 Task: Open a blank sheet, save the file as effectivedm.doc Add Heading 'Strategies for effective decision-making: 'Strategies for effective decision-making:  Add the following points with tick bulletsAdd the following points with tick bullets •	Gather information _x000D_
•	Consider pros and cons_x000D_
 Highlight heading with color  Grey Select the entire text and apply  Outside Borders ,change the font size of heading and points to 26
Action: Mouse moved to (315, 215)
Screenshot: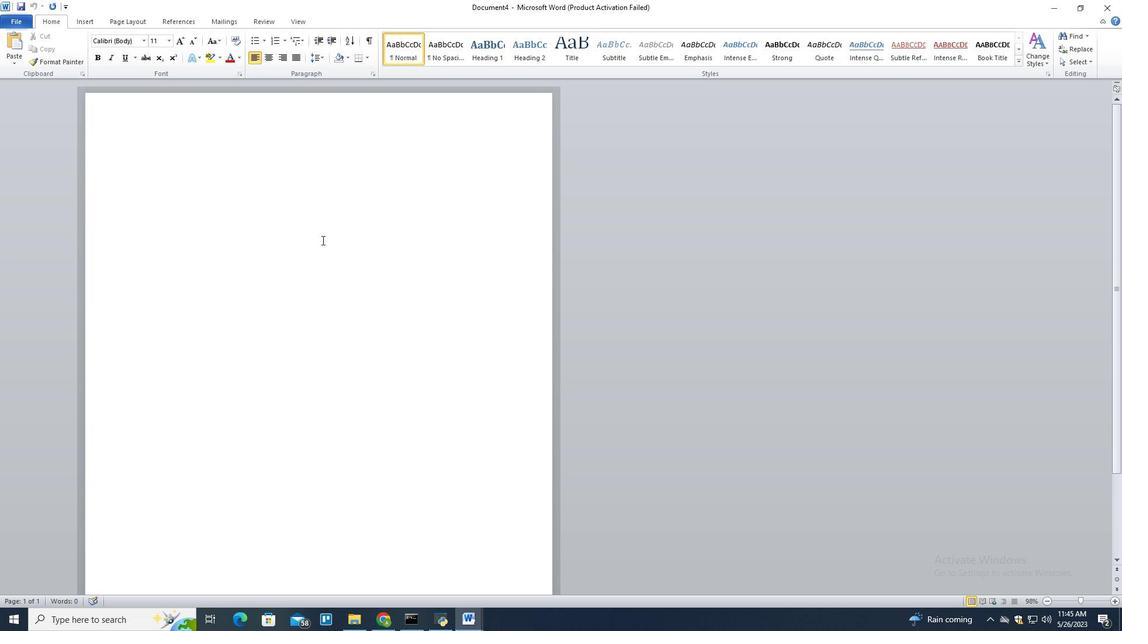
Action: Mouse pressed left at (315, 215)
Screenshot: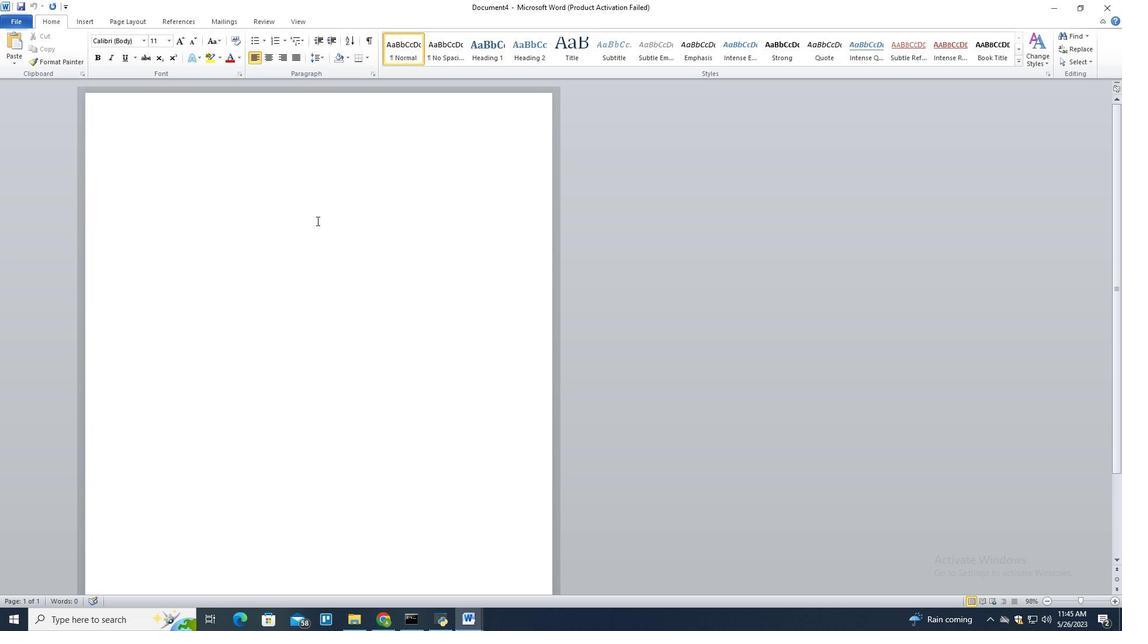 
Action: Mouse moved to (285, 169)
Screenshot: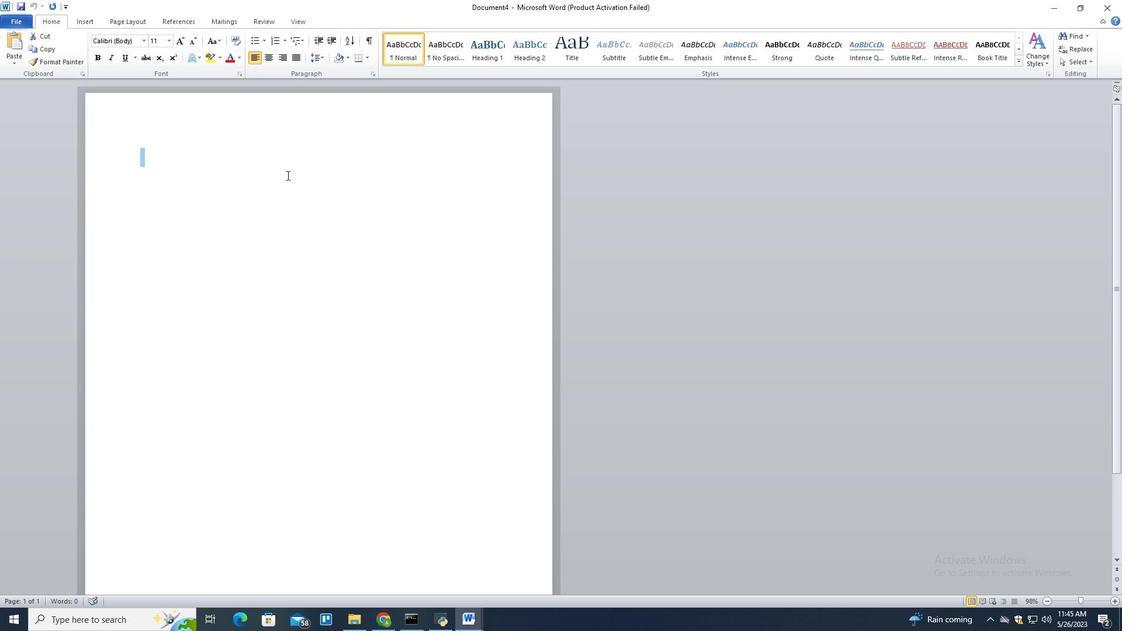 
Action: Mouse pressed left at (285, 169)
Screenshot: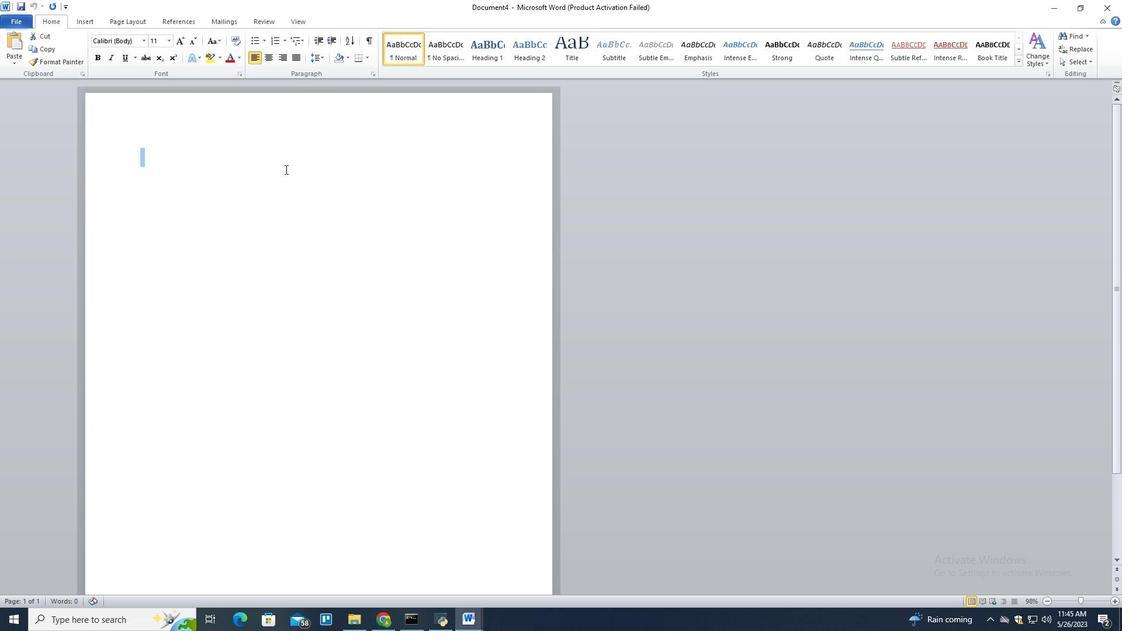 
Action: Key pressed ctrl+S<Key.backspace><Key.shift>effectivedm.doc<Key.enter>
Screenshot: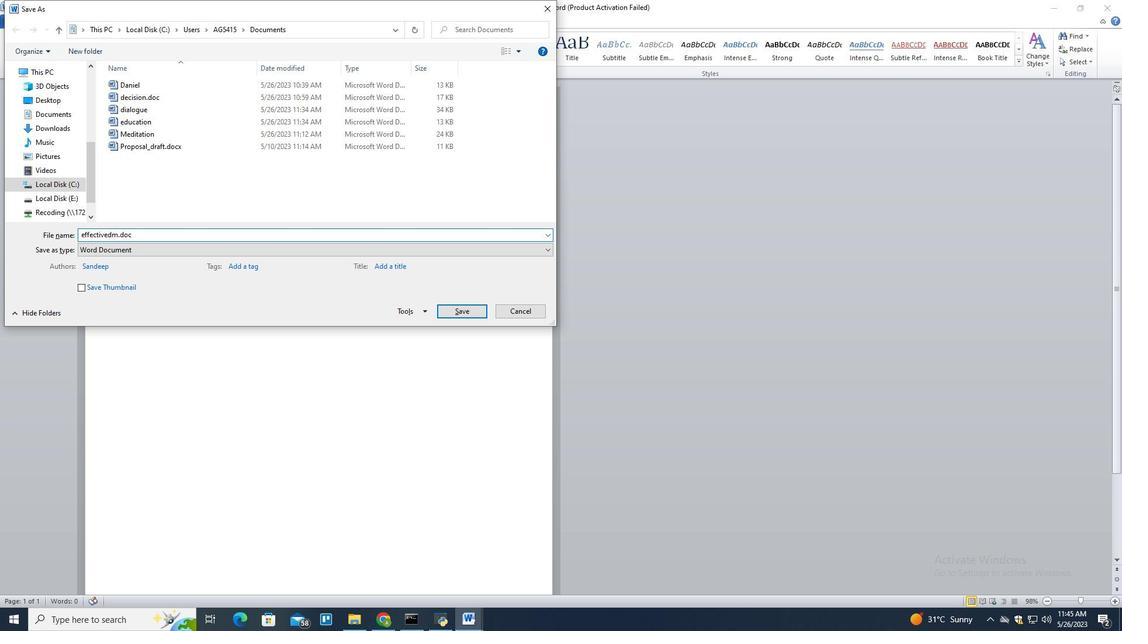 
Action: Mouse moved to (236, 120)
Screenshot: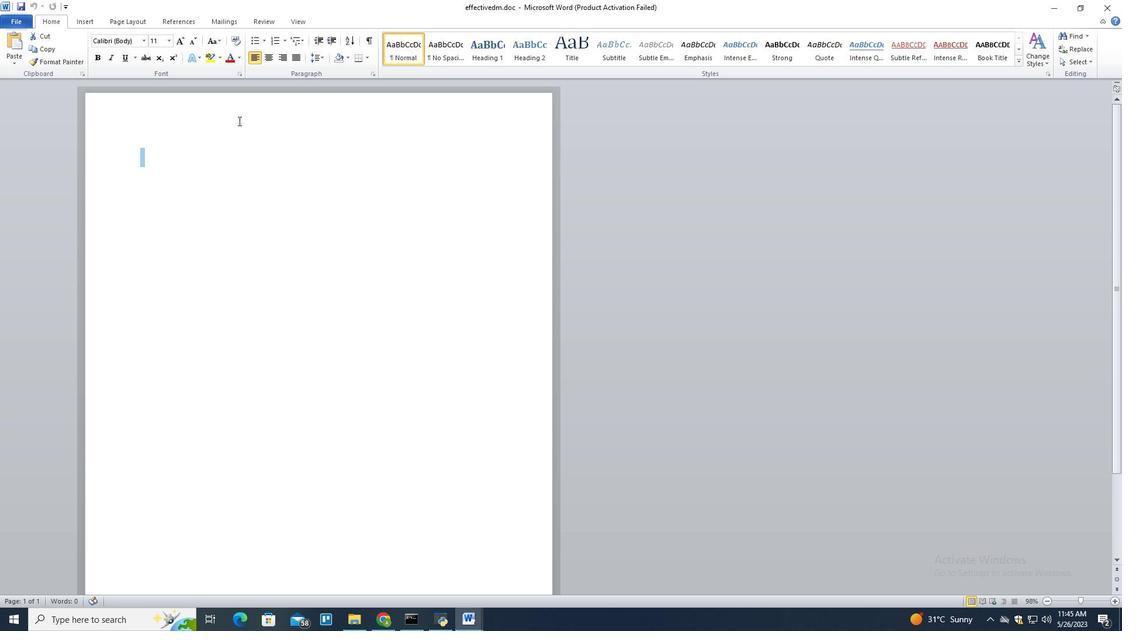 
Action: Mouse pressed left at (236, 120)
Screenshot: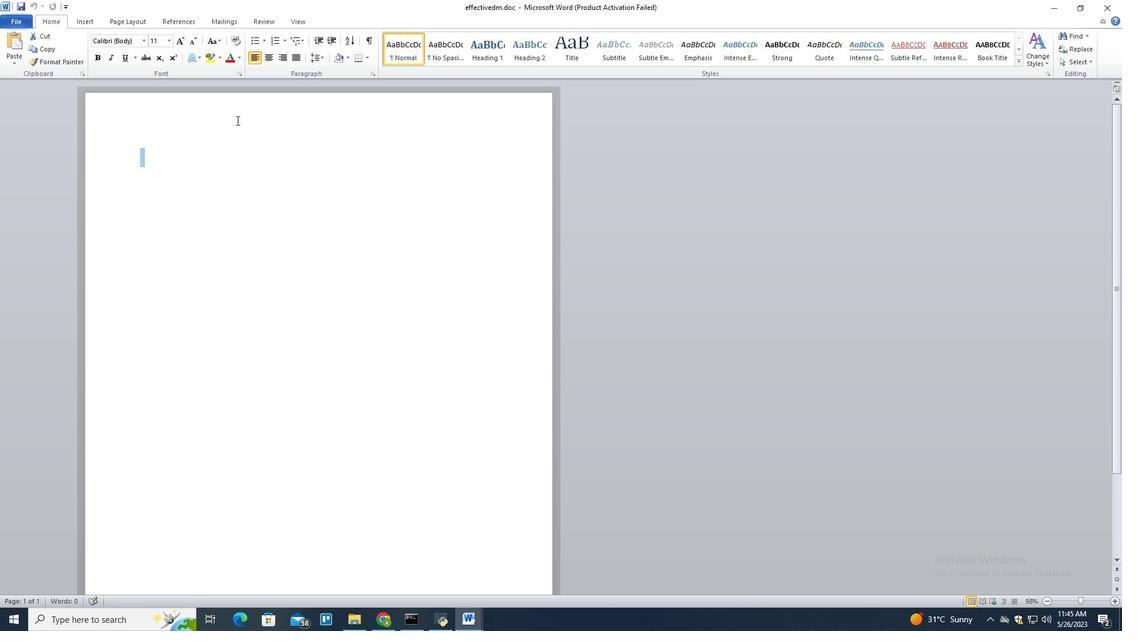 
Action: Mouse pressed left at (236, 120)
Screenshot: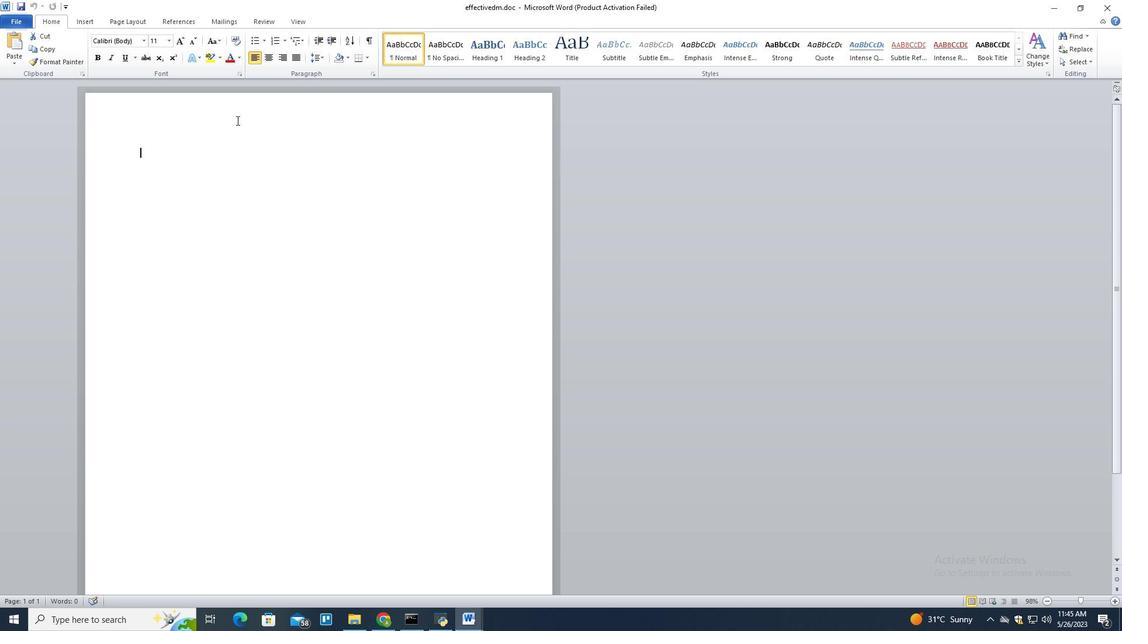 
Action: Key pressed <Key.shift>A=<Key.backspace><Key.backspace><Key.shift><Key.shift>Strategies<Key.space>for<Key.space>effective<Key.space>dess<Key.backspace><Key.backspace>cision-making
Screenshot: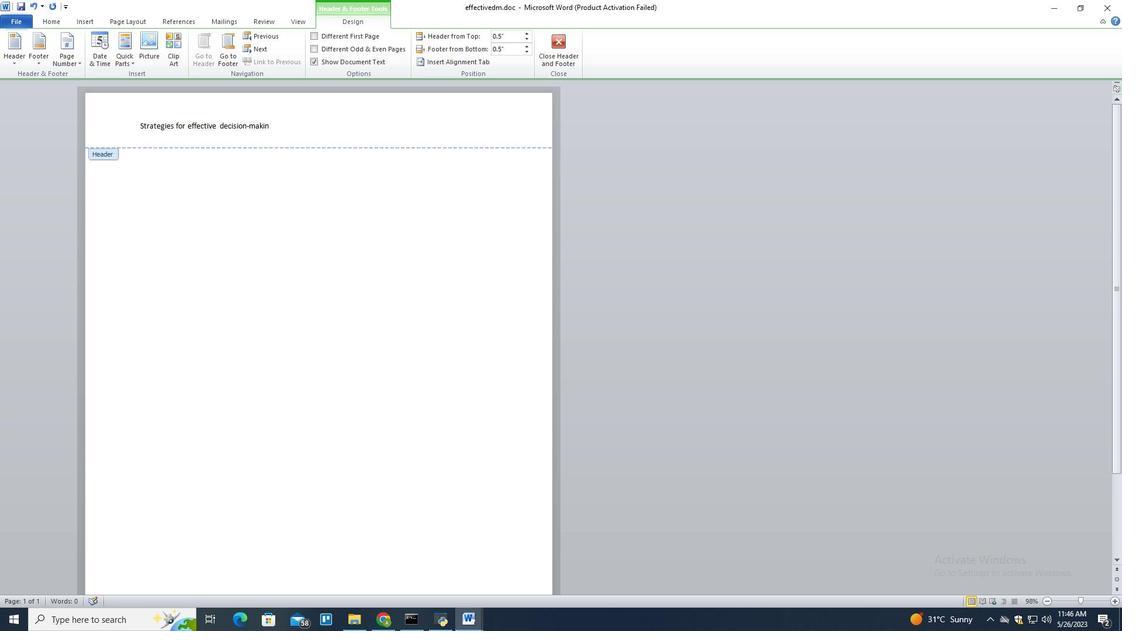 
Action: Mouse moved to (233, 186)
Screenshot: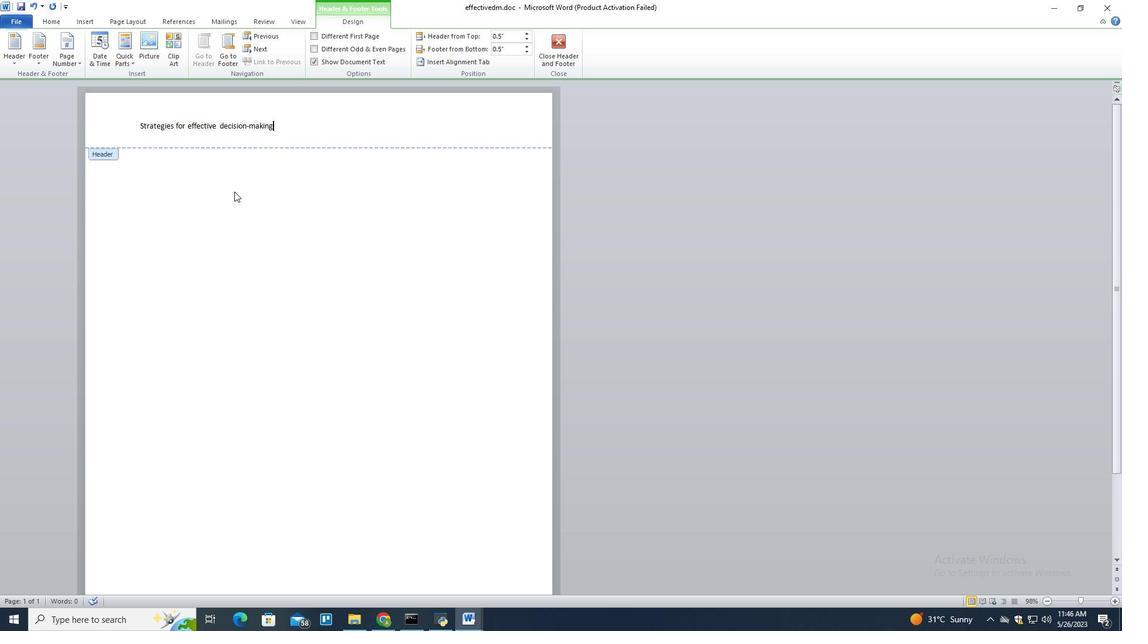 
Action: Mouse pressed left at (233, 186)
Screenshot: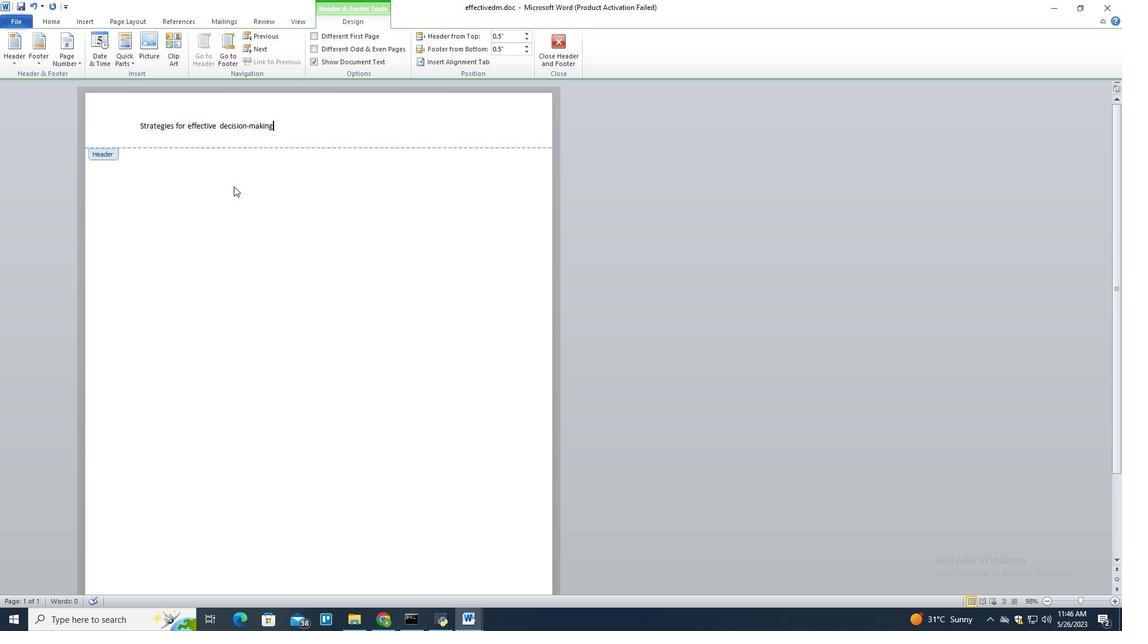 
Action: Mouse moved to (244, 169)
Screenshot: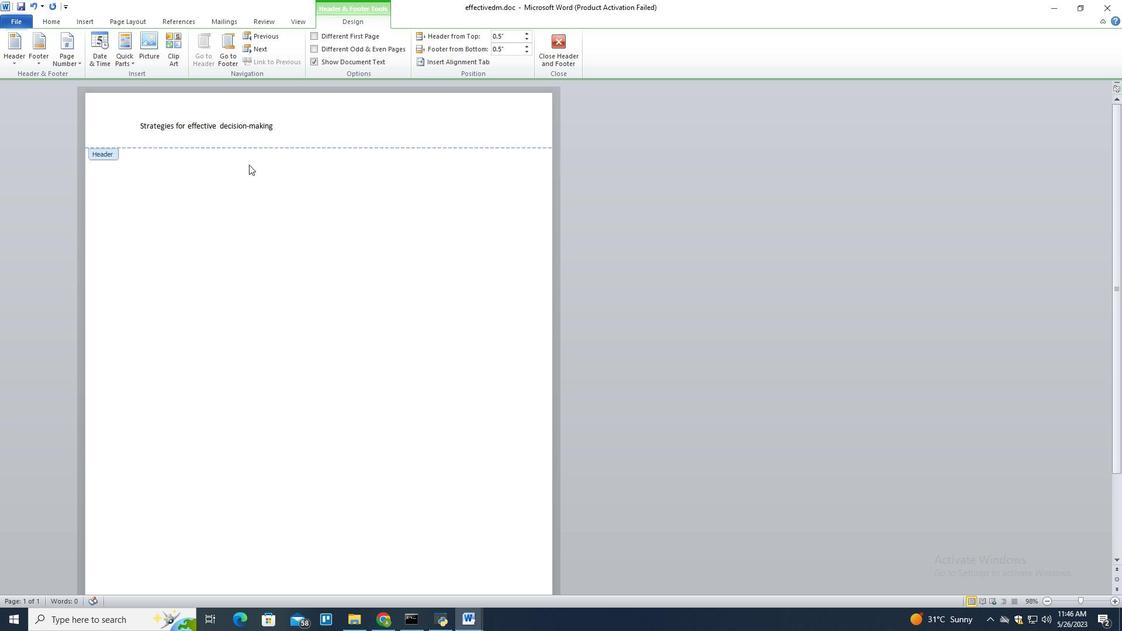 
Action: Mouse pressed left at (244, 169)
Screenshot: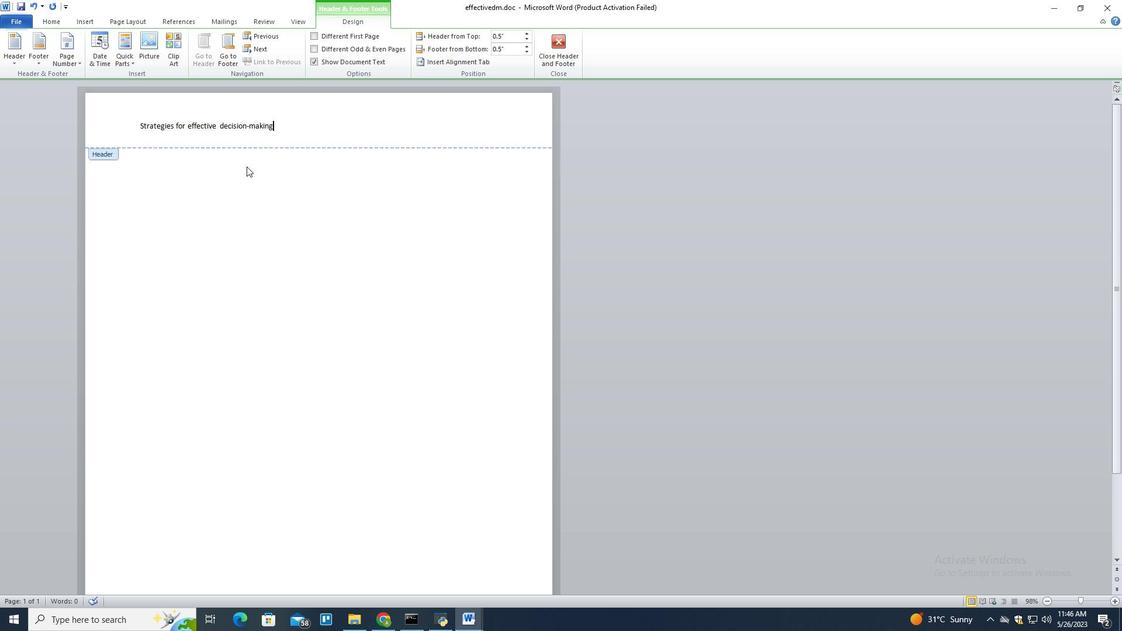 
Action: Mouse moved to (180, 161)
Screenshot: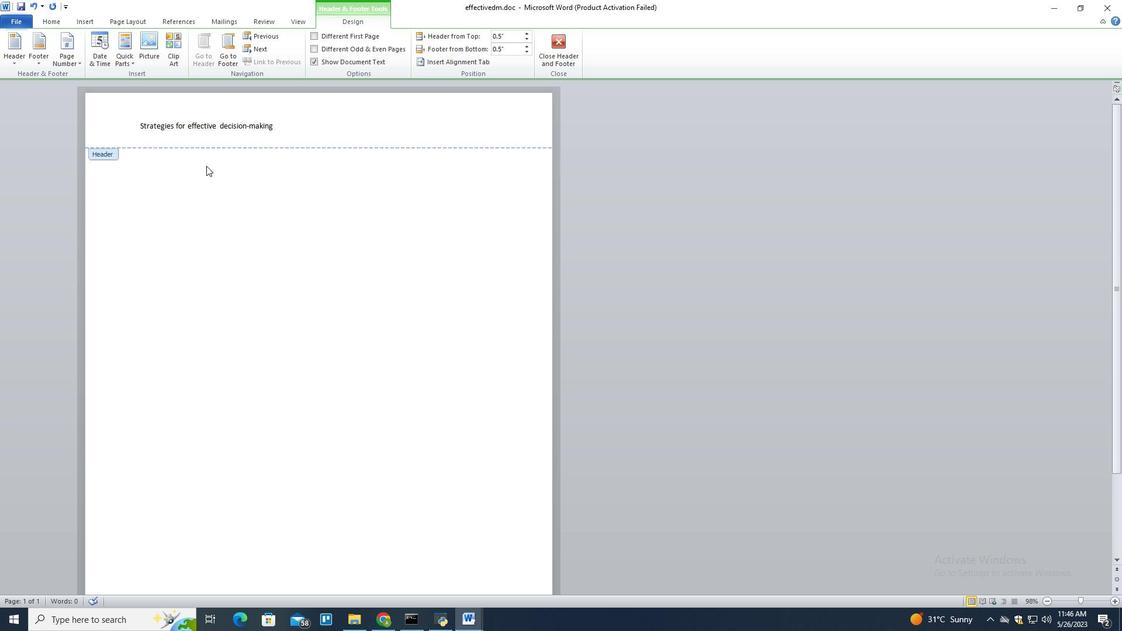 
Action: Mouse pressed left at (180, 161)
Screenshot: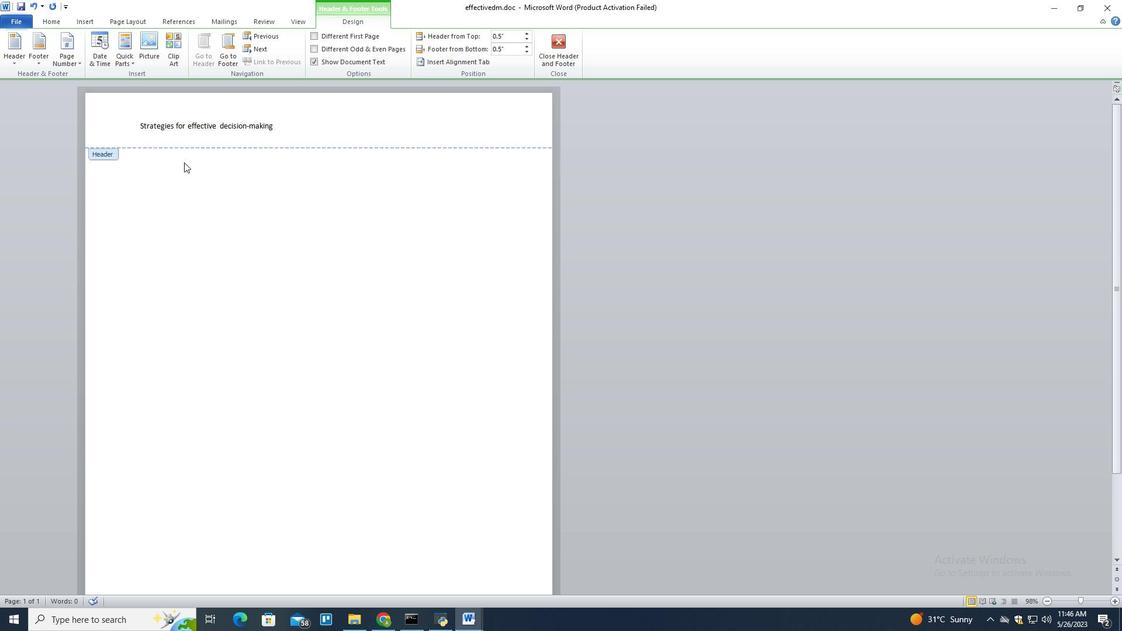 
Action: Mouse pressed left at (180, 161)
Screenshot: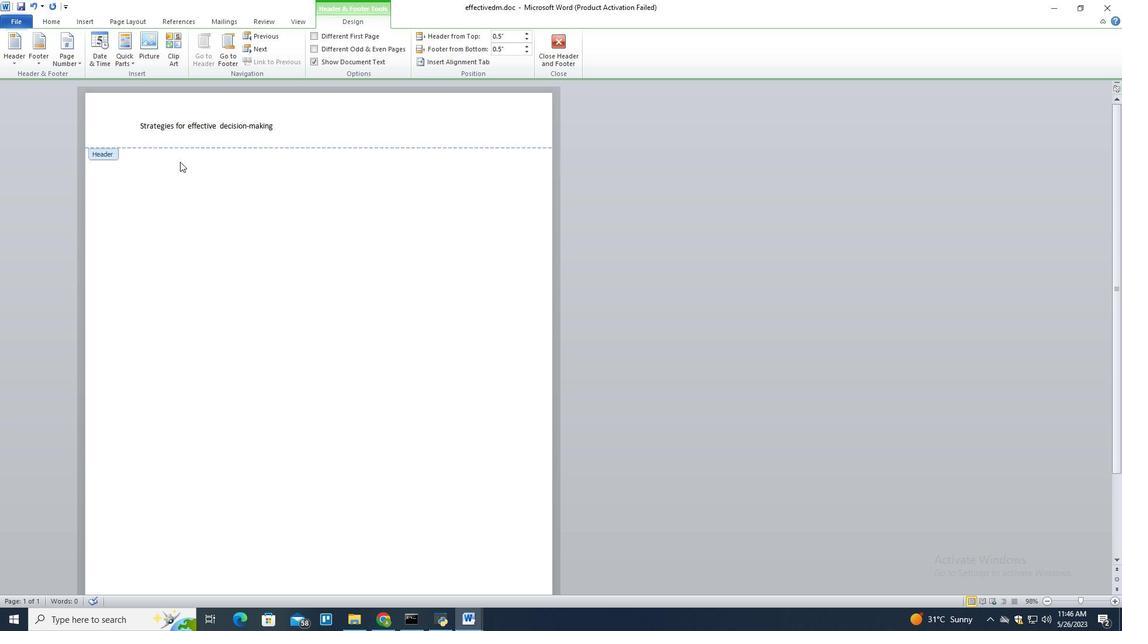 
Action: Mouse moved to (194, 170)
Screenshot: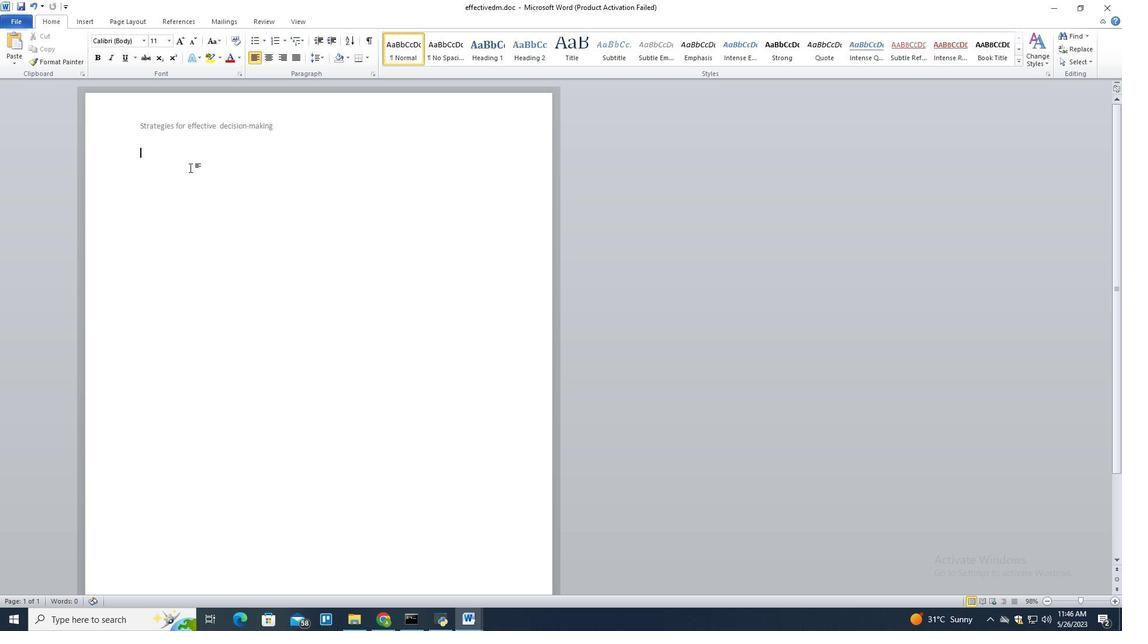 
Action: Key pressed <Key.shift><Key.shift><Key.shift><Key.shift><Key.shift><Key.shift><Key.shift>Strategies<Key.space>for<Key.space>effectiuv<Key.backspace><Key.backspace>ve<Key.space>decision-making<Key.shift>:<Key.enter><Key.shift>Gather<Key.space>information<Key.enter><Key.shift>Consider<Key.space>pros<Key.space>and<Key.space>cons
Screenshot: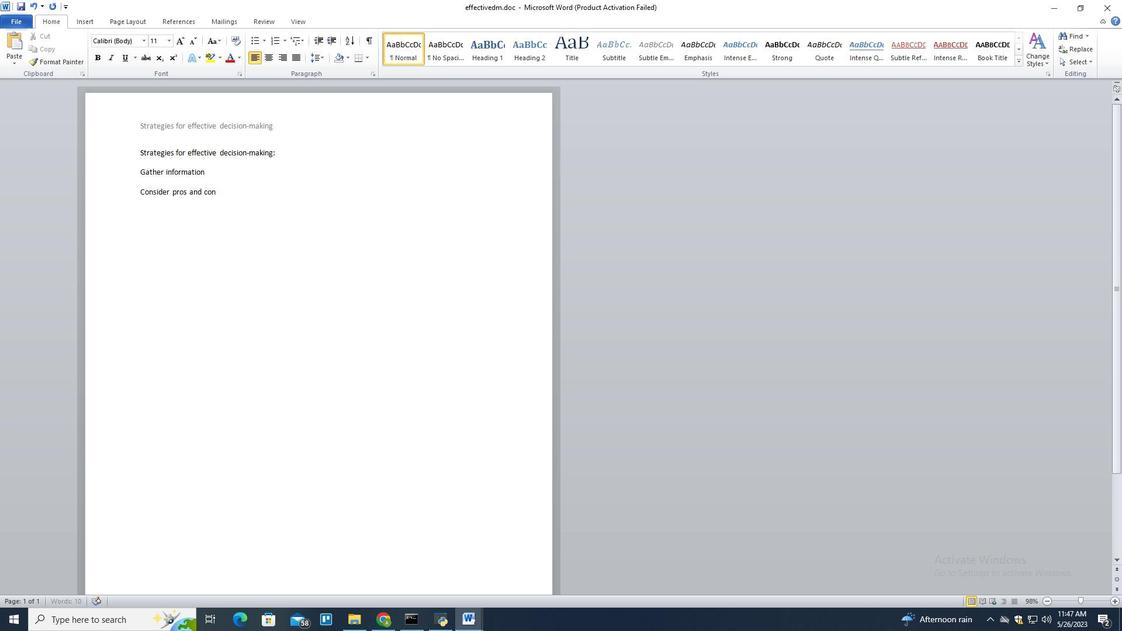 
Action: Mouse moved to (222, 192)
Screenshot: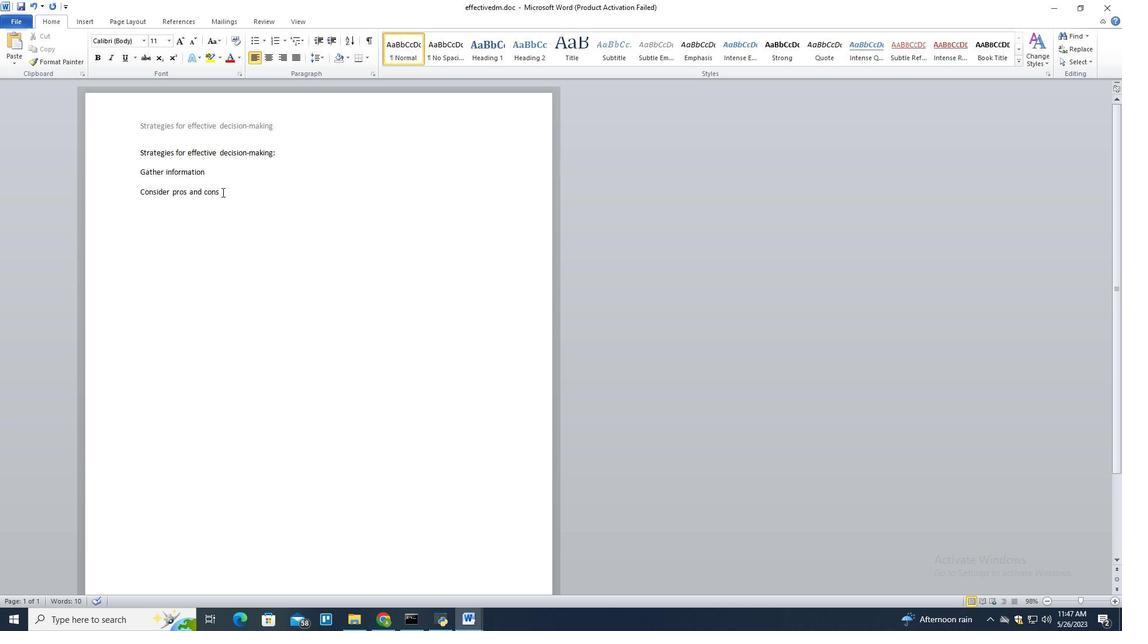 
Action: Mouse pressed left at (222, 192)
Screenshot: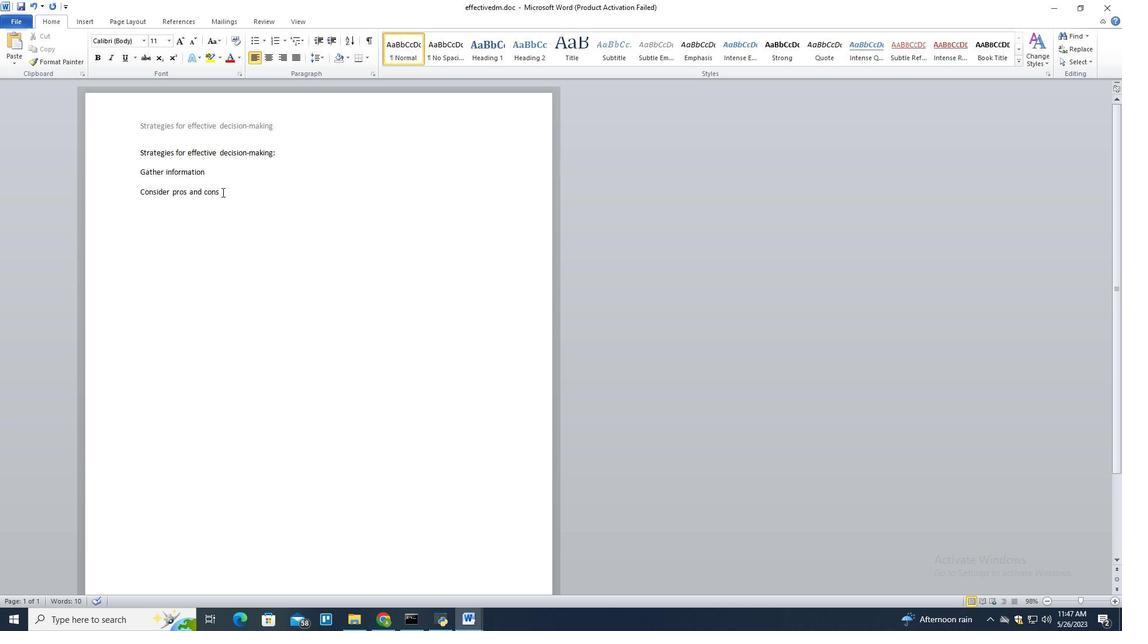 
Action: Mouse moved to (266, 38)
Screenshot: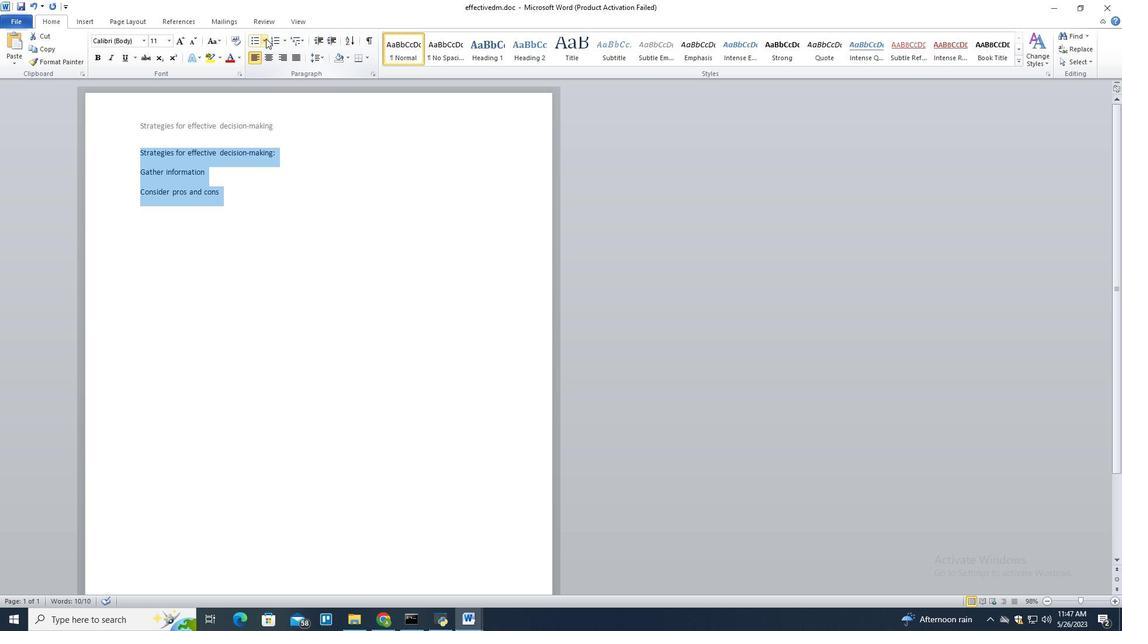 
Action: Mouse pressed left at (266, 38)
Screenshot: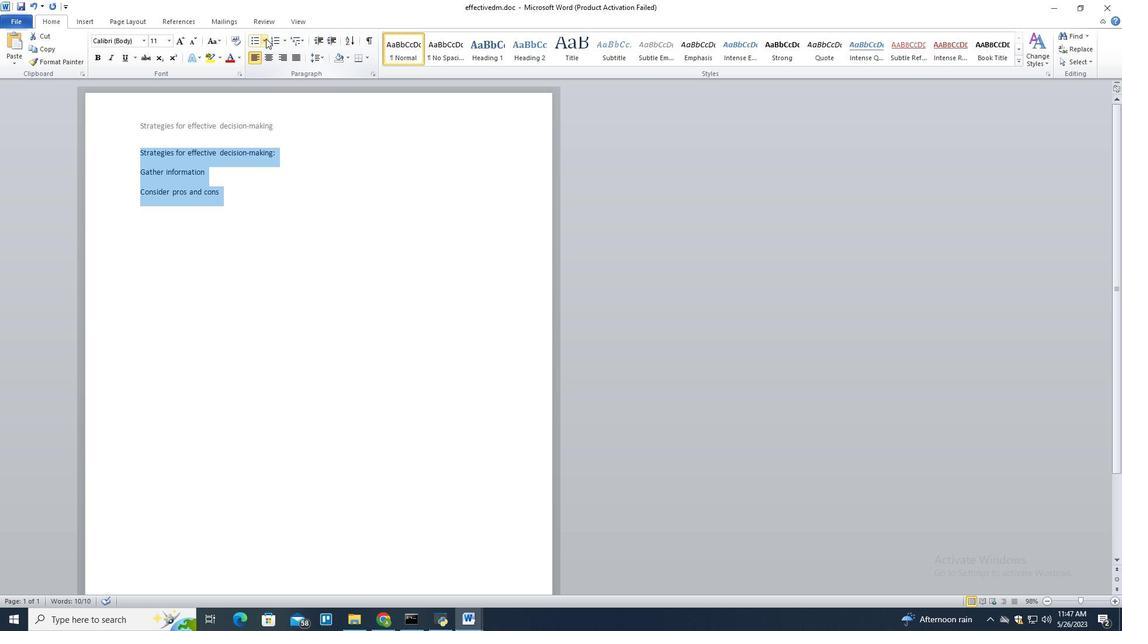 
Action: Mouse moved to (289, 99)
Screenshot: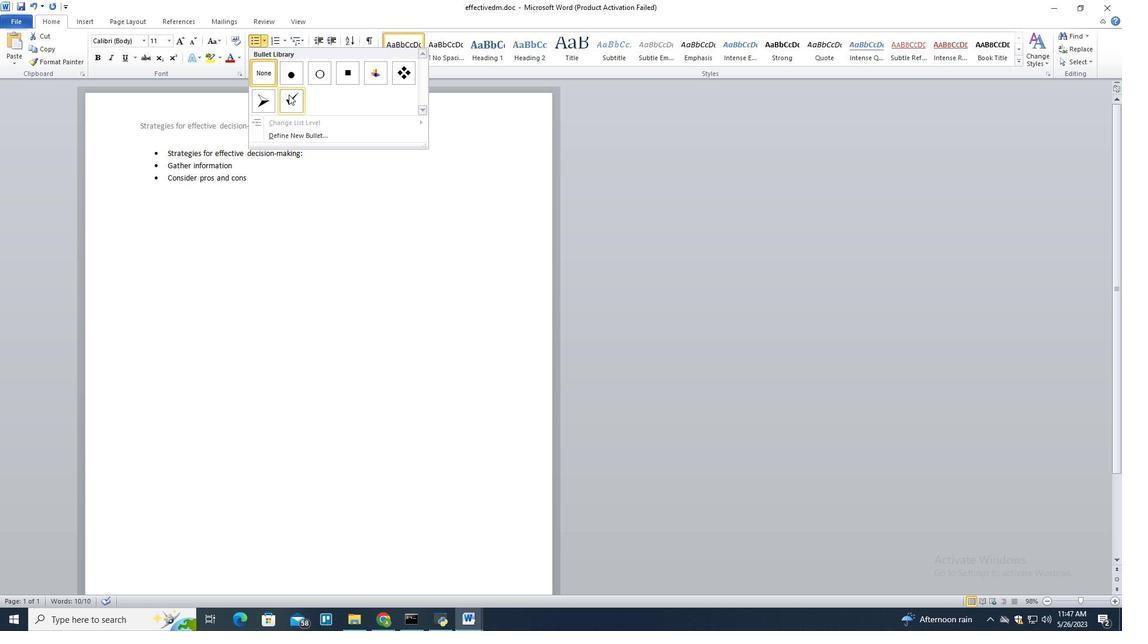 
Action: Mouse pressed left at (289, 99)
Screenshot: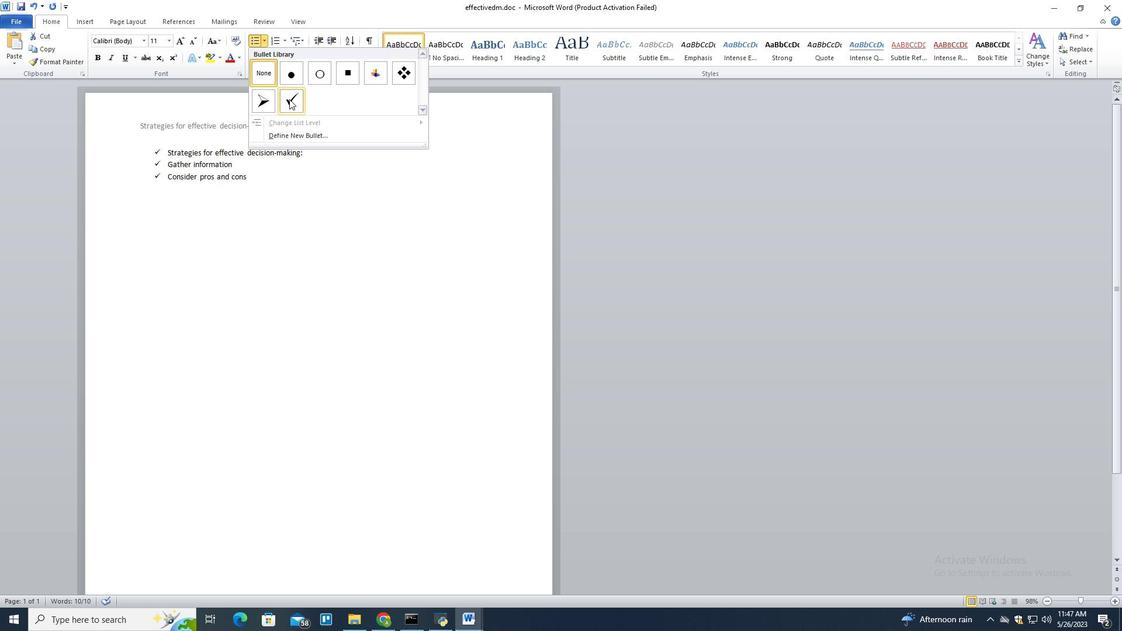 
Action: Mouse moved to (278, 182)
Screenshot: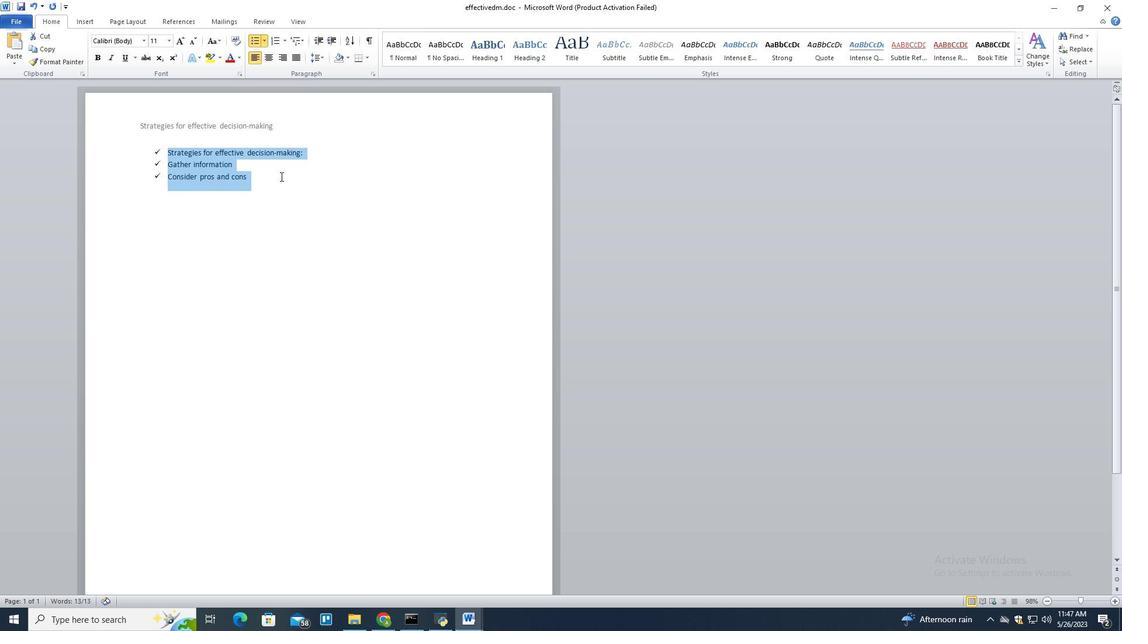
Action: Mouse pressed left at (278, 182)
Screenshot: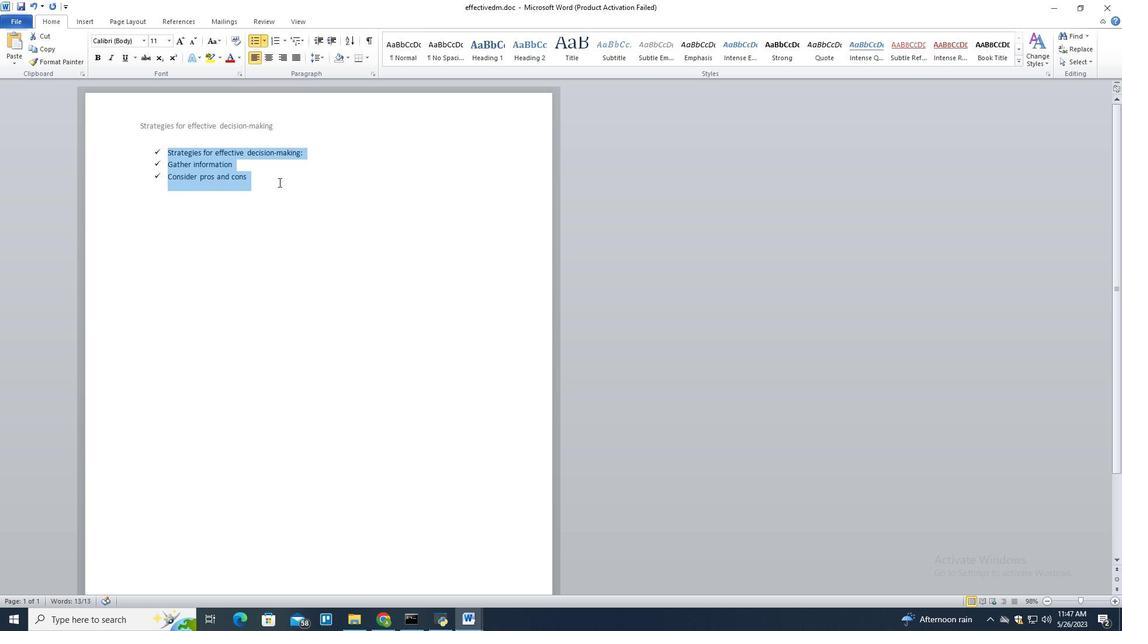 
Action: Mouse moved to (231, 125)
Screenshot: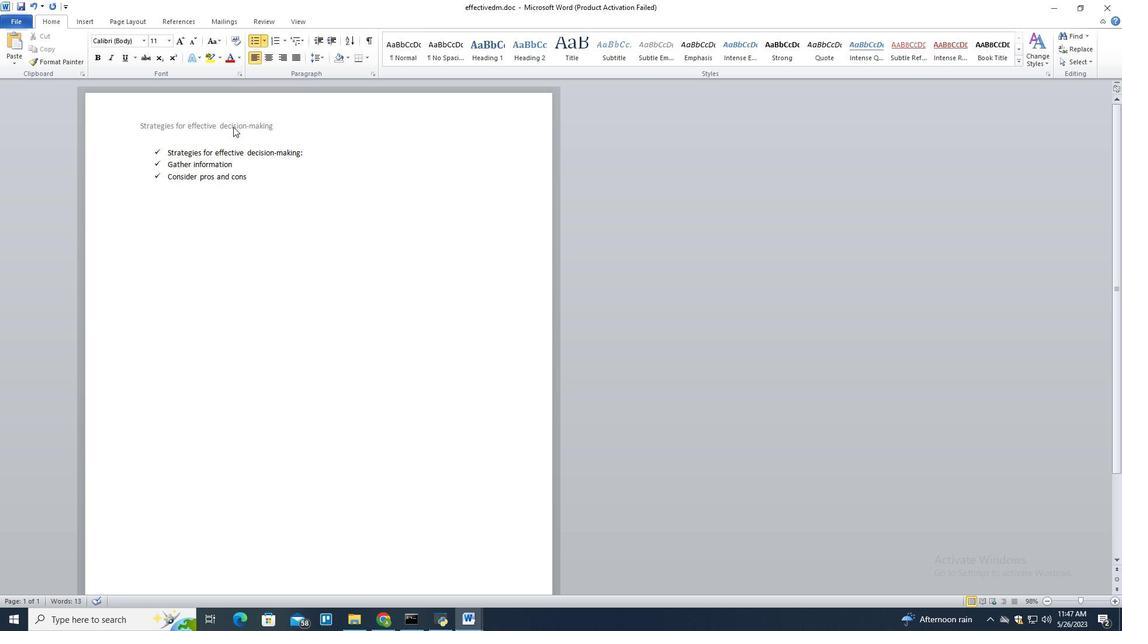 
Action: Mouse pressed left at (231, 125)
Screenshot: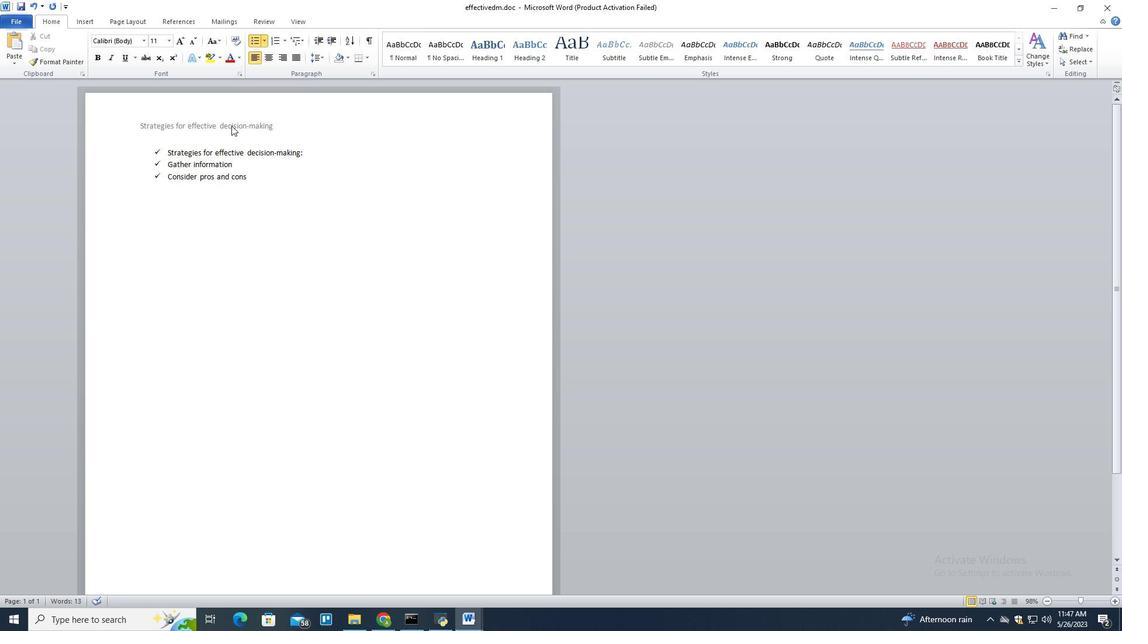 
Action: Mouse pressed left at (231, 125)
Screenshot: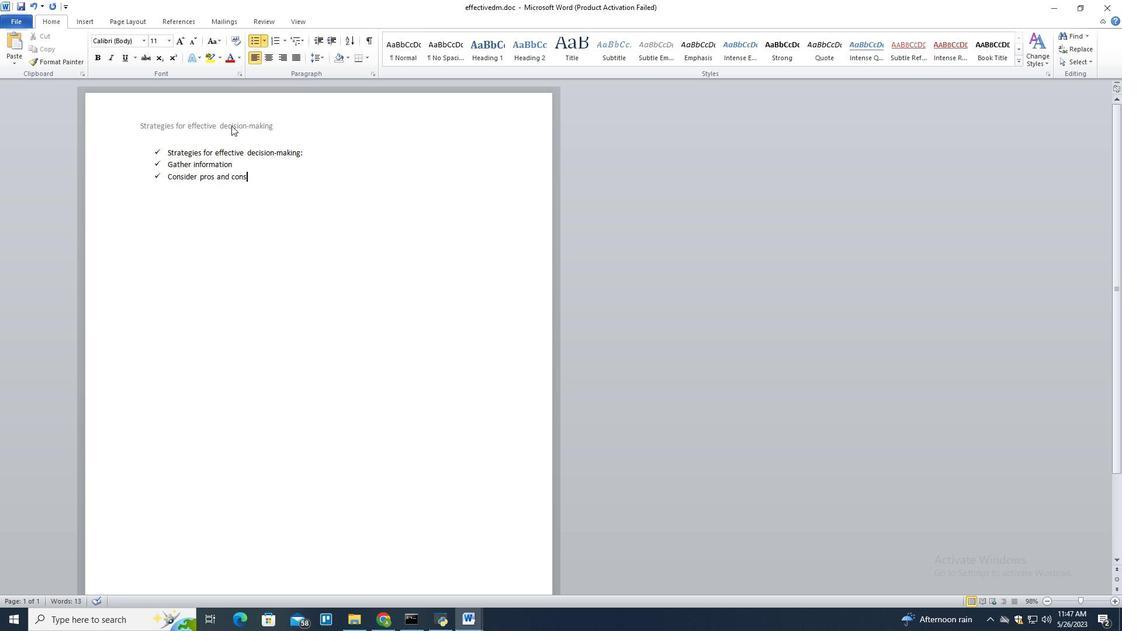 
Action: Mouse pressed left at (231, 125)
Screenshot: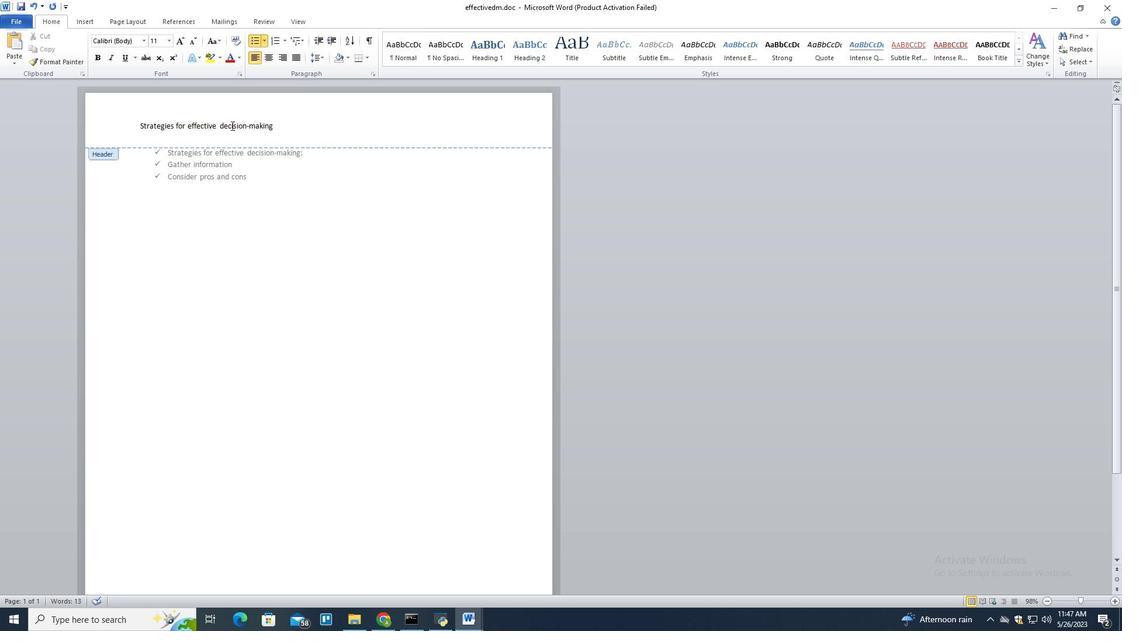 
Action: Mouse moved to (62, 21)
Screenshot: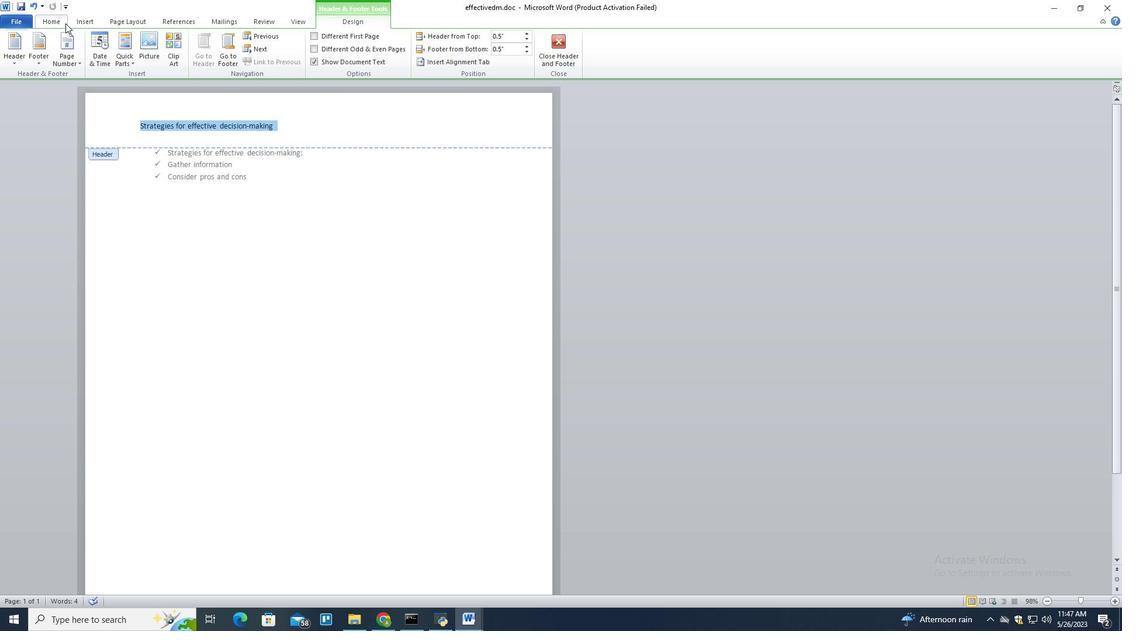 
Action: Mouse pressed left at (62, 21)
Screenshot: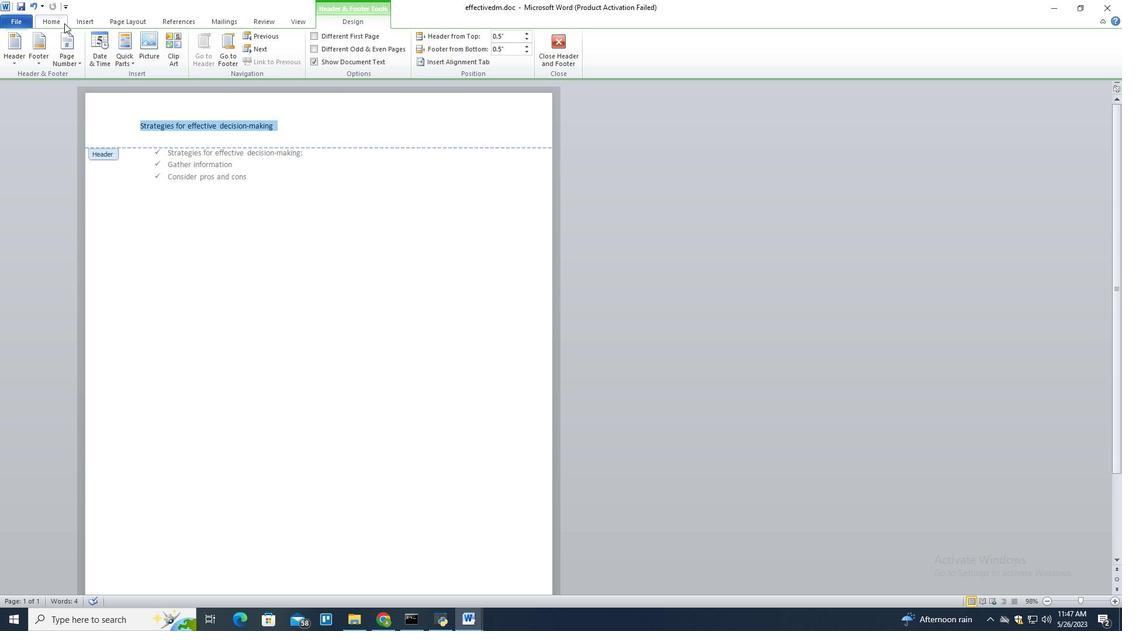 
Action: Mouse moved to (240, 58)
Screenshot: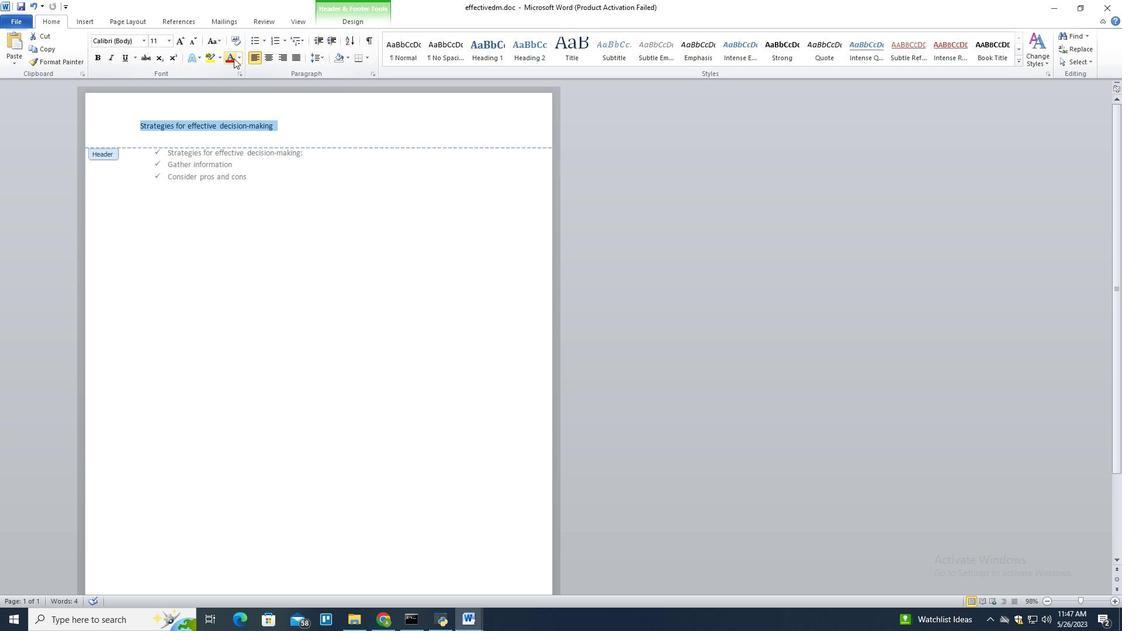 
Action: Mouse pressed left at (240, 58)
Screenshot: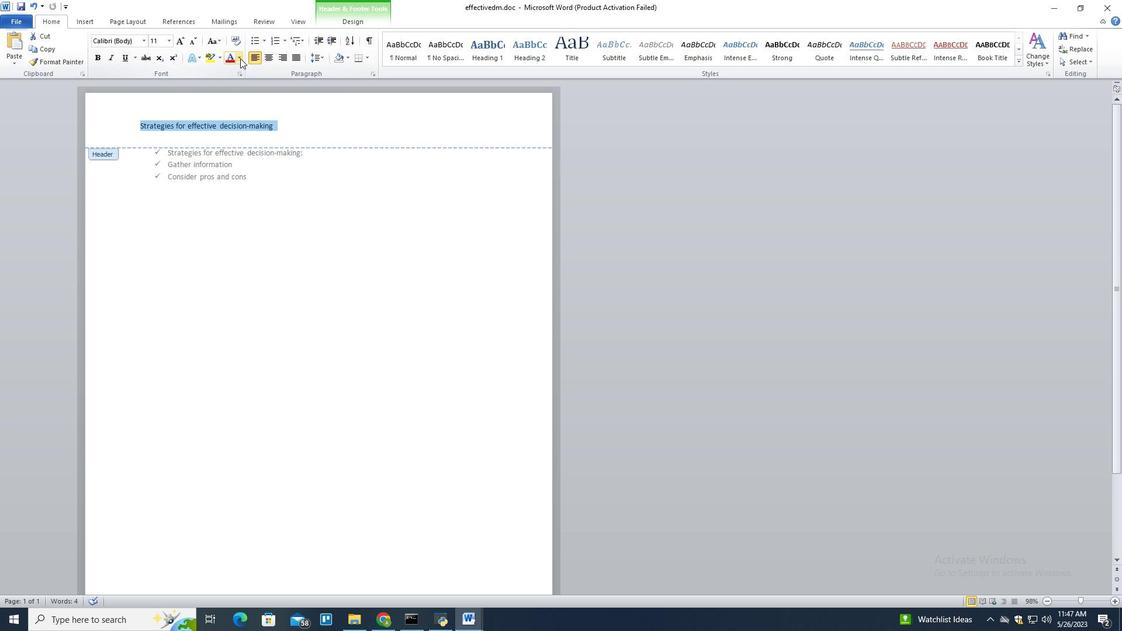 
Action: Mouse moved to (232, 133)
Screenshot: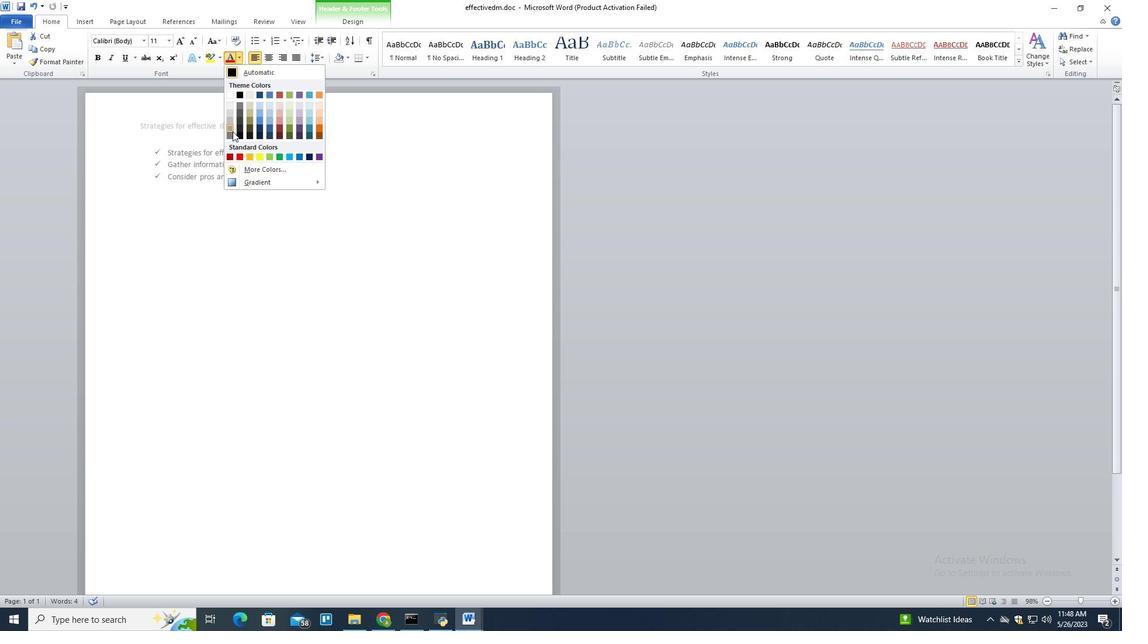 
Action: Mouse pressed left at (232, 133)
Screenshot: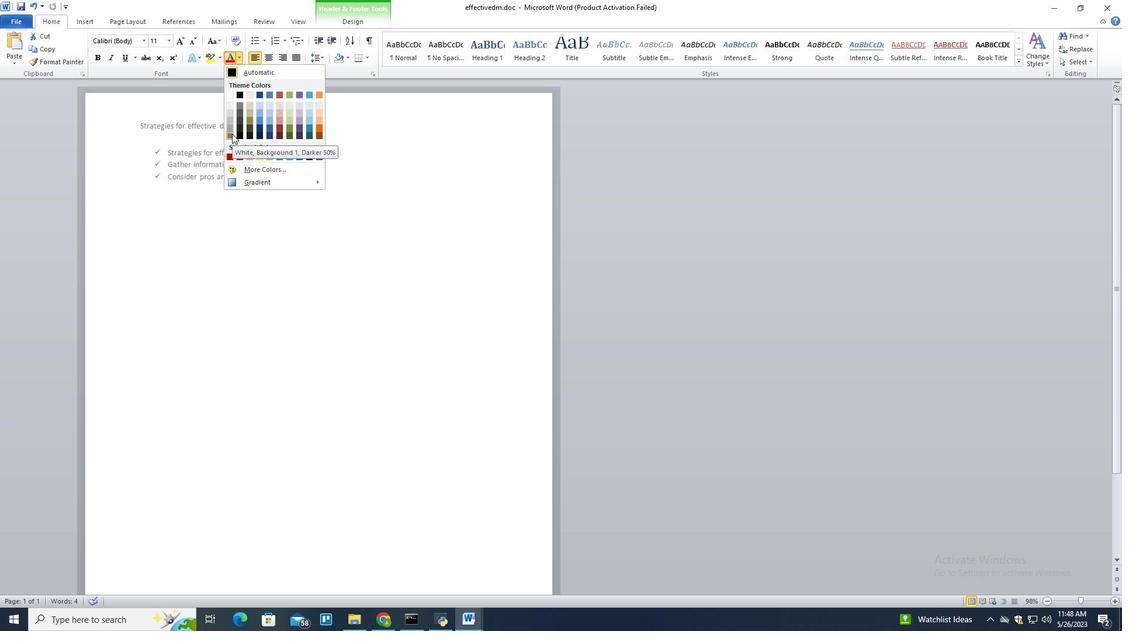 
Action: Mouse moved to (226, 124)
Screenshot: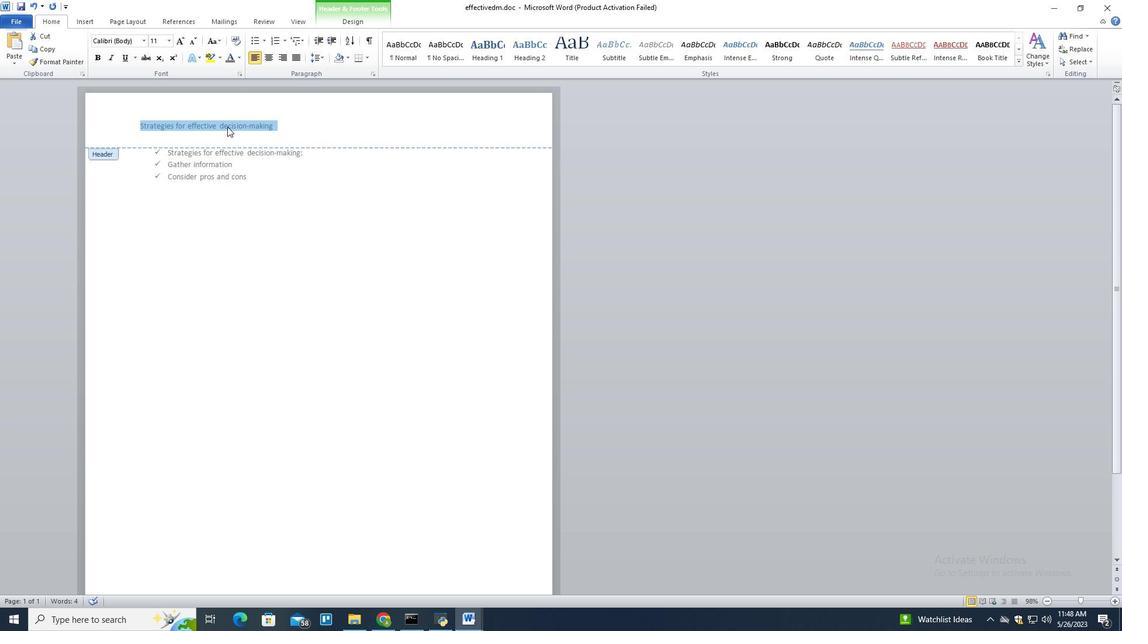 
Action: Mouse pressed left at (226, 124)
Screenshot: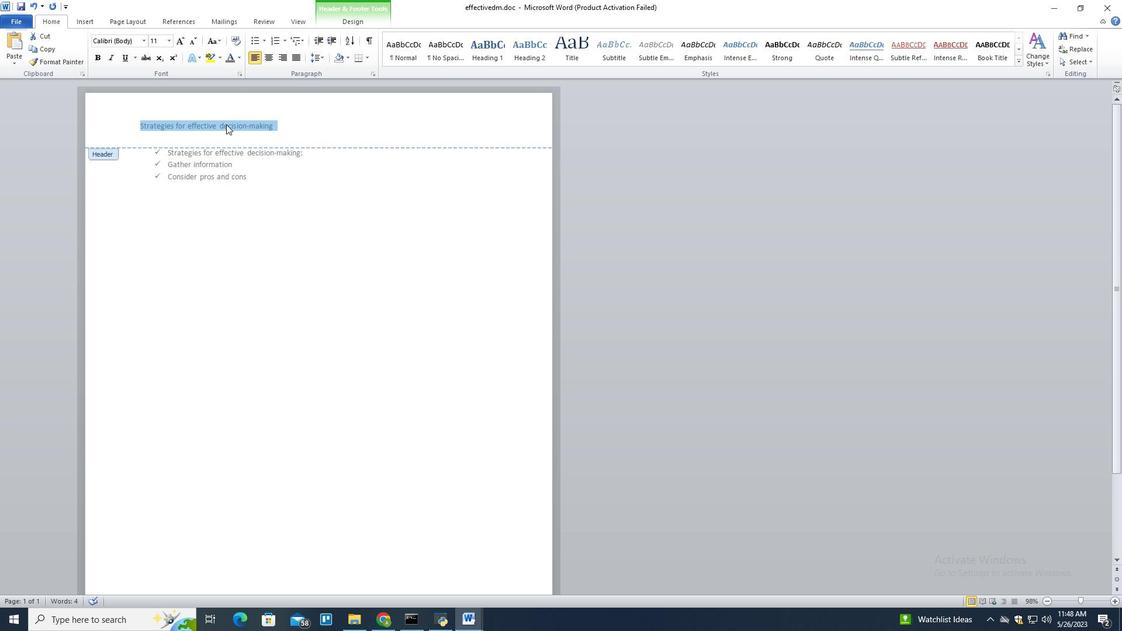 
Action: Mouse pressed left at (226, 124)
Screenshot: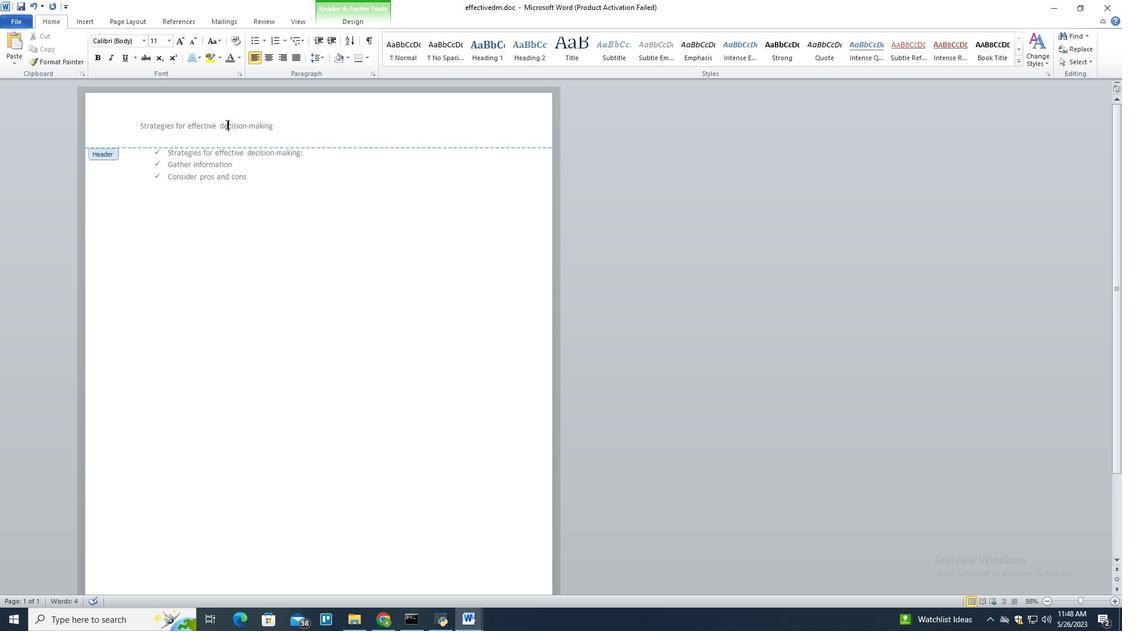 
Action: Mouse pressed left at (226, 124)
Screenshot: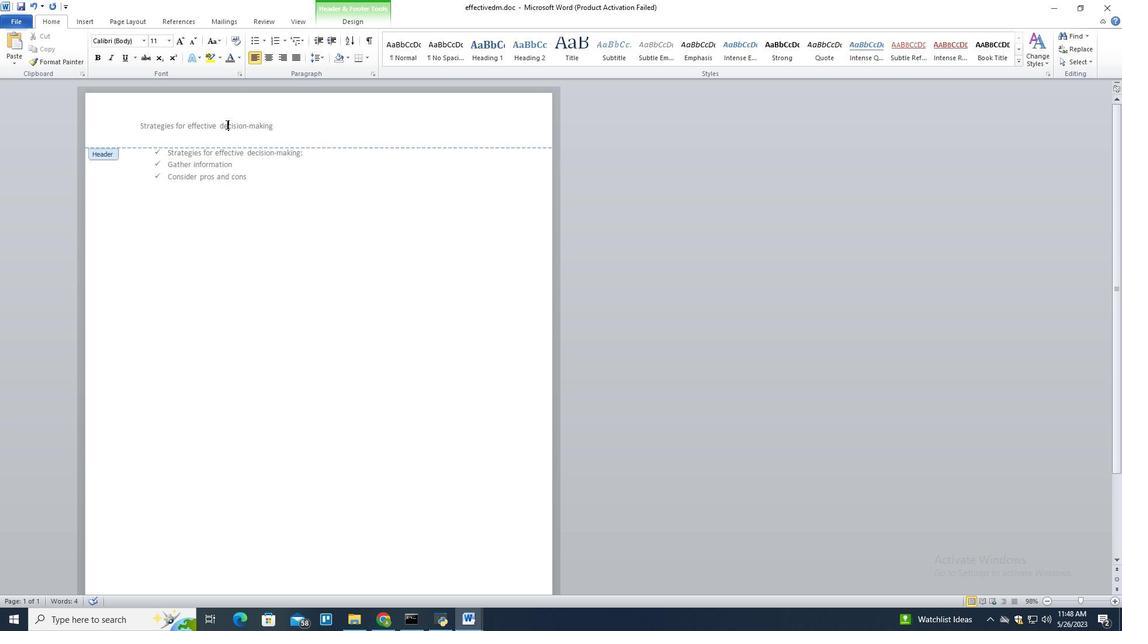 
Action: Mouse moved to (357, 175)
Screenshot: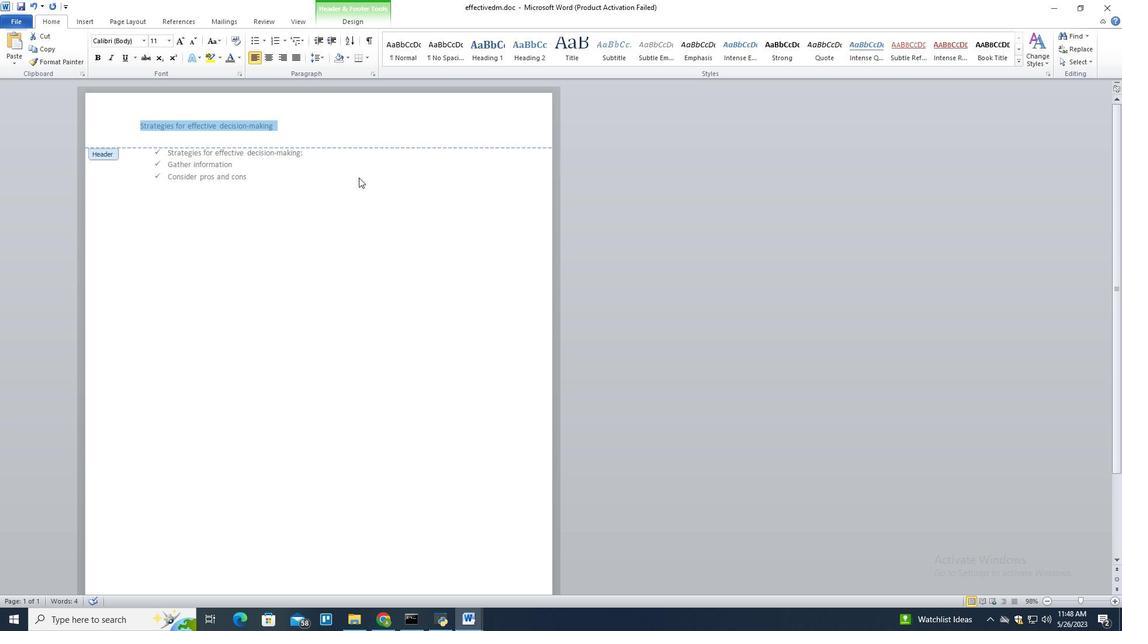 
Action: Mouse pressed left at (357, 175)
Screenshot: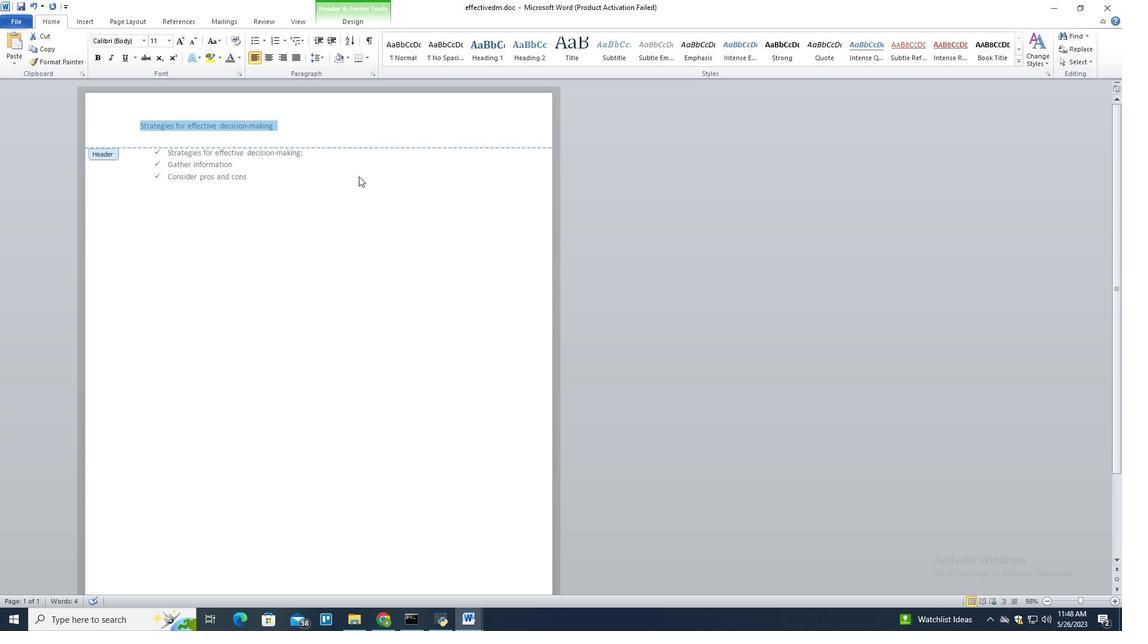 
Action: Mouse moved to (311, 173)
Screenshot: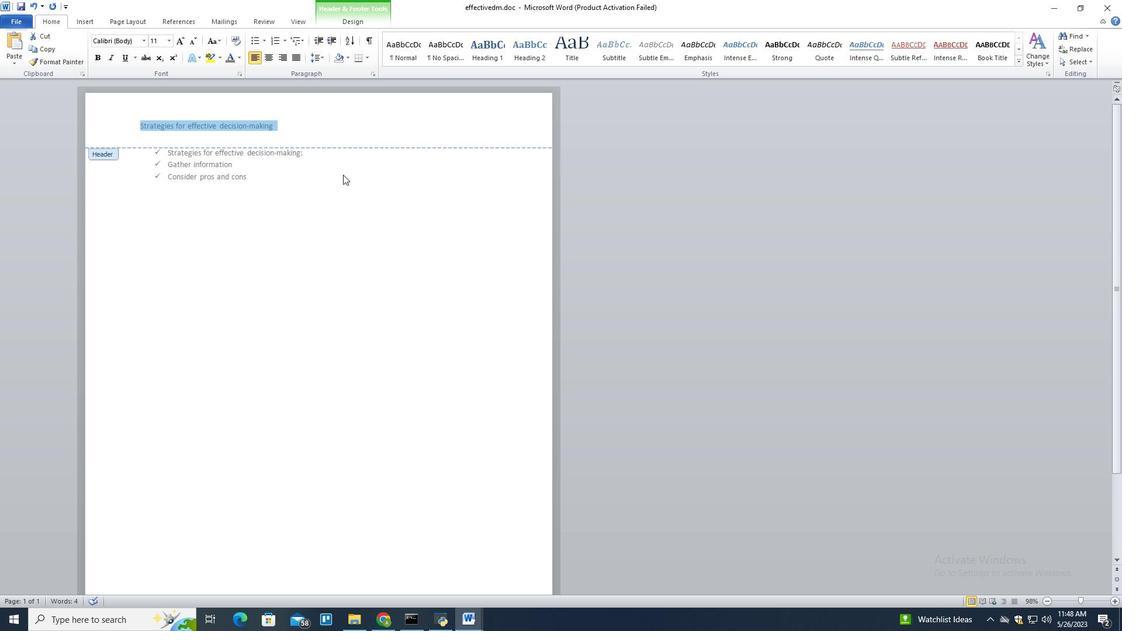 
Action: Mouse pressed left at (311, 173)
Screenshot: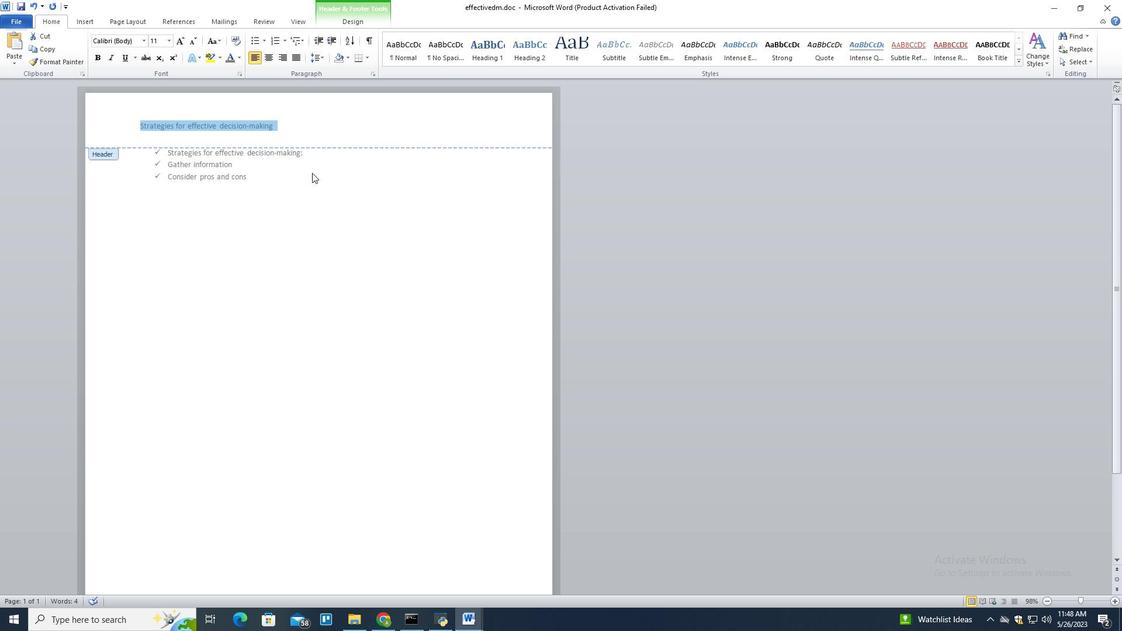 
Action: Mouse pressed left at (311, 173)
Screenshot: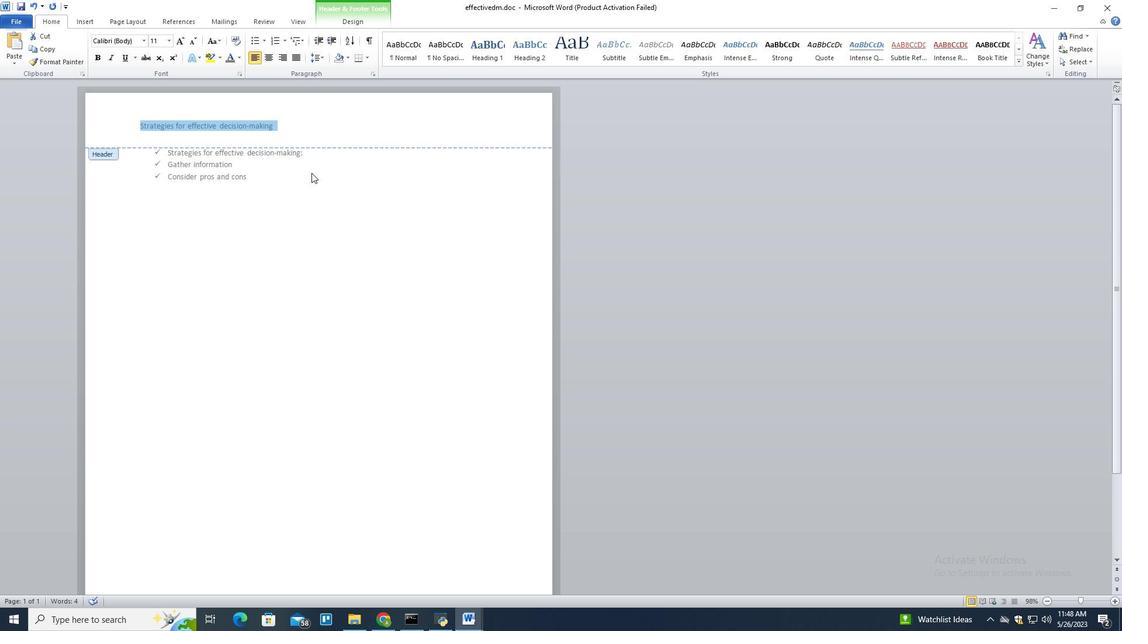 
Action: Mouse moved to (312, 177)
Screenshot: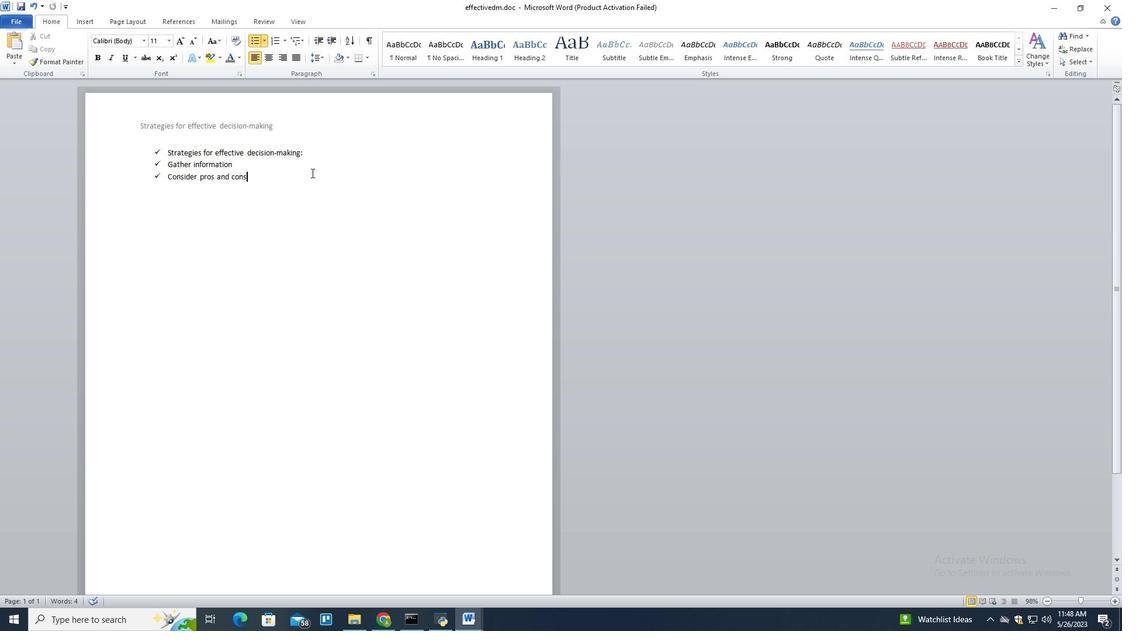 
Action: Key pressed ctrl+A
Screenshot: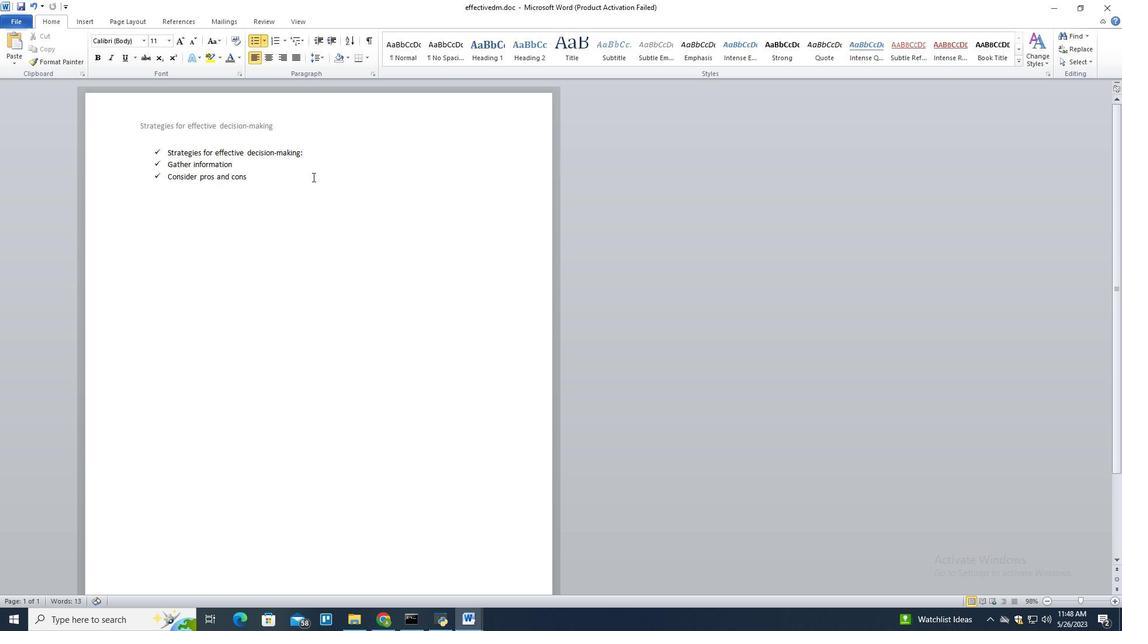 
Action: Mouse moved to (85, 21)
Screenshot: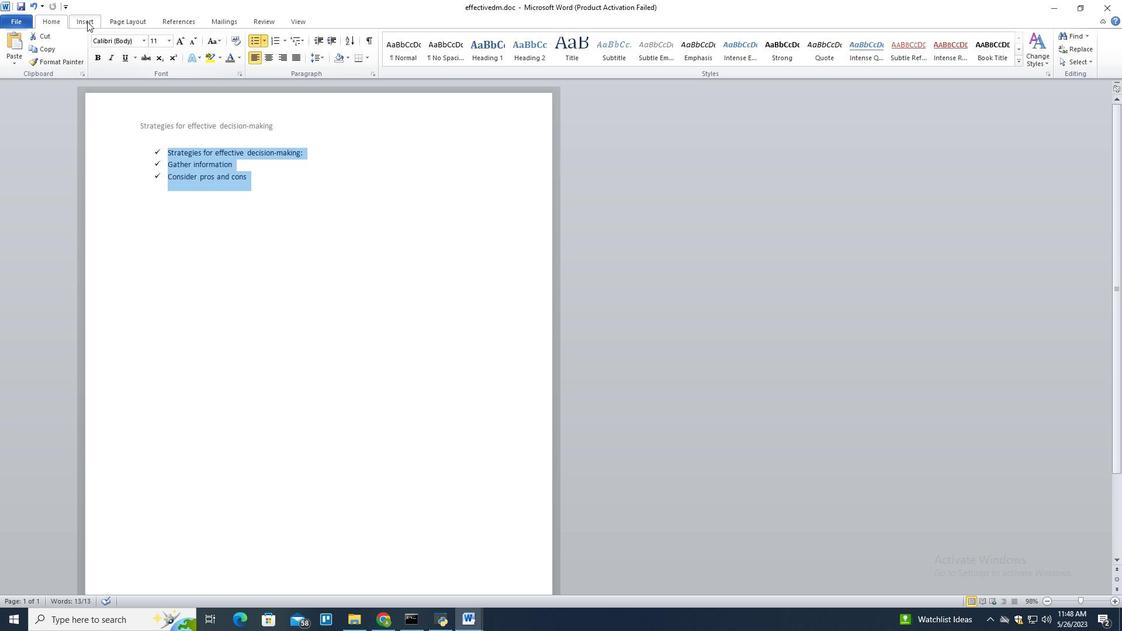 
Action: Mouse pressed left at (85, 21)
Screenshot: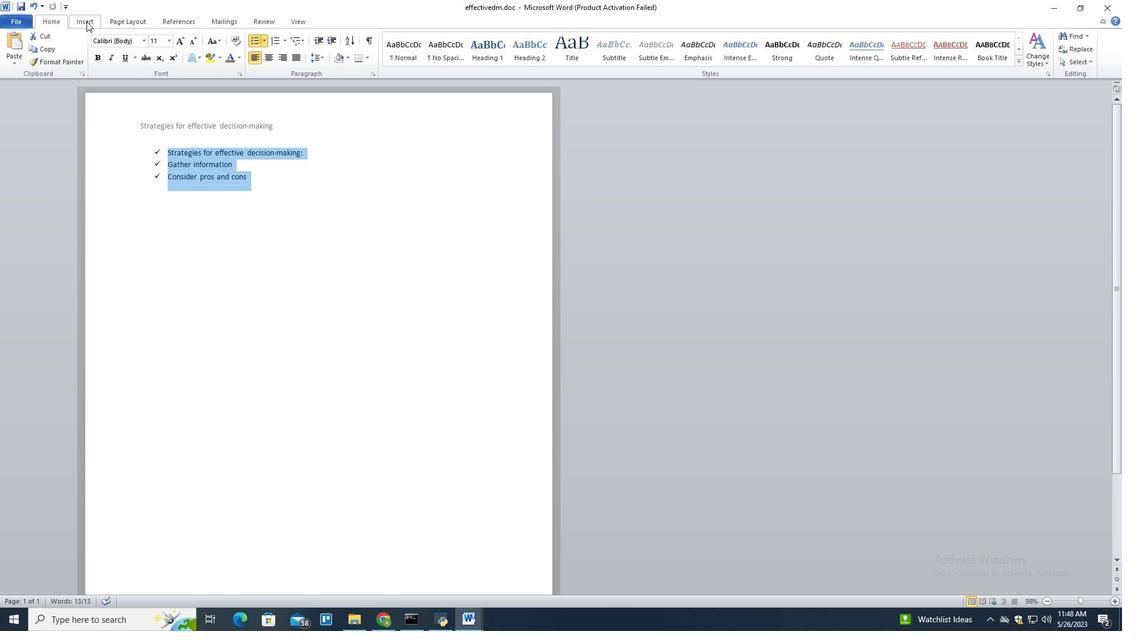 
Action: Mouse moved to (57, 19)
Screenshot: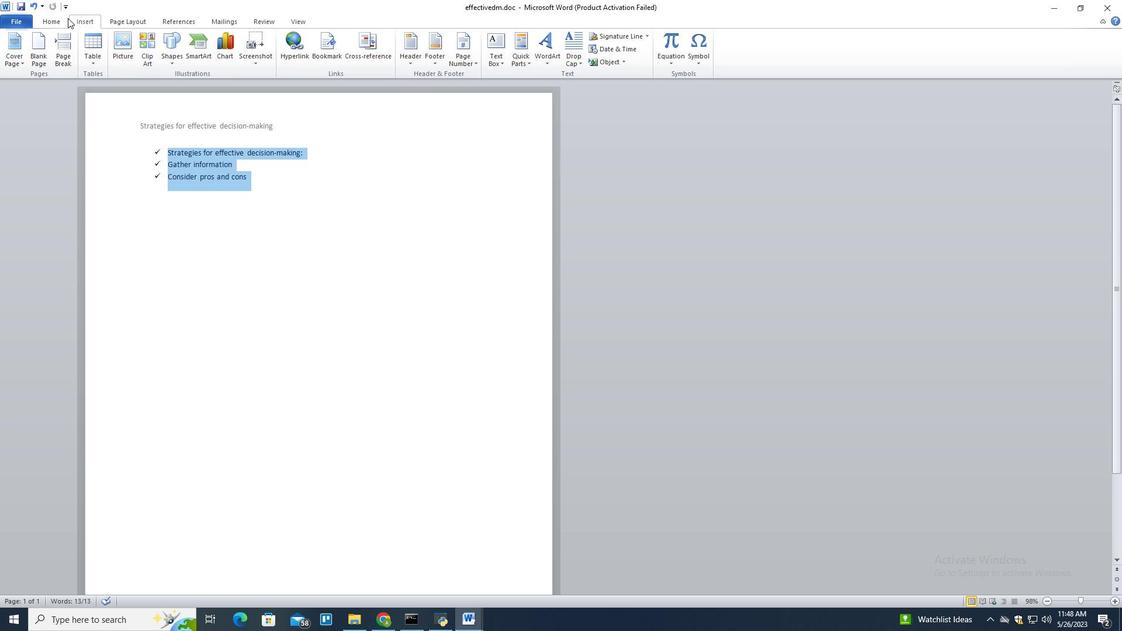 
Action: Mouse pressed left at (57, 19)
Screenshot: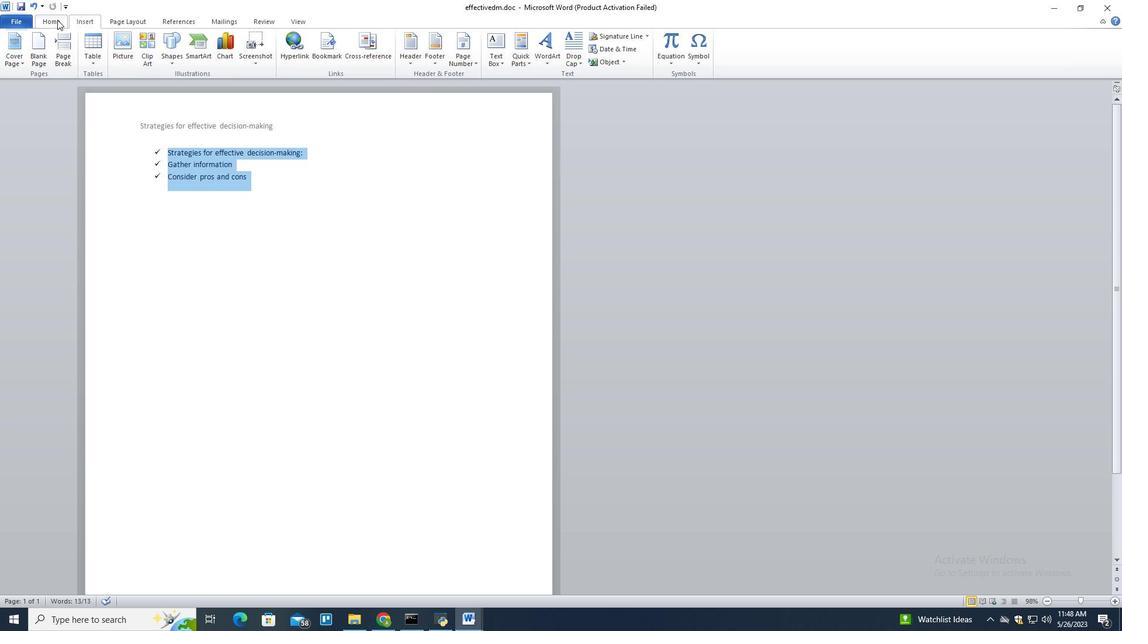 
Action: Mouse moved to (365, 60)
Screenshot: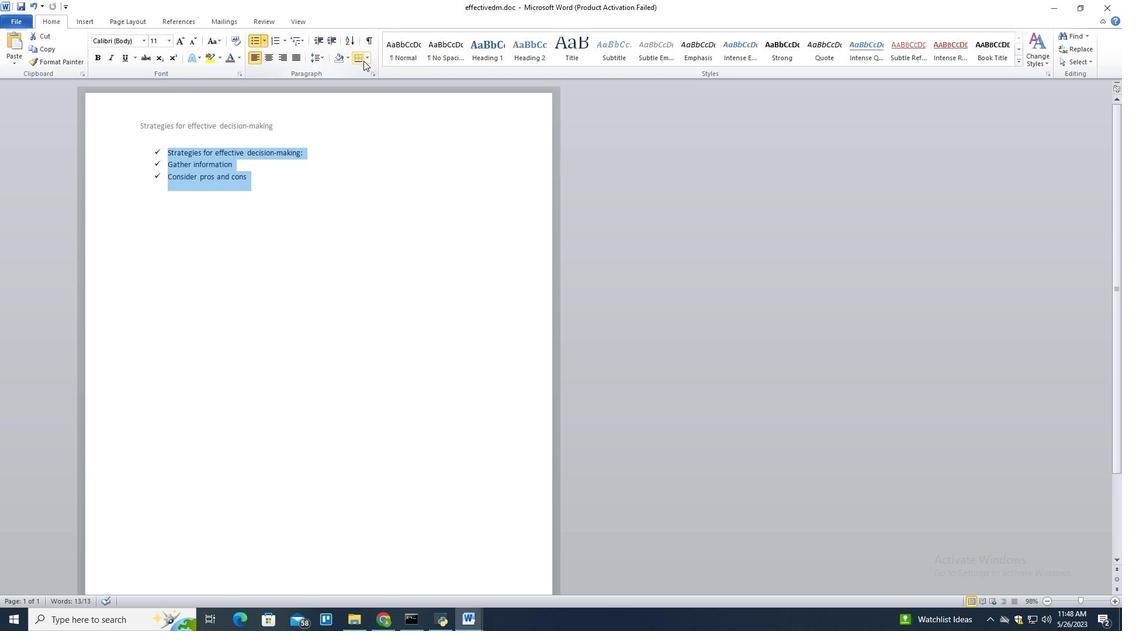 
Action: Mouse pressed left at (365, 60)
Screenshot: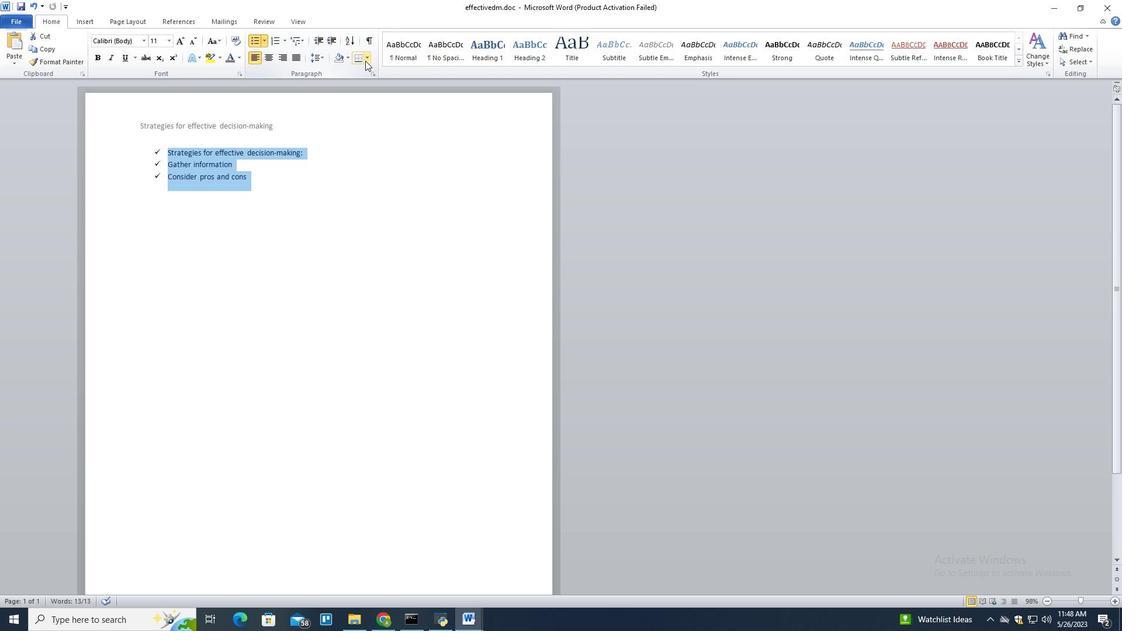 
Action: Mouse moved to (383, 148)
Screenshot: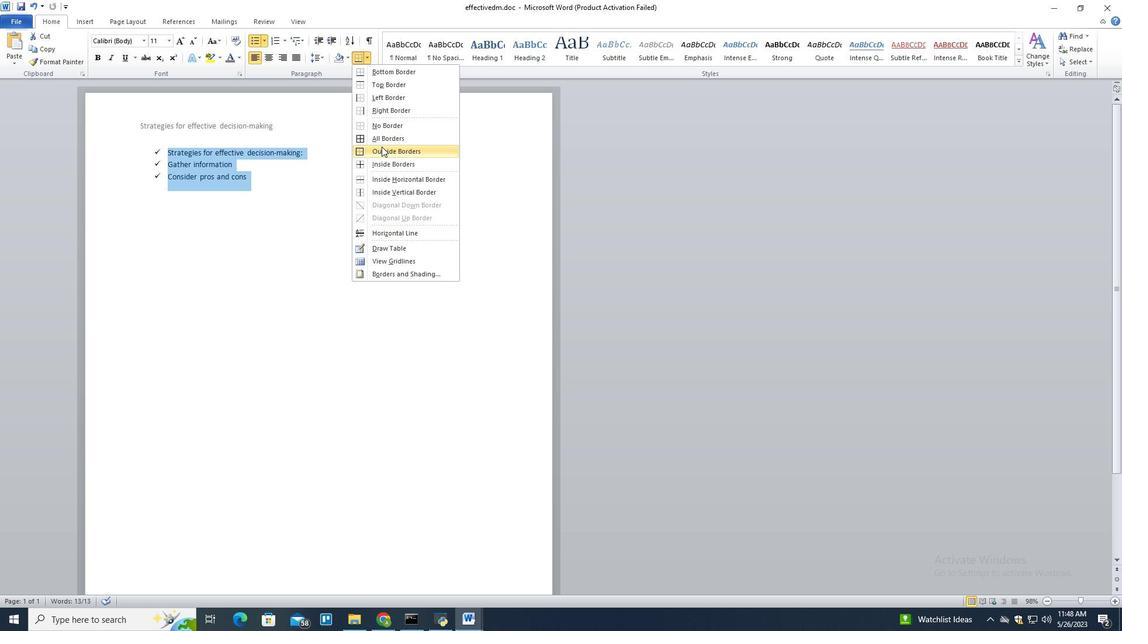 
Action: Mouse pressed left at (383, 148)
Screenshot: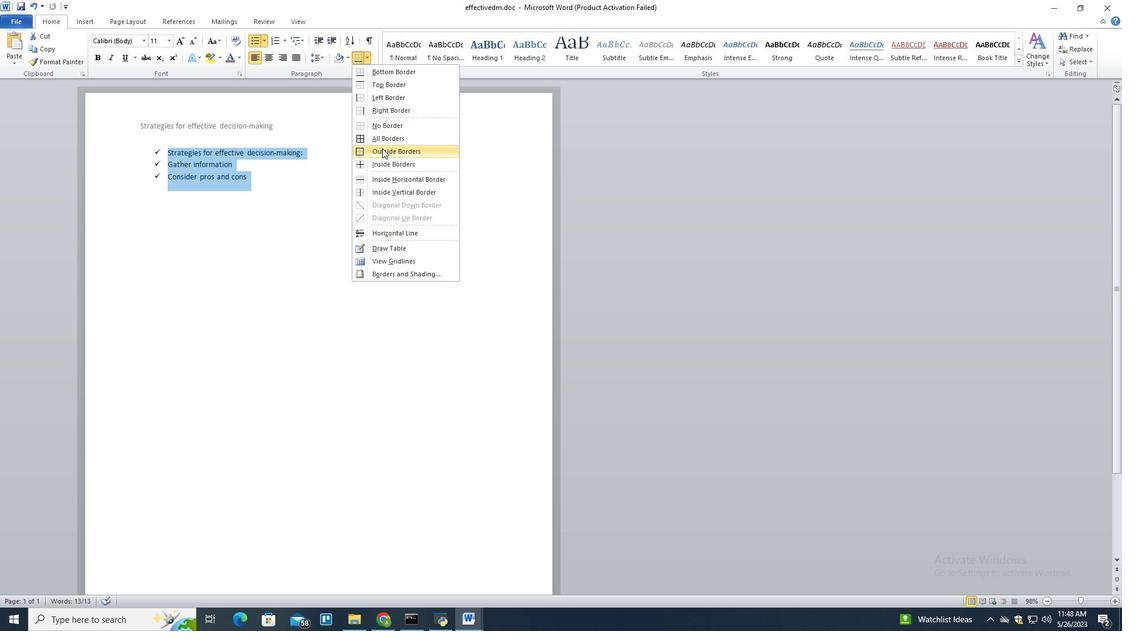 
Action: Mouse moved to (383, 168)
Screenshot: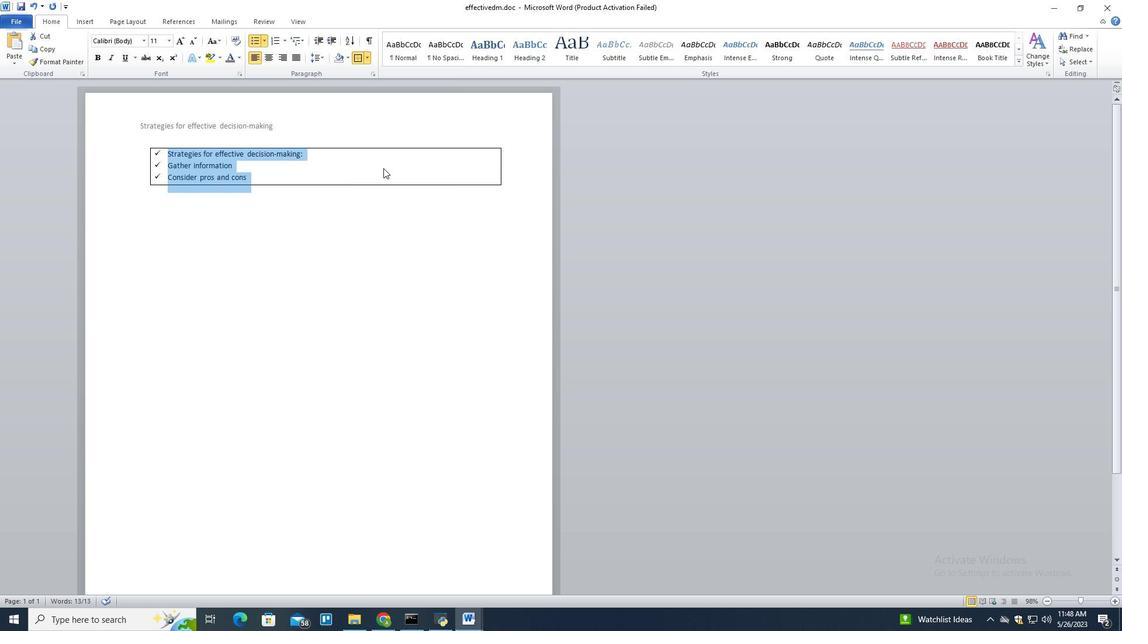
Action: Mouse pressed left at (383, 168)
Screenshot: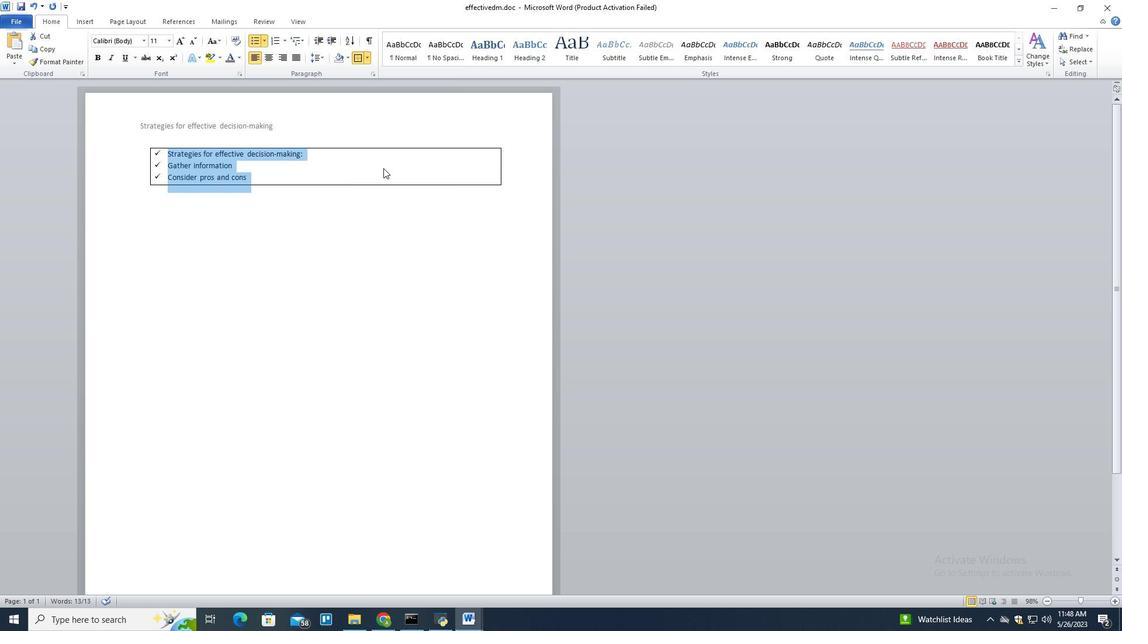 
Action: Mouse moved to (221, 123)
Screenshot: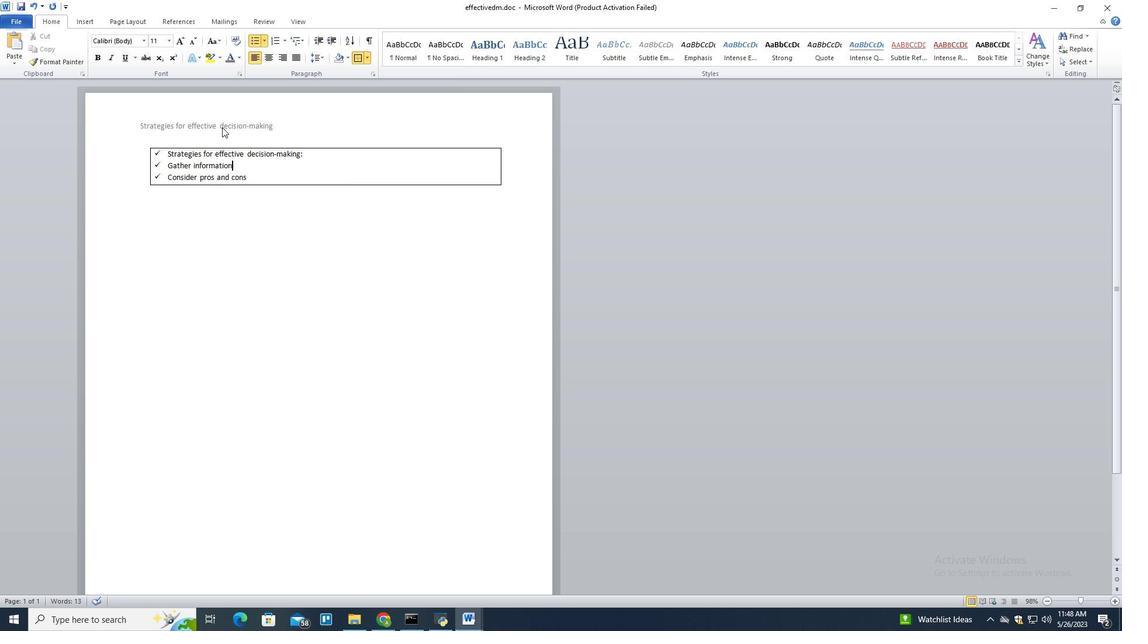 
Action: Mouse pressed left at (221, 123)
Screenshot: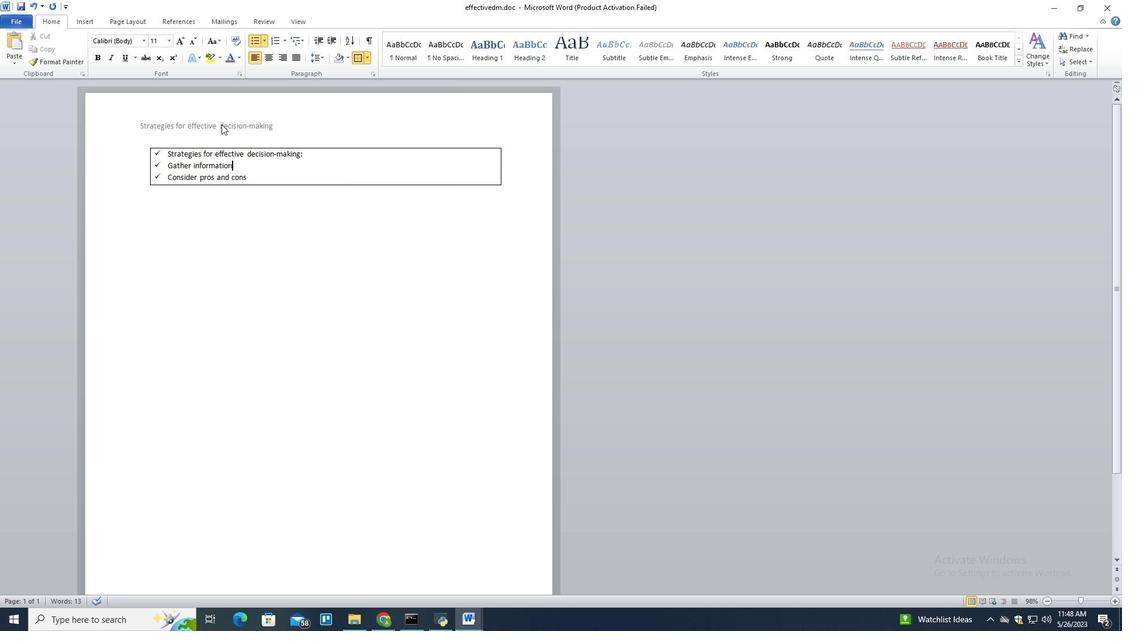
Action: Mouse pressed left at (221, 123)
Screenshot: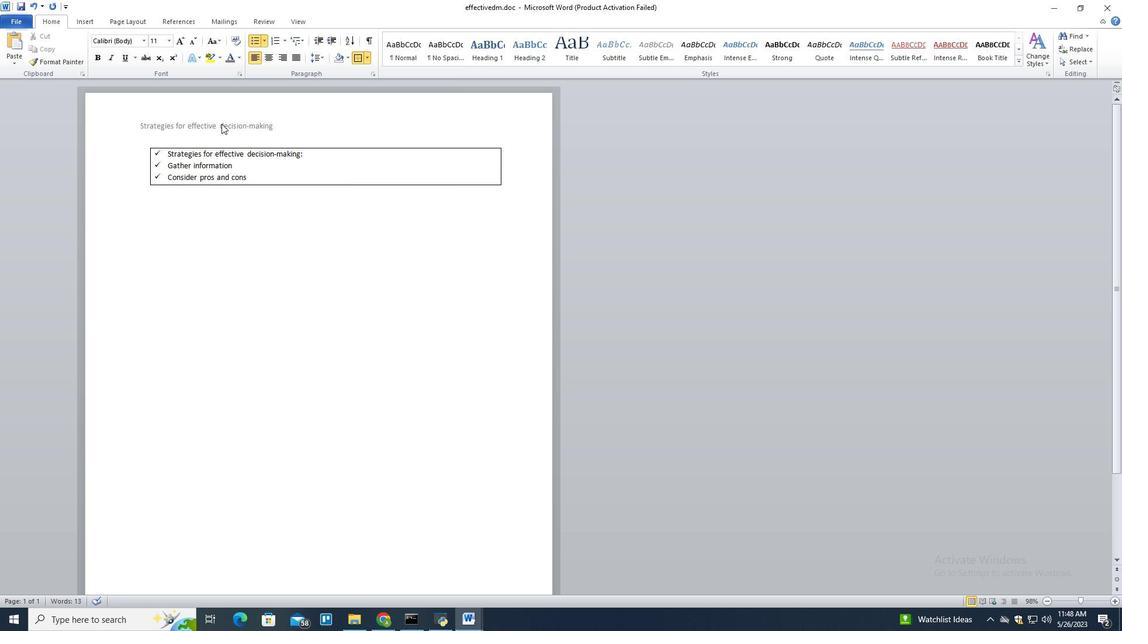
Action: Mouse pressed left at (221, 123)
Screenshot: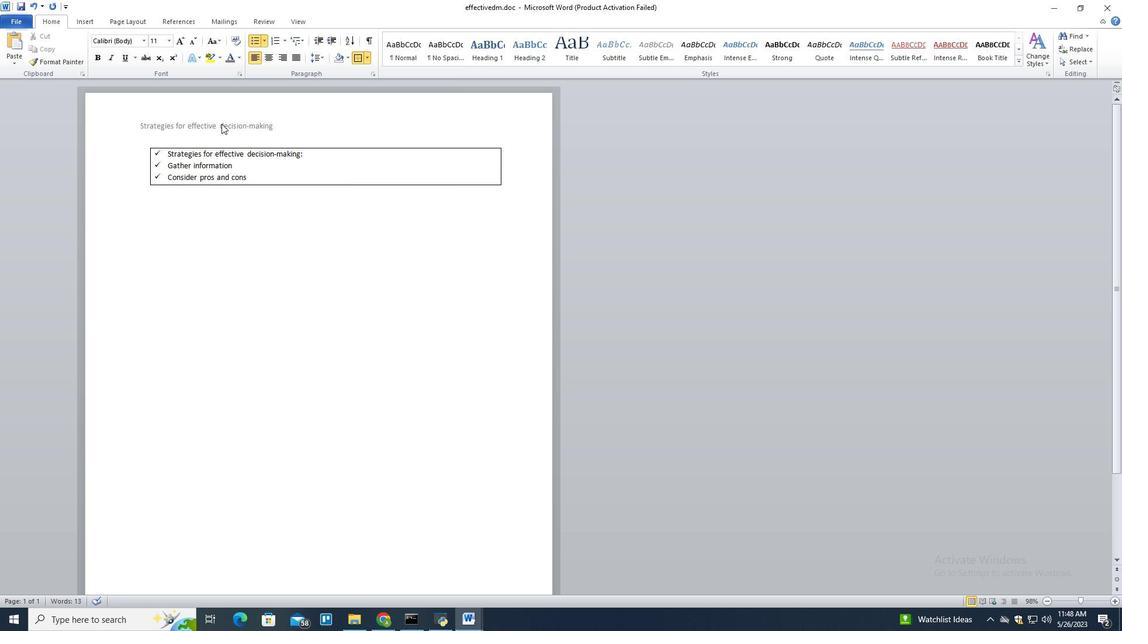 
Action: Mouse moved to (65, 18)
Screenshot: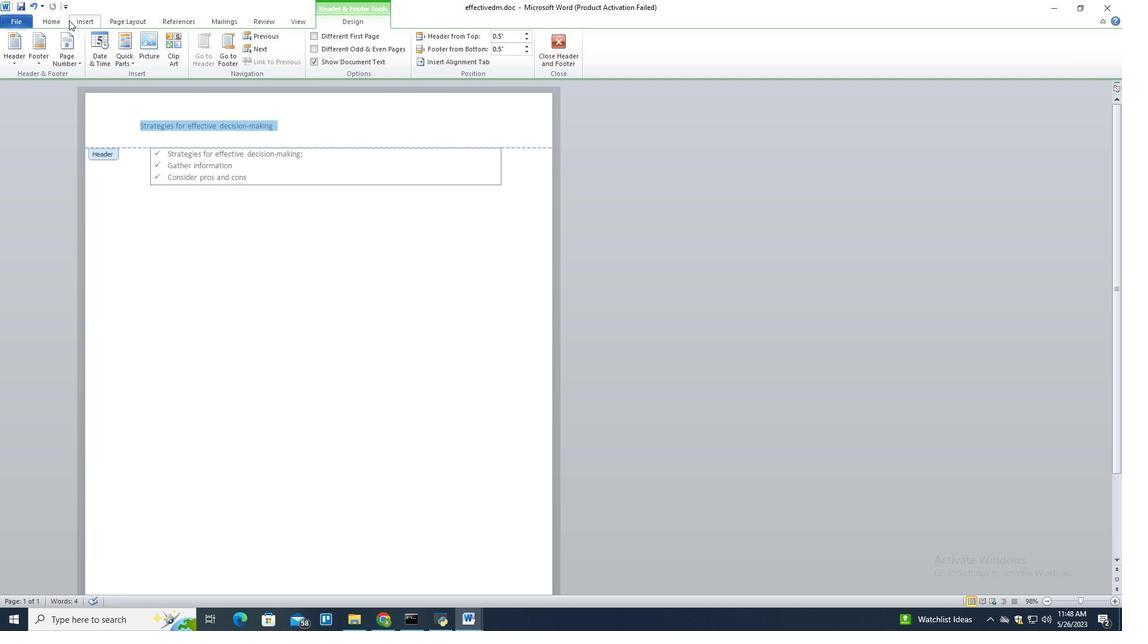 
Action: Mouse pressed left at (65, 18)
Screenshot: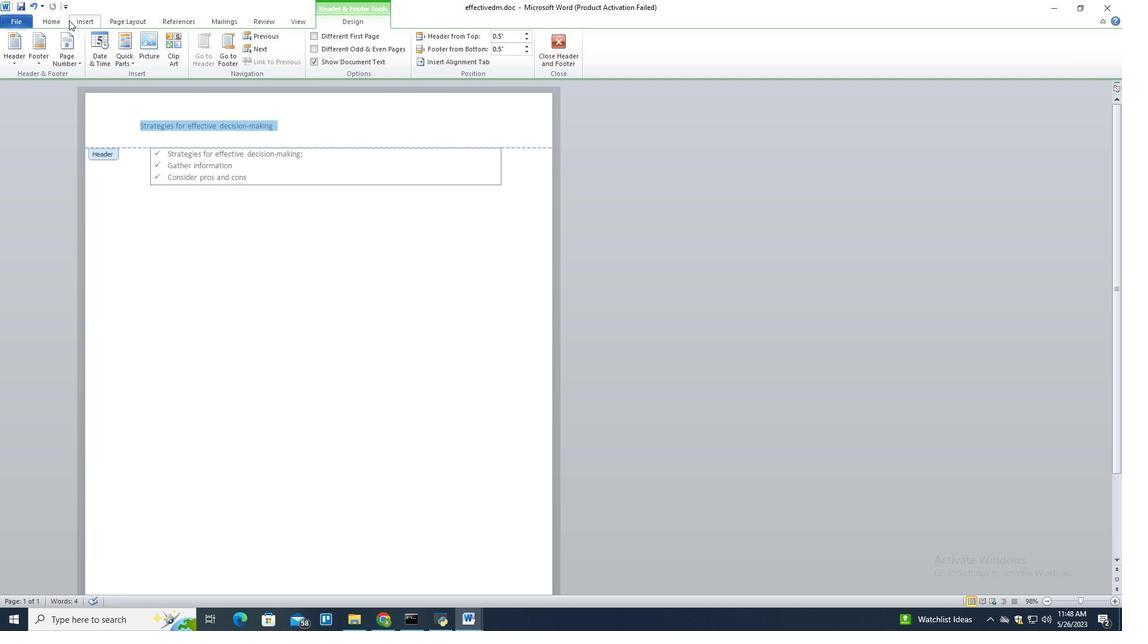 
Action: Mouse moved to (168, 44)
Screenshot: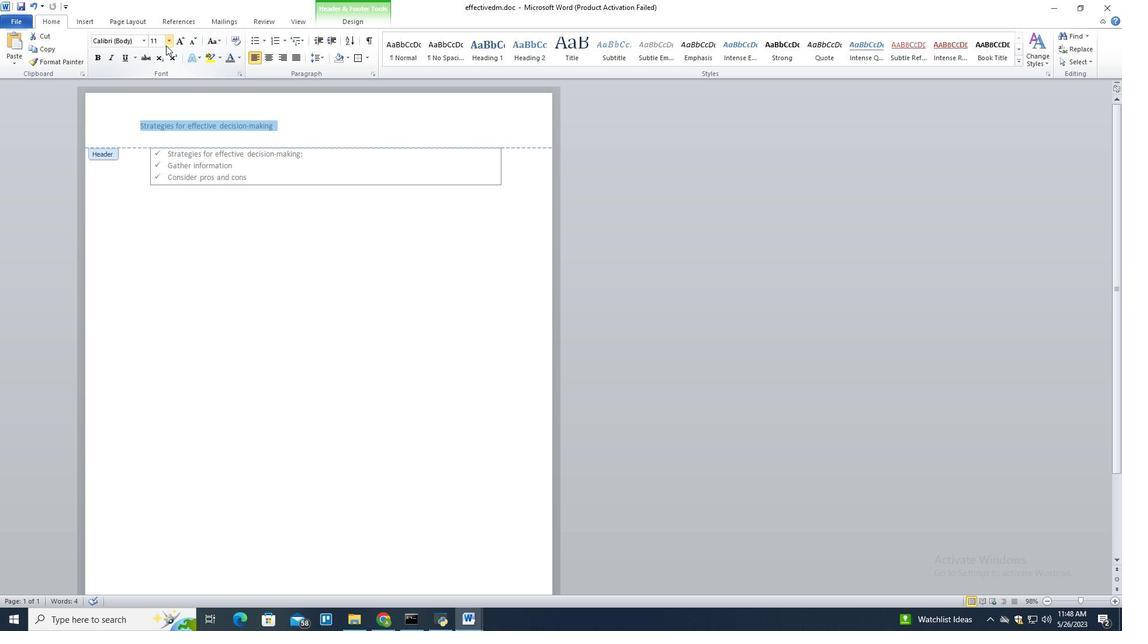 
Action: Mouse pressed left at (168, 44)
Screenshot: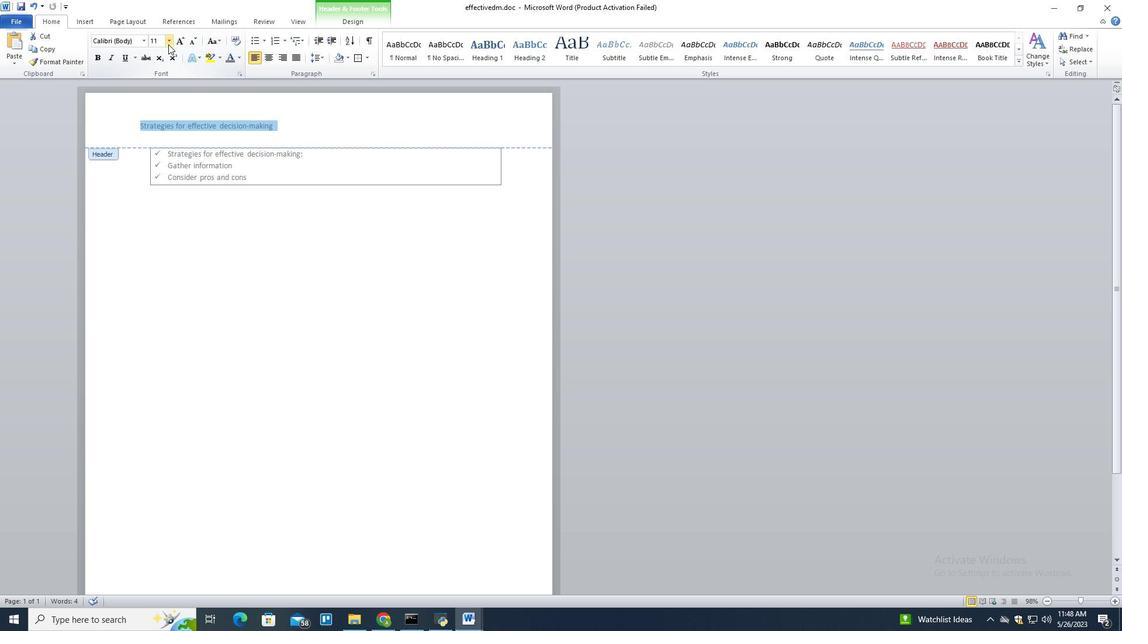 
Action: Mouse moved to (154, 158)
Screenshot: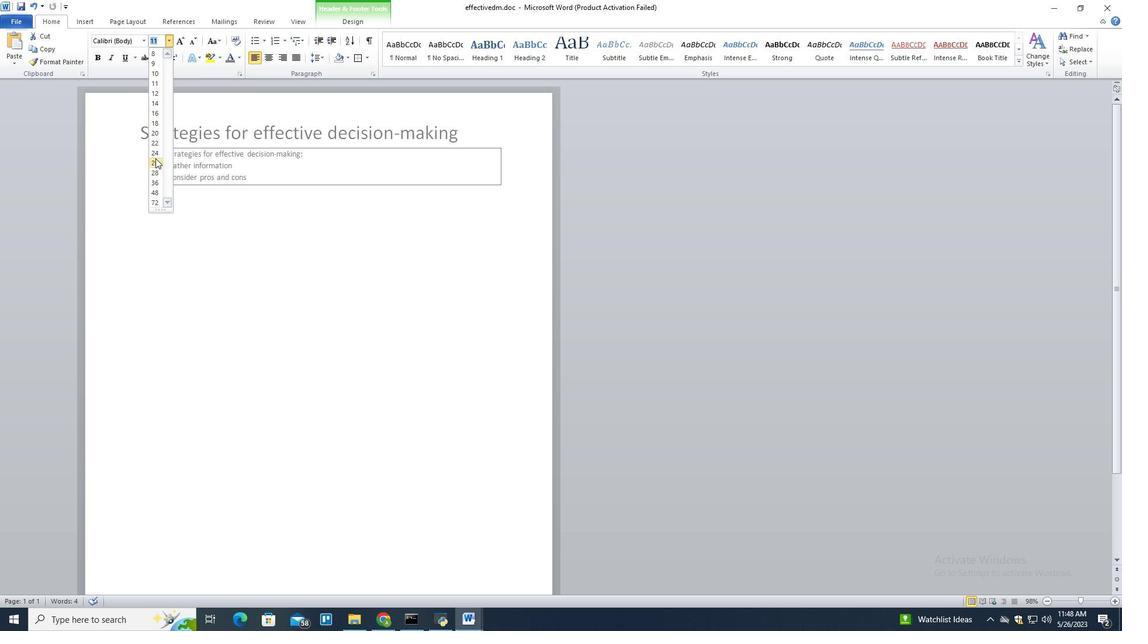 
Action: Mouse pressed left at (154, 158)
Screenshot: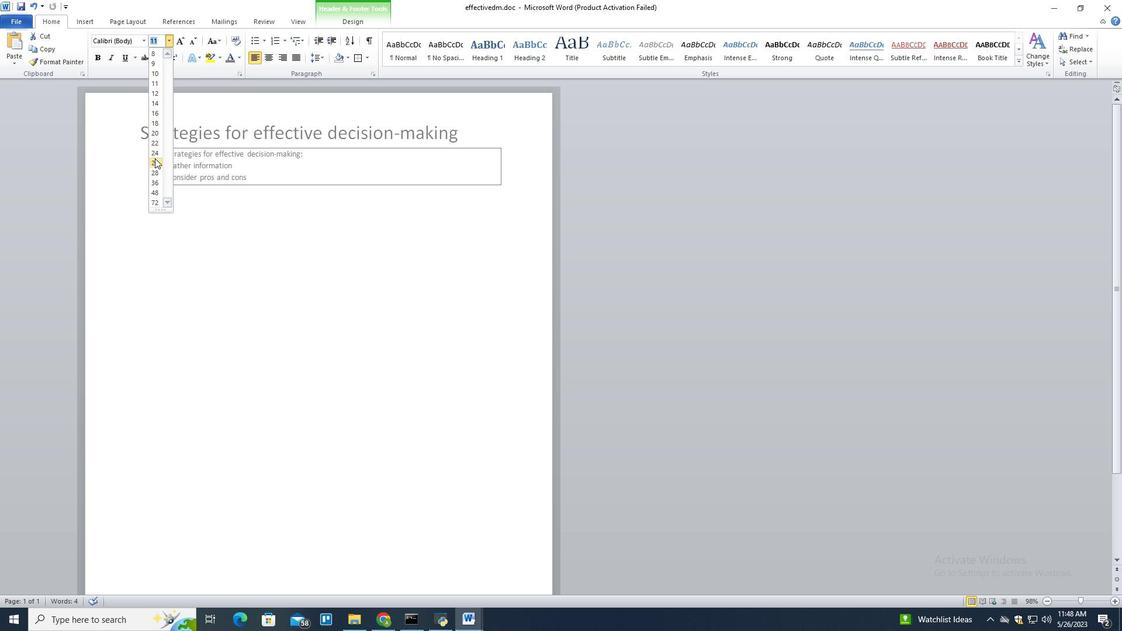 
Action: Mouse moved to (248, 205)
Screenshot: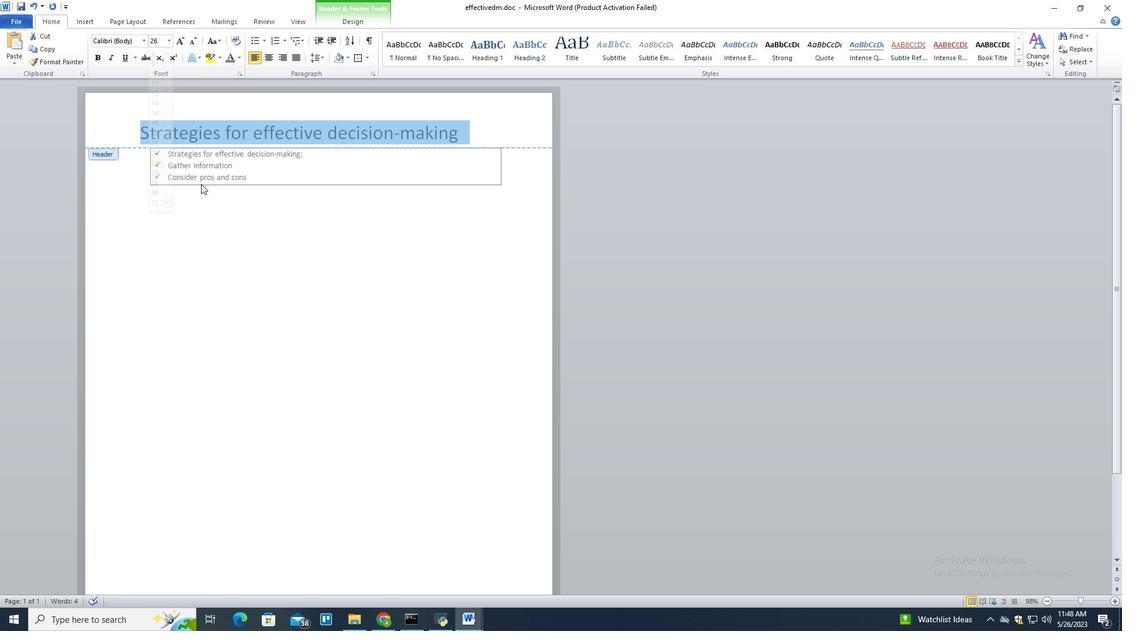 
Action: Mouse pressed left at (248, 205)
Screenshot: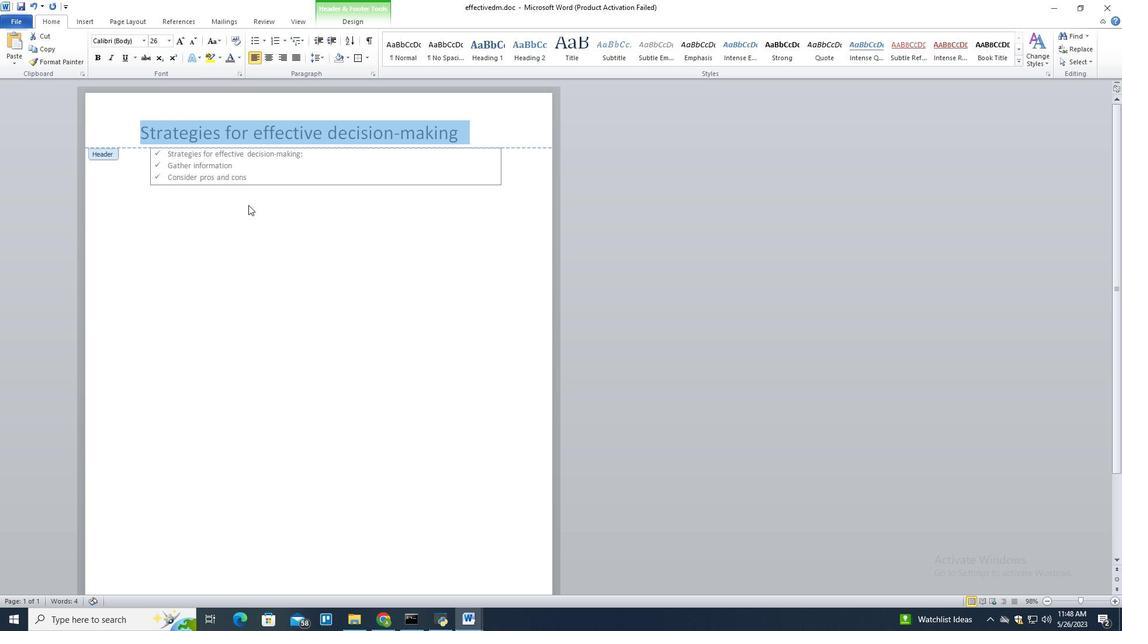 
Action: Mouse moved to (280, 180)
Screenshot: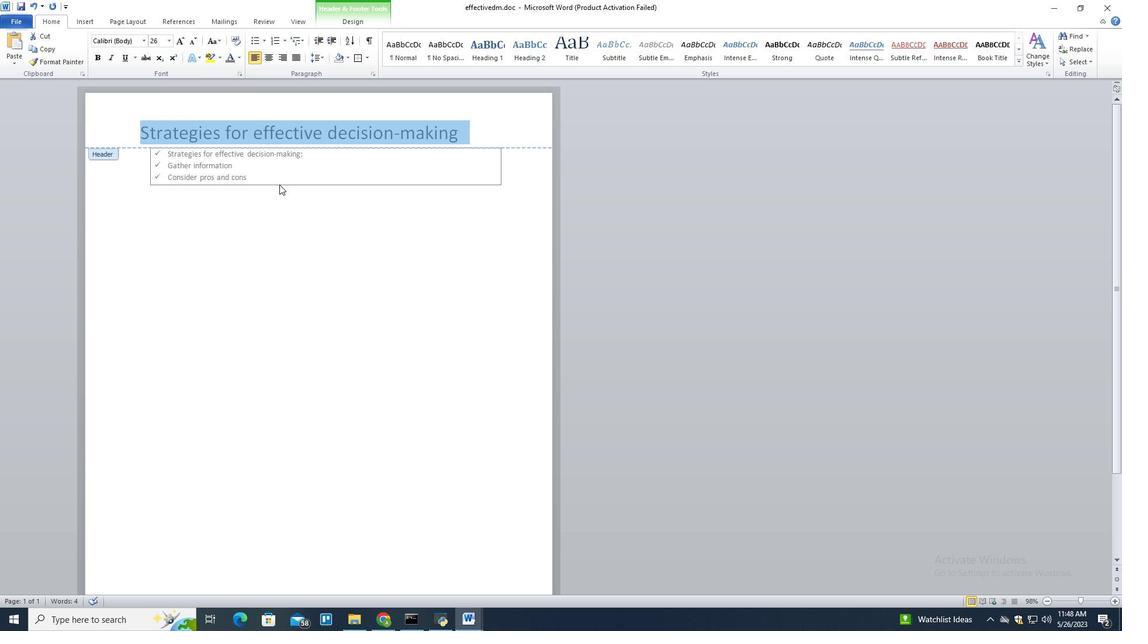 
Action: Mouse pressed left at (280, 180)
Screenshot: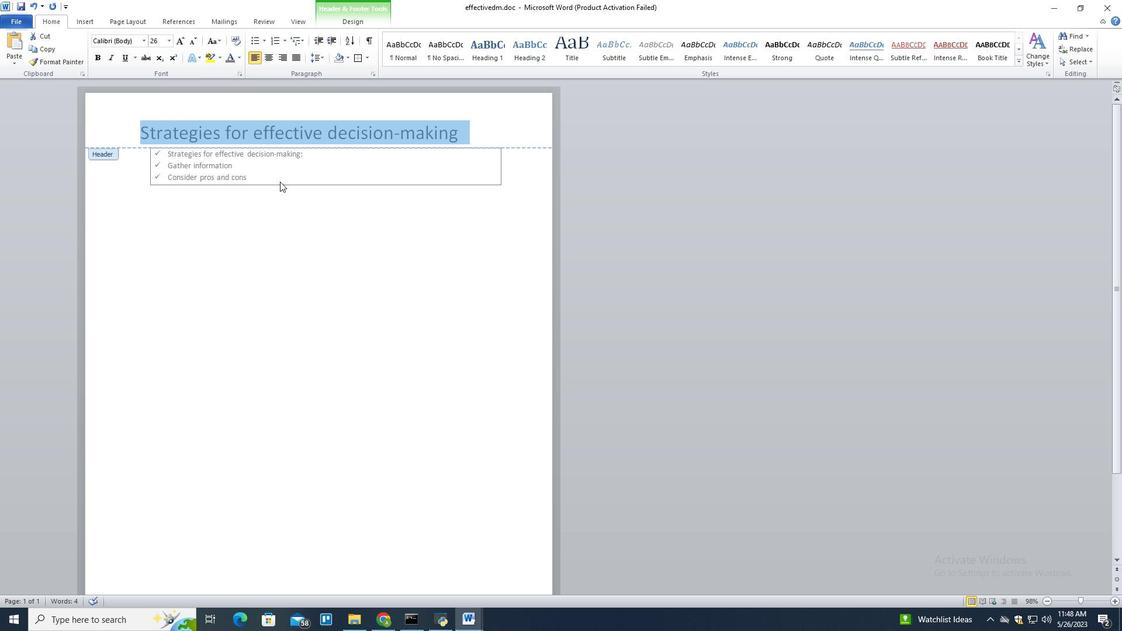 
Action: Mouse moved to (531, 175)
Screenshot: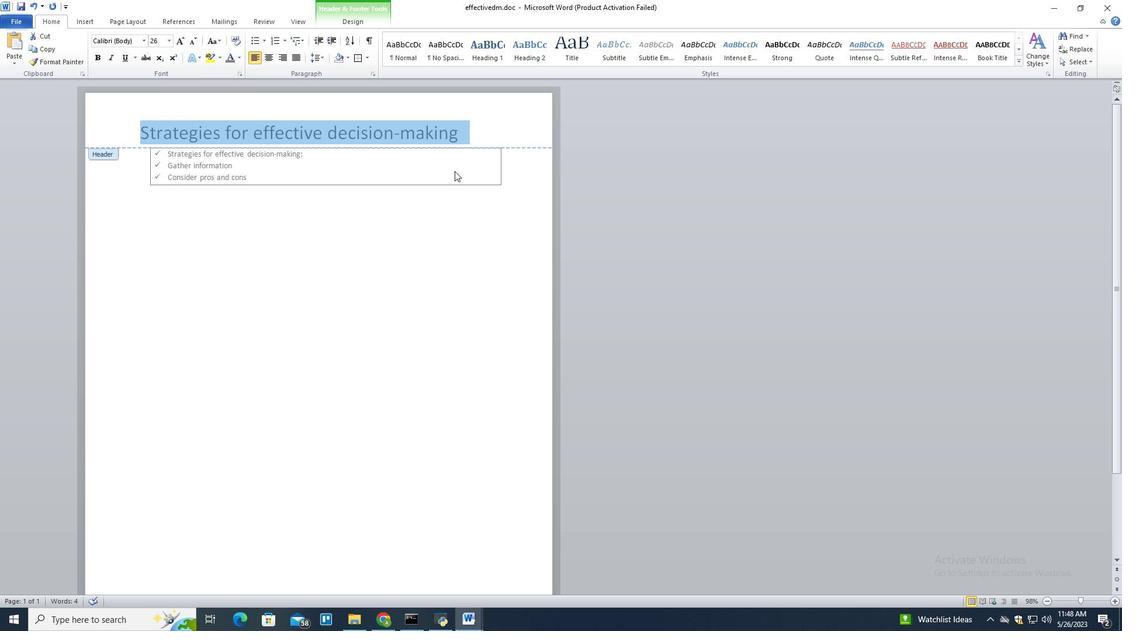 
Action: Mouse pressed left at (531, 175)
Screenshot: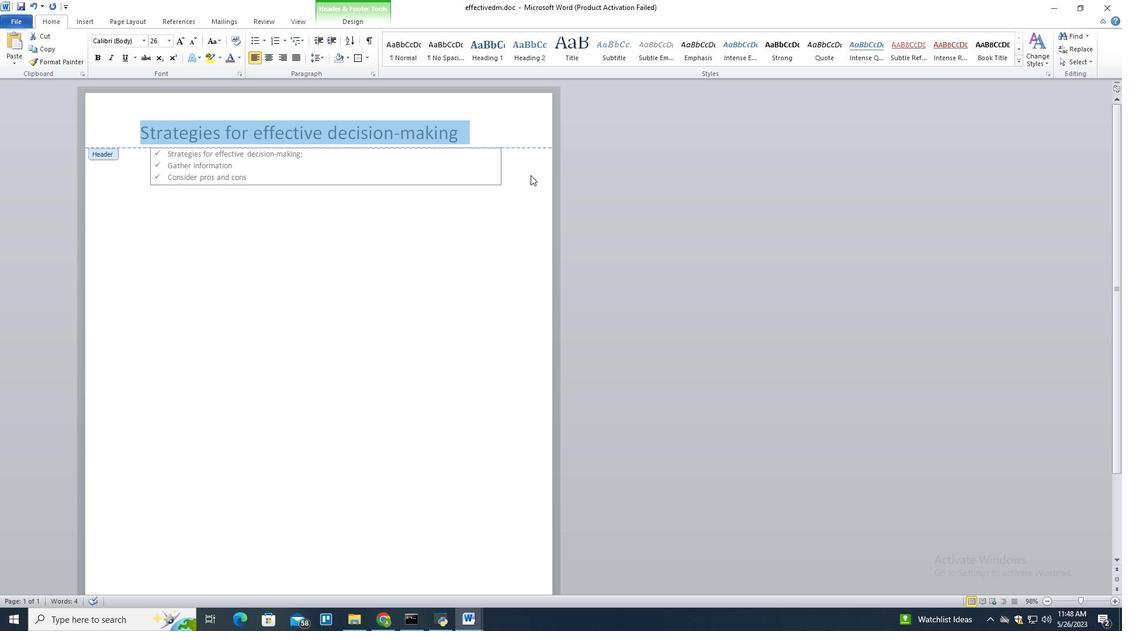 
Action: Mouse moved to (257, 222)
Screenshot: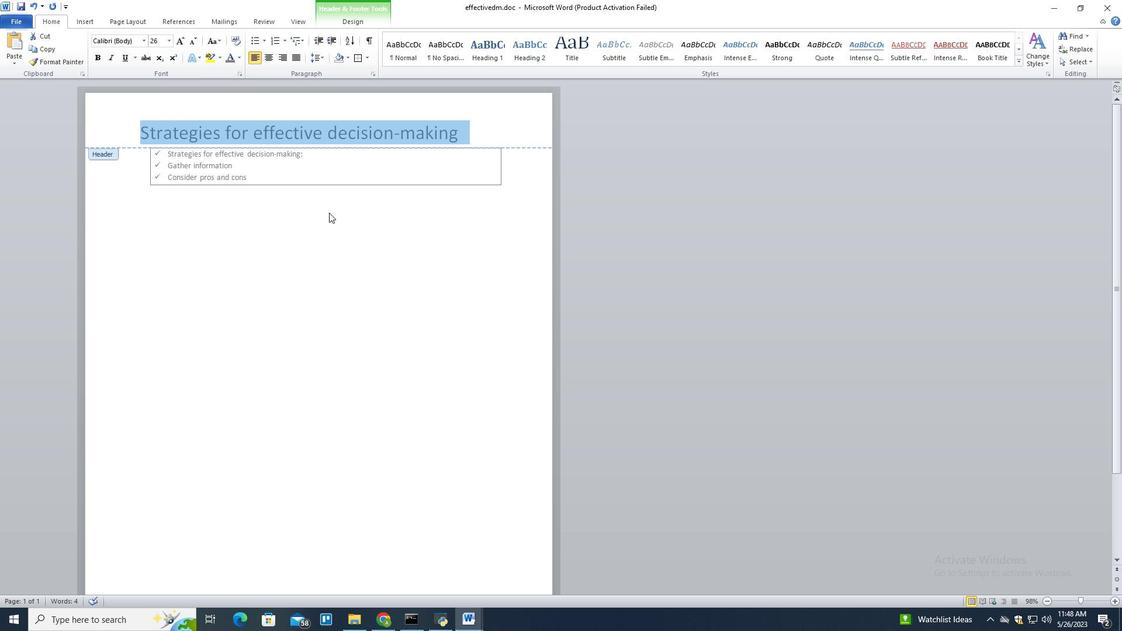 
Action: Mouse pressed left at (257, 222)
Screenshot: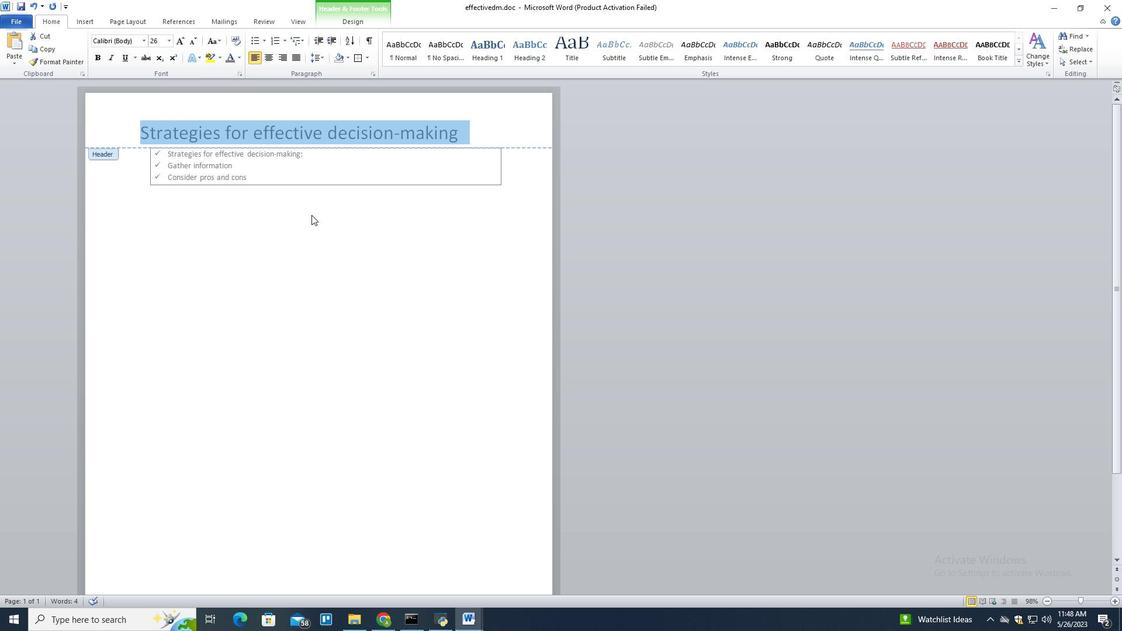 
Action: Mouse moved to (257, 222)
Screenshot: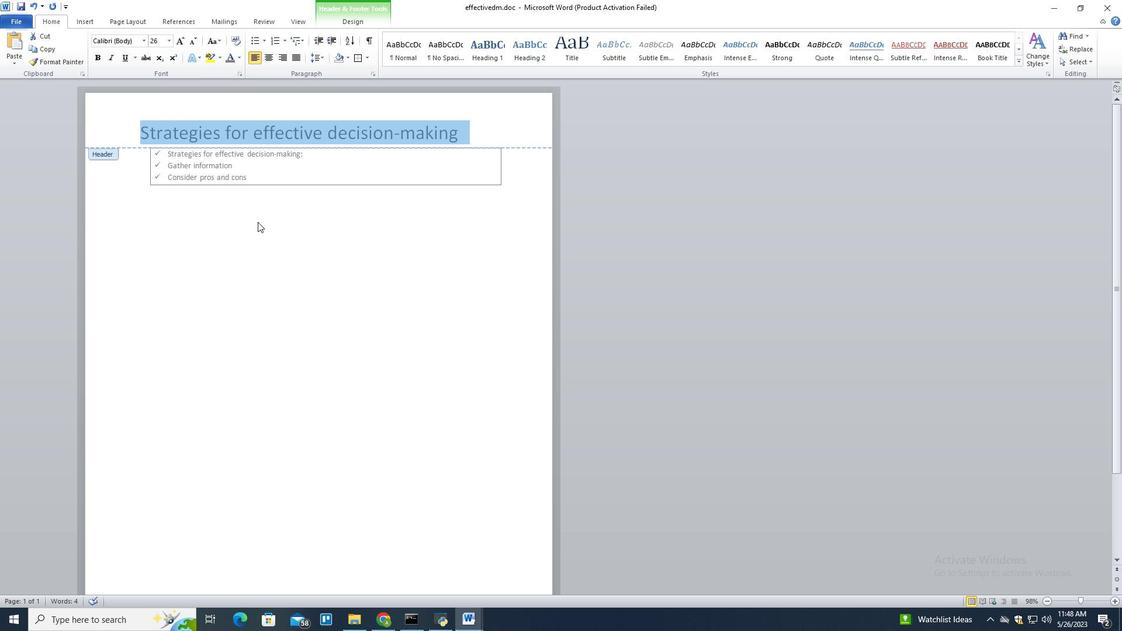 
Action: Mouse pressed left at (257, 222)
Screenshot: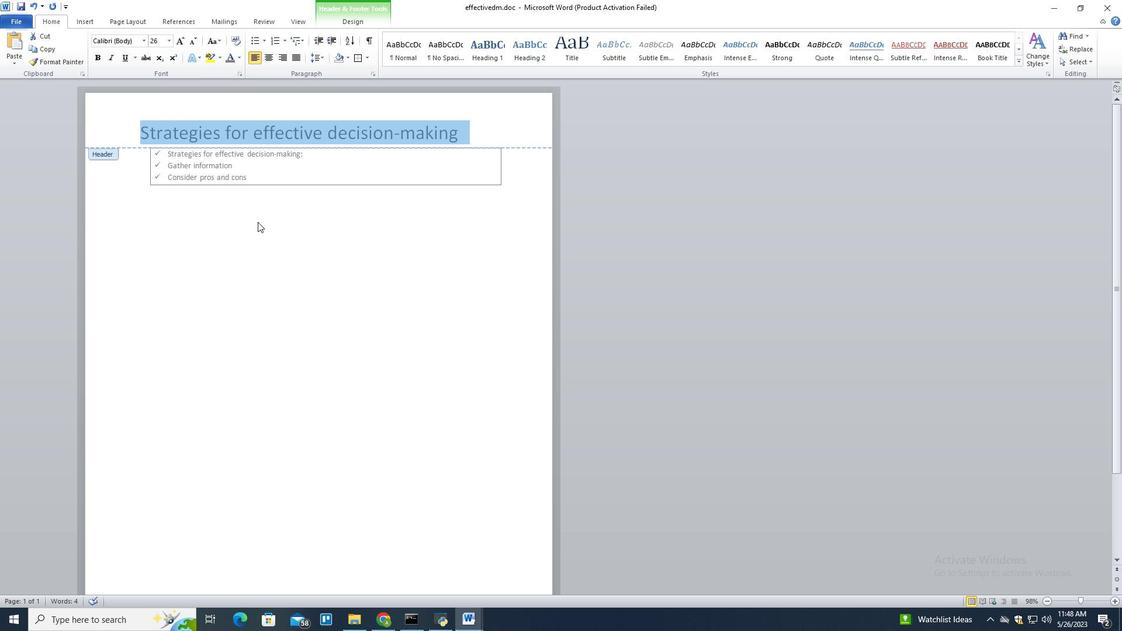 
Action: Mouse moved to (164, 157)
Screenshot: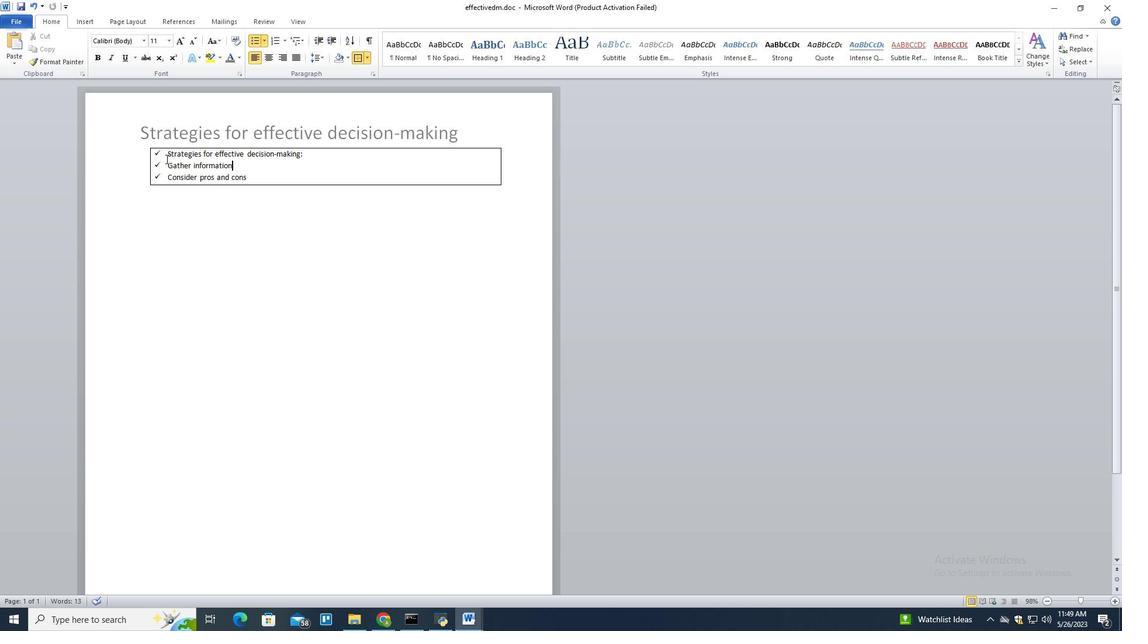 
Action: Mouse pressed left at (164, 157)
Screenshot: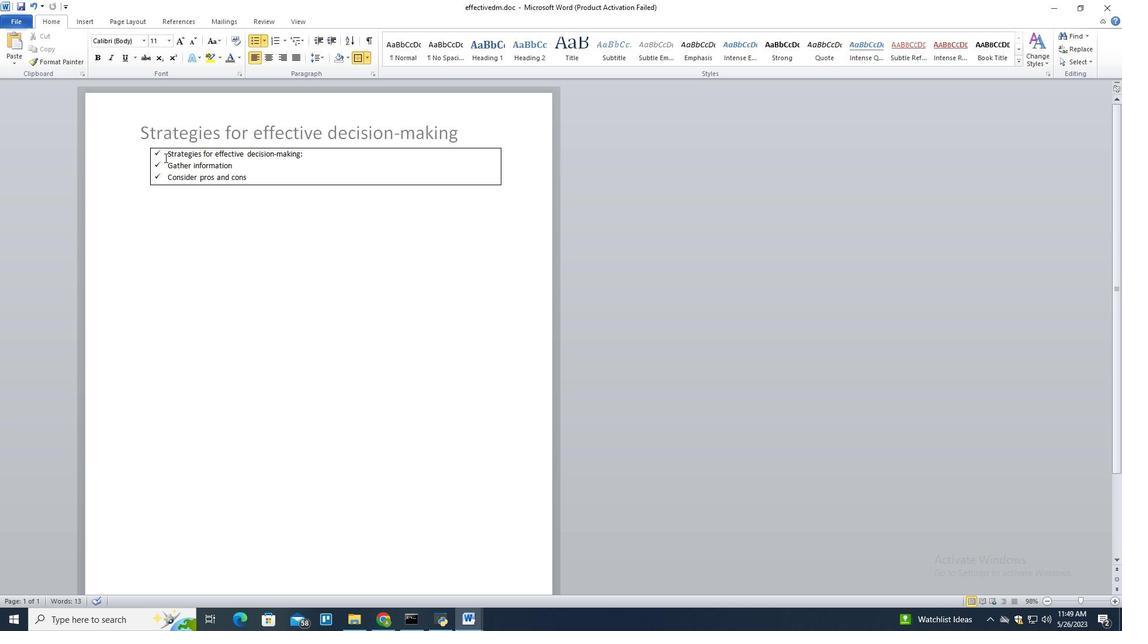 
Action: Mouse moved to (179, 166)
Screenshot: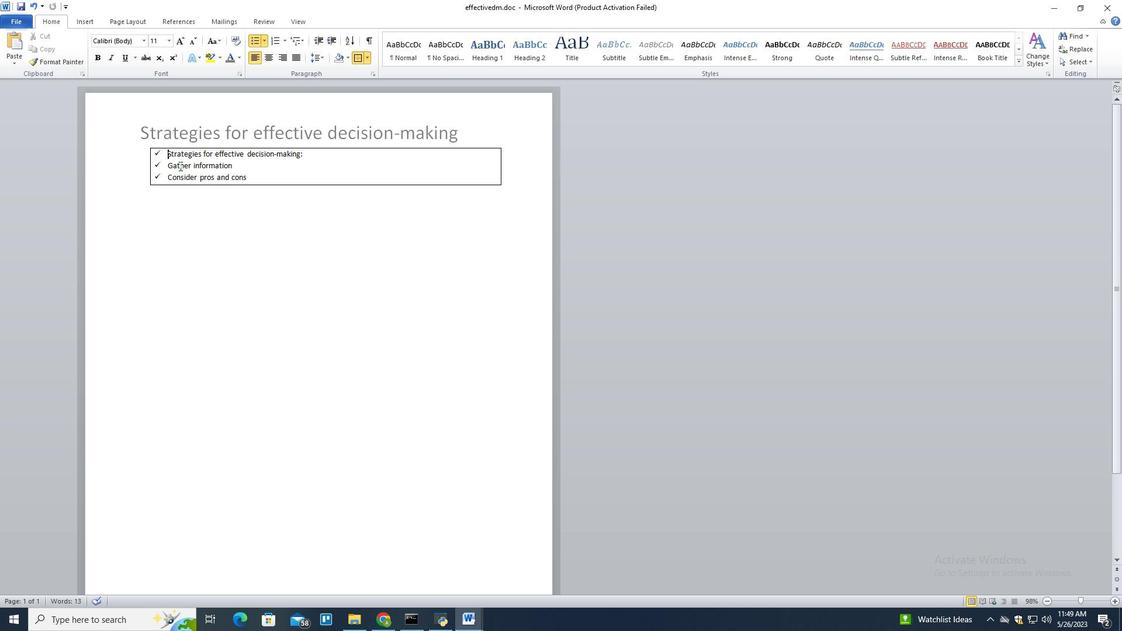 
Action: Key pressed <Key.backspace>
Screenshot: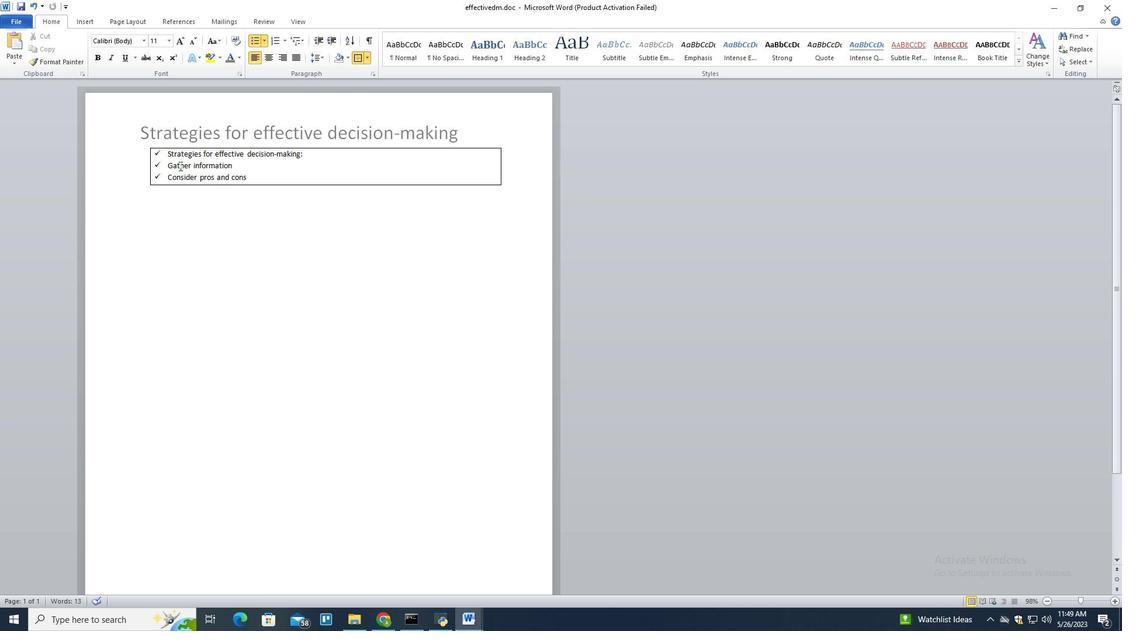 
Action: Mouse moved to (179, 169)
Screenshot: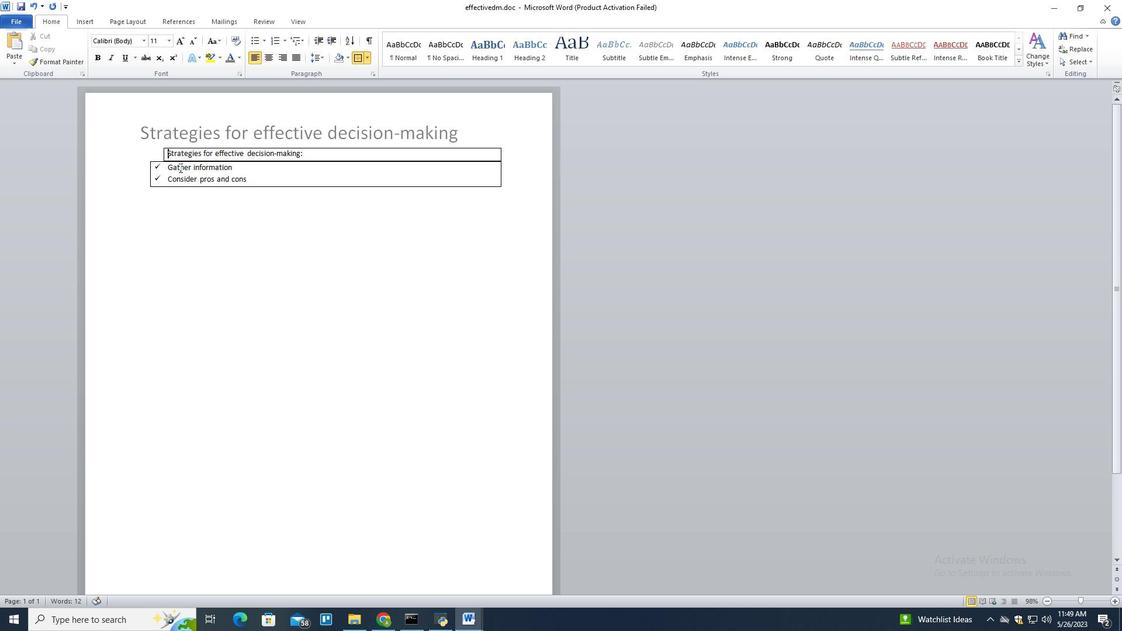
Action: Key pressed <Key.backspace>
Screenshot: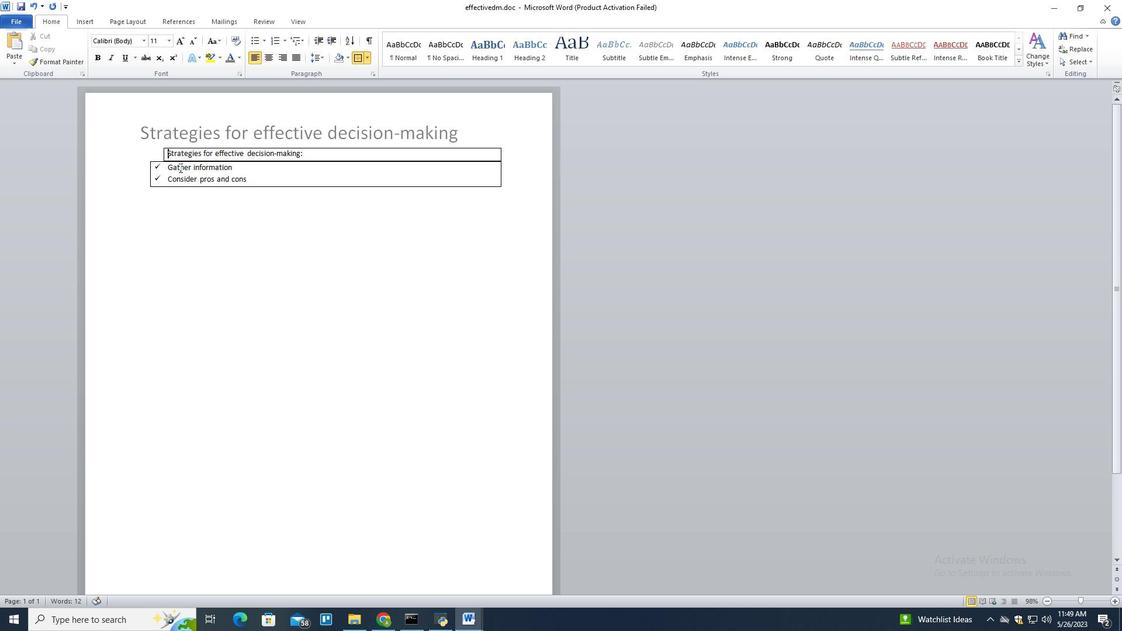 
Action: Mouse moved to (228, 231)
Screenshot: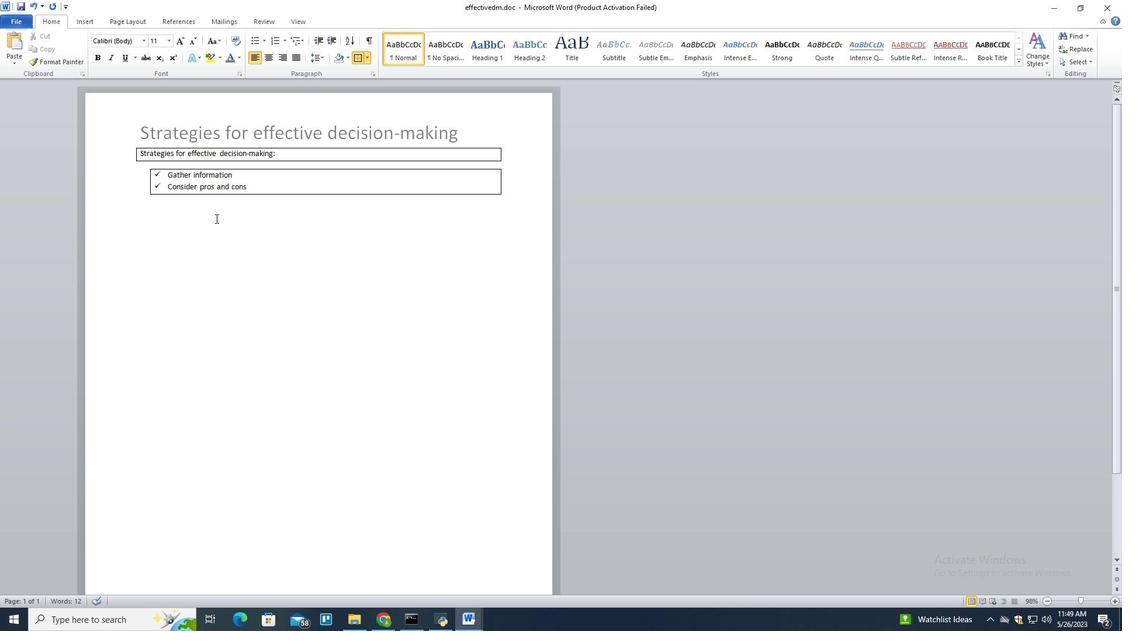 
Action: Mouse pressed left at (228, 231)
Screenshot: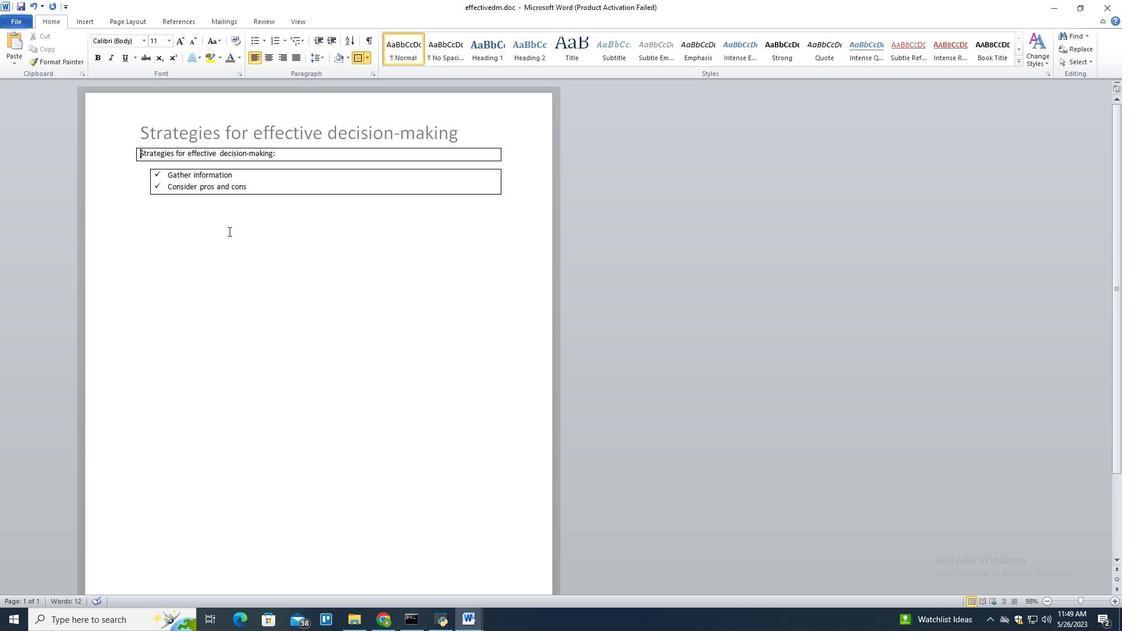 
Action: Mouse moved to (345, 281)
Screenshot: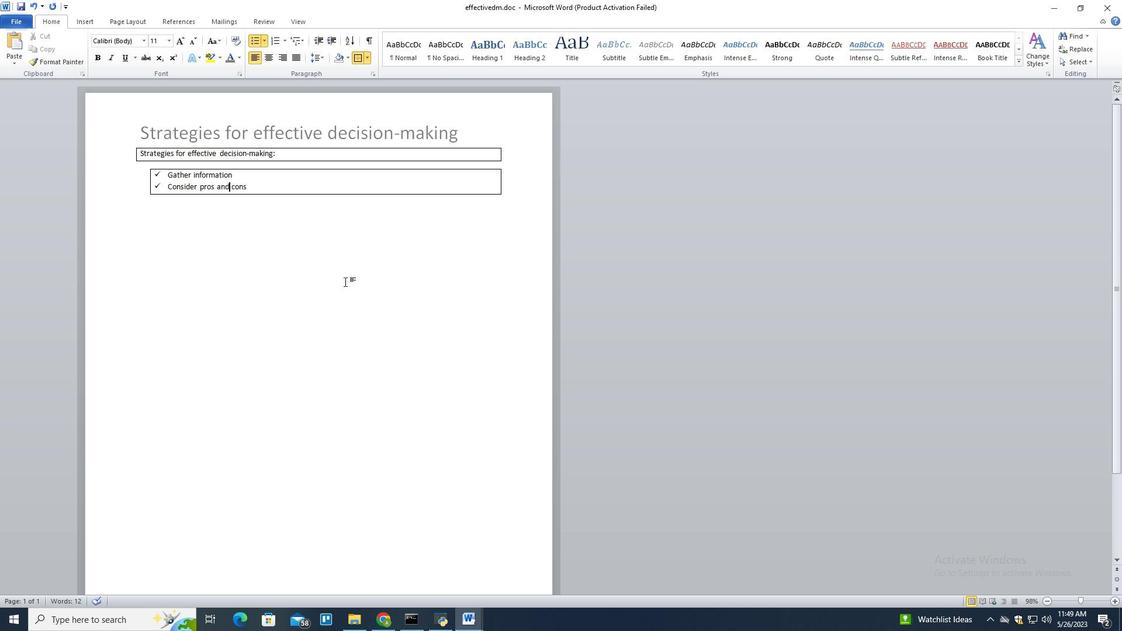 
Action: Mouse scrolled (345, 281) with delta (0, 0)
Screenshot: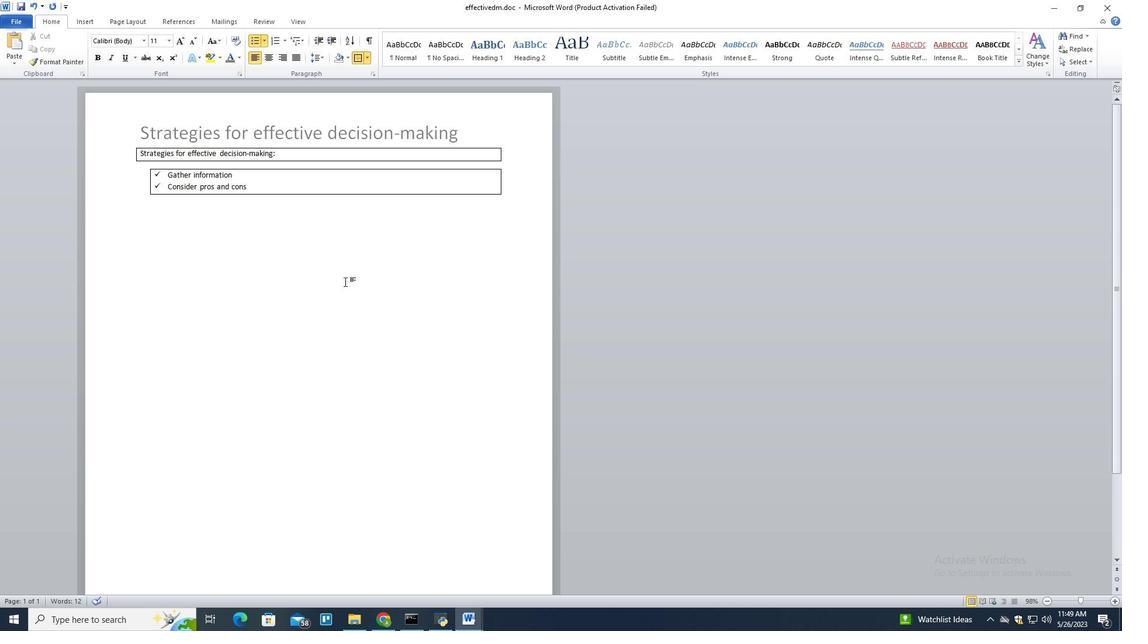 
Action: Mouse scrolled (345, 282) with delta (0, 0)
Screenshot: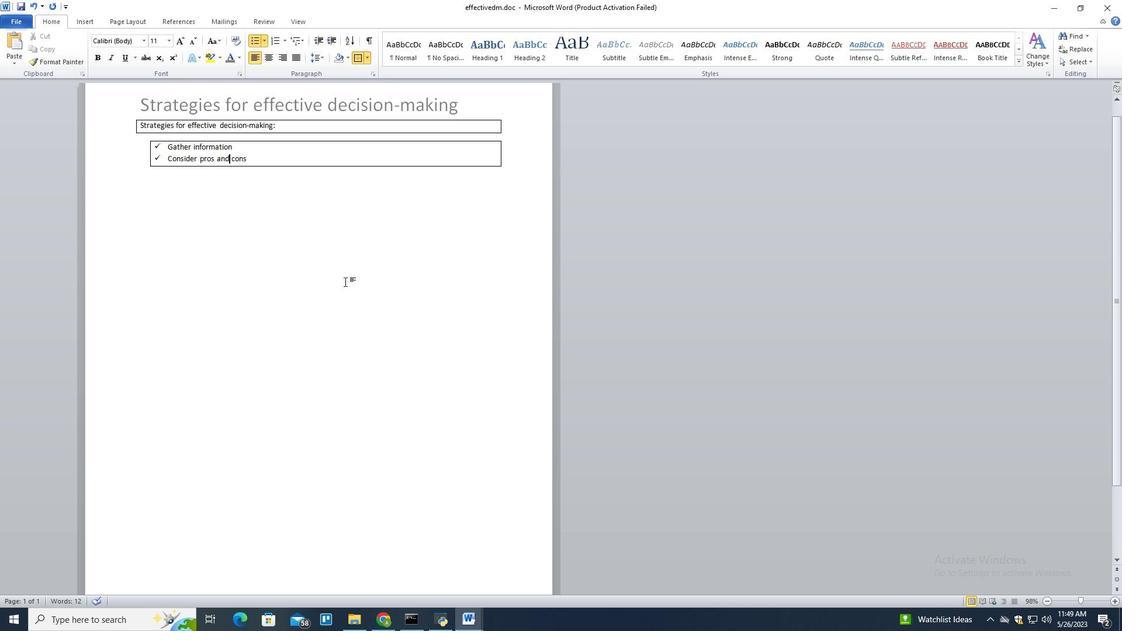 
Action: Mouse scrolled (345, 282) with delta (0, 0)
Screenshot: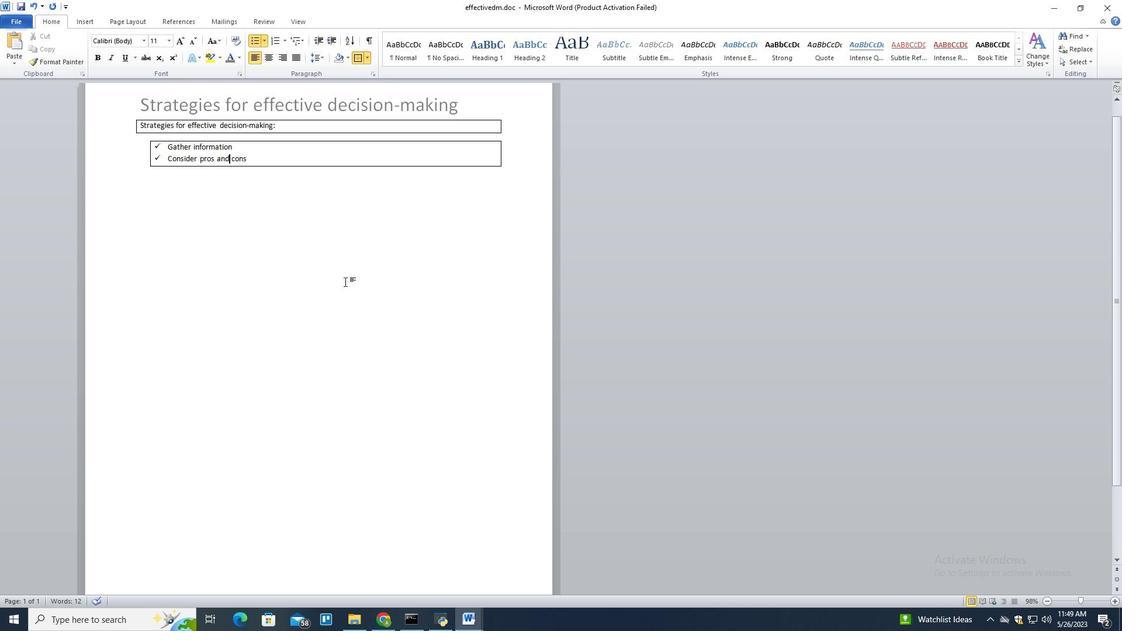 
Action: Mouse scrolled (345, 282) with delta (0, 0)
Screenshot: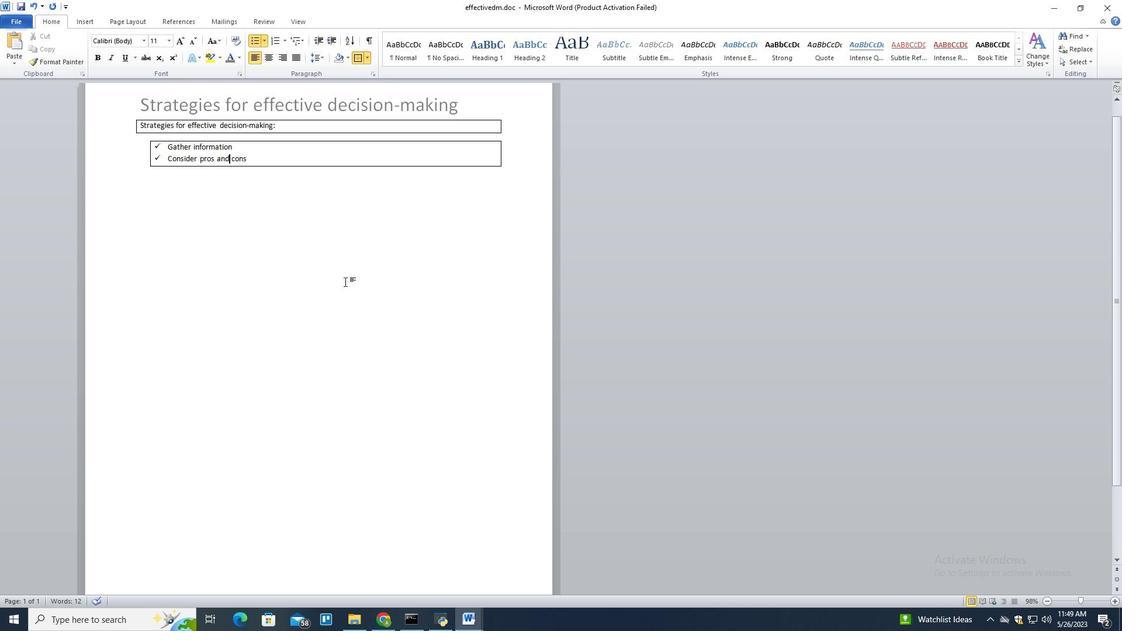 
Action: Mouse moved to (408, 130)
Screenshot: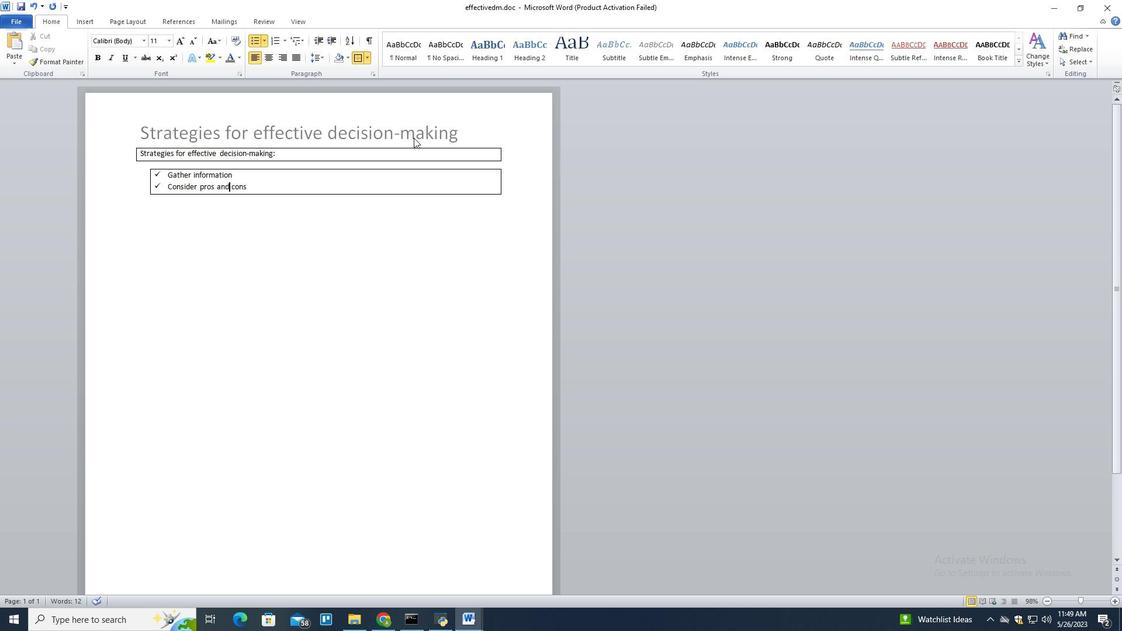 
Action: Mouse pressed left at (408, 130)
Screenshot: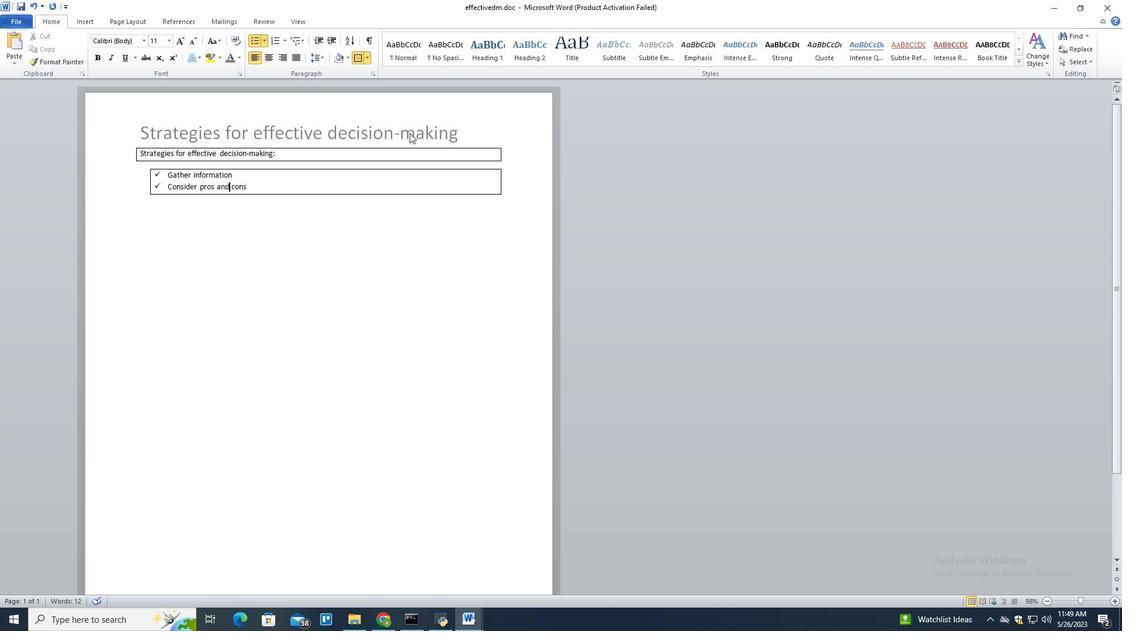 
Action: Mouse pressed left at (408, 130)
Screenshot: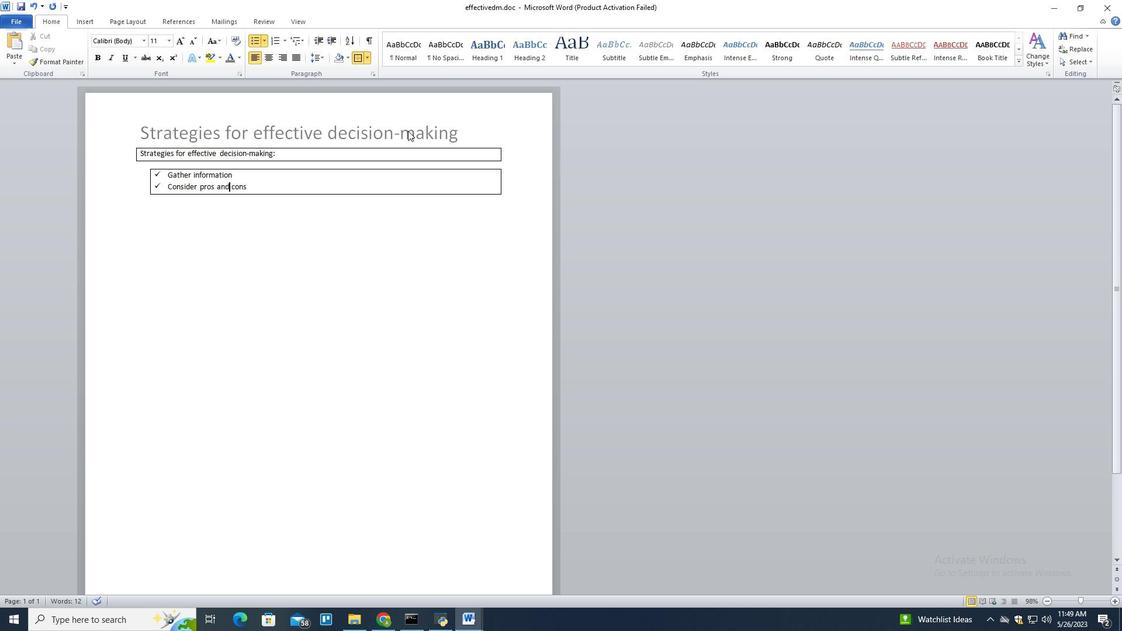 
Action: Mouse pressed left at (408, 130)
Screenshot: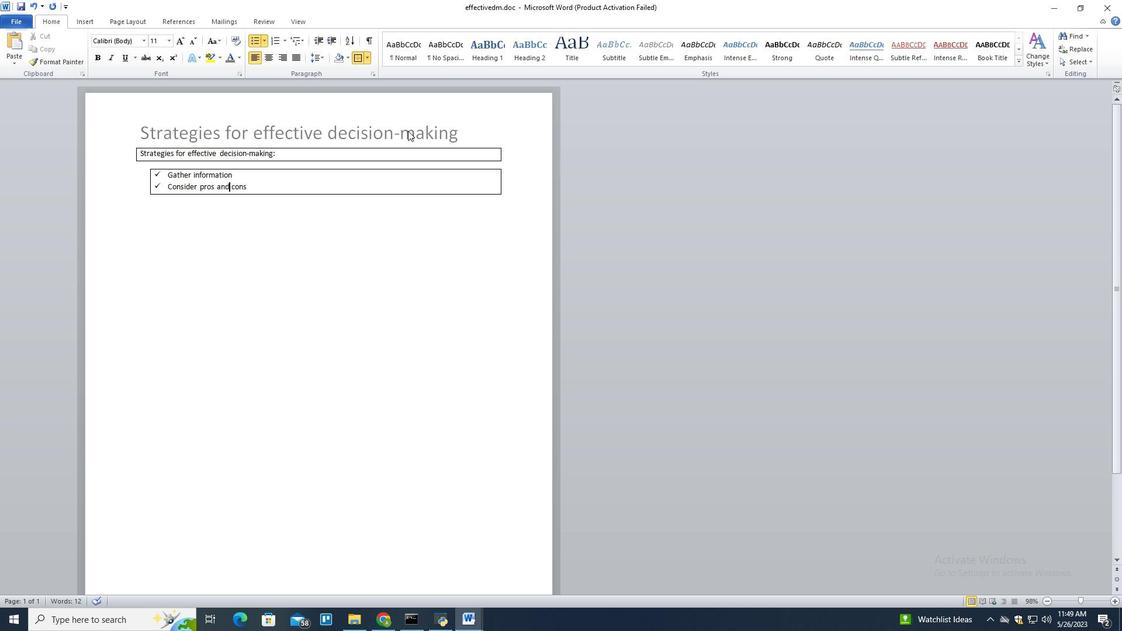
Action: Mouse moved to (60, 16)
Screenshot: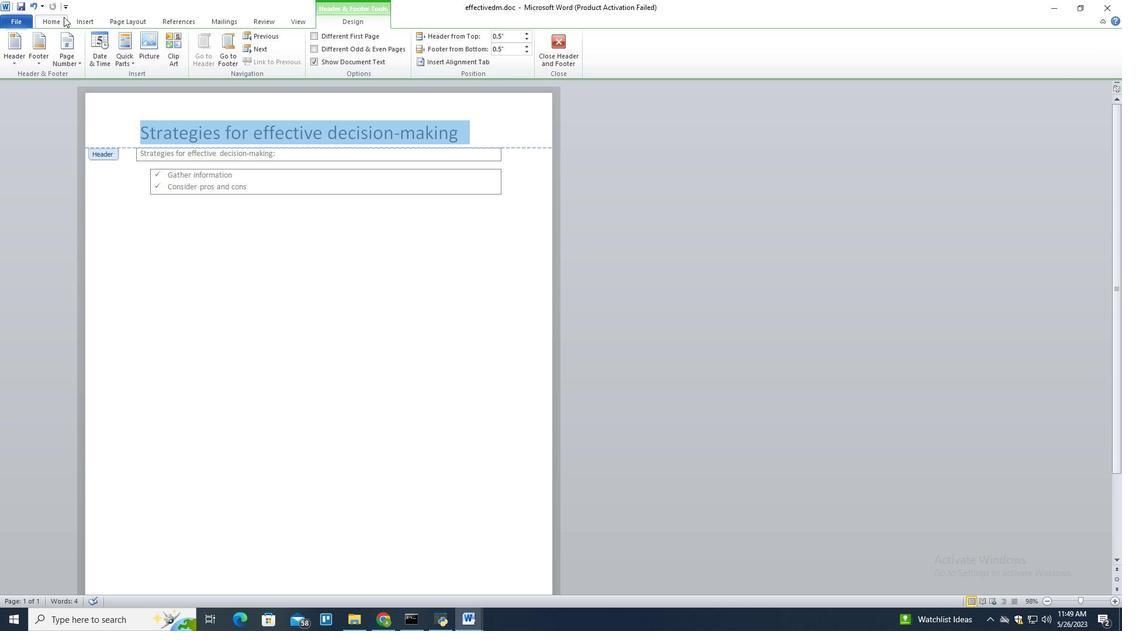 
Action: Mouse pressed left at (60, 16)
Screenshot: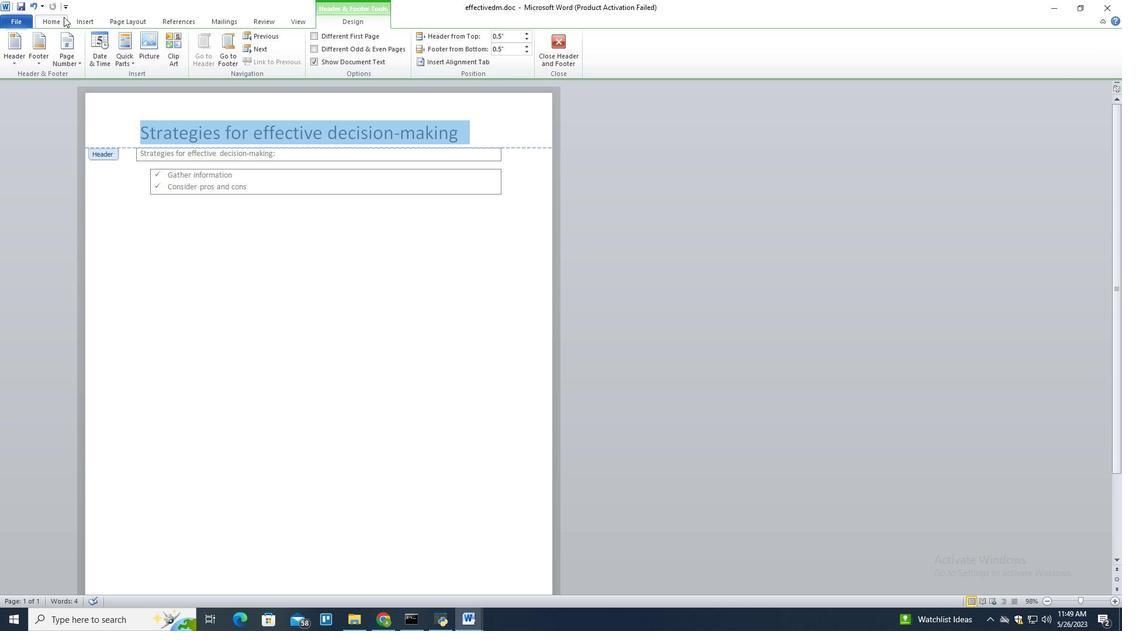 
Action: Mouse moved to (485, 49)
Screenshot: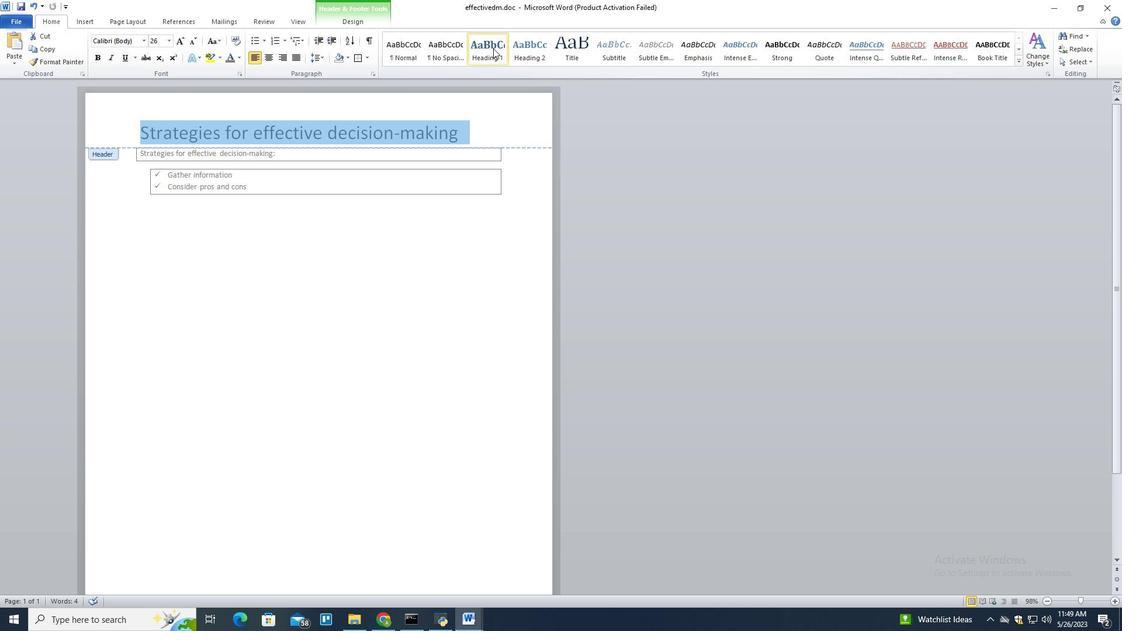 
Action: Mouse pressed left at (485, 49)
Screenshot: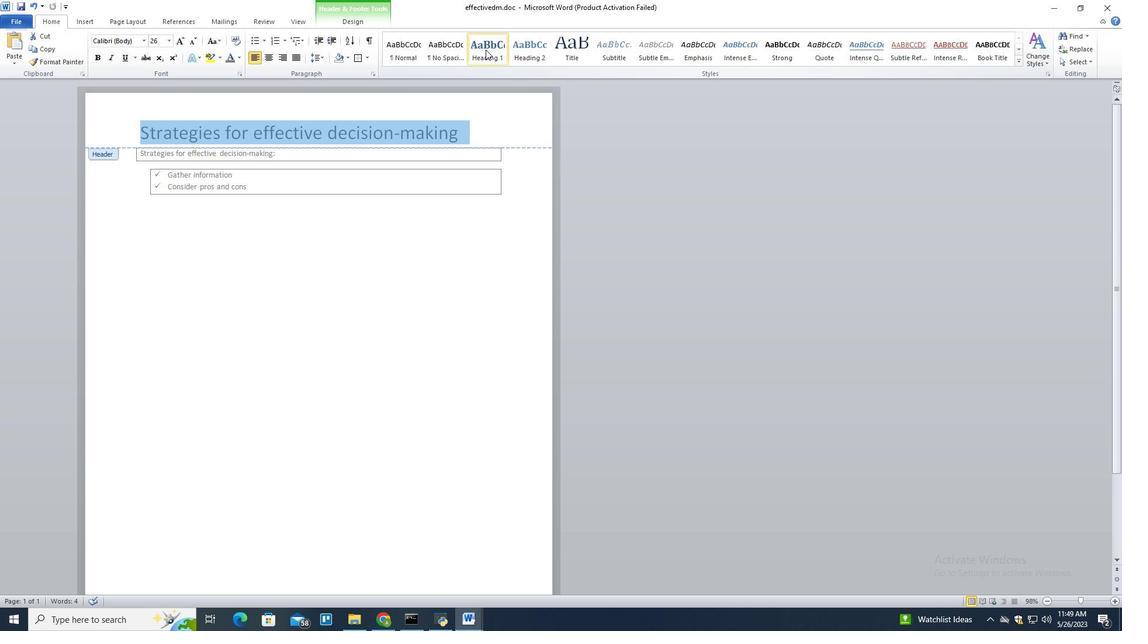 
Action: Mouse moved to (526, 49)
Screenshot: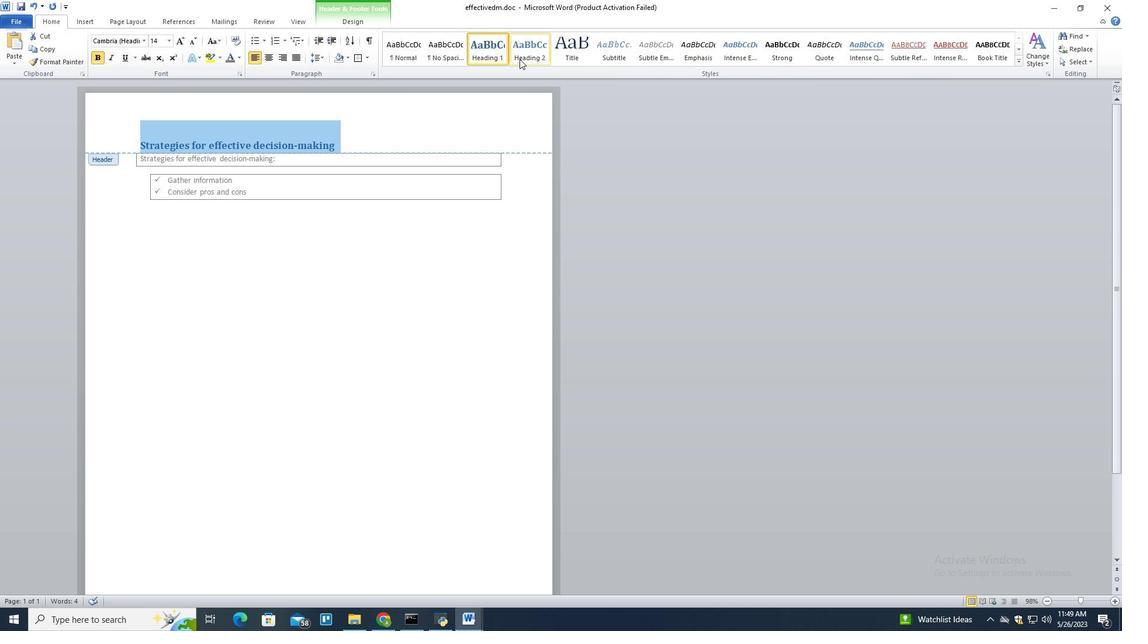 
Action: Mouse pressed left at (526, 49)
Screenshot: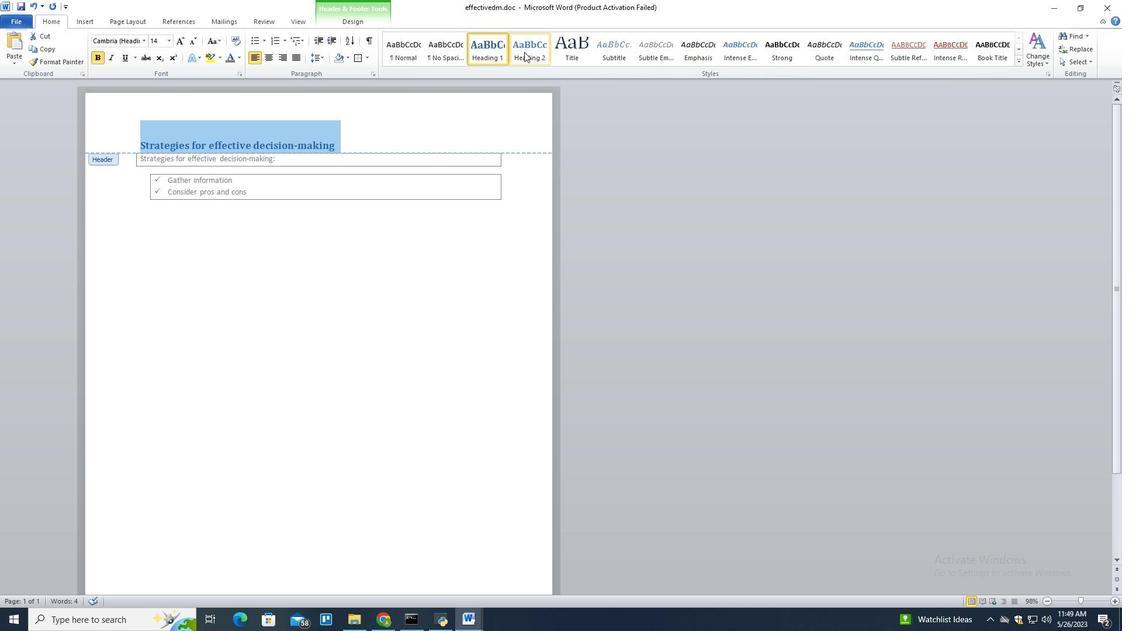 
Action: Mouse moved to (570, 47)
Screenshot: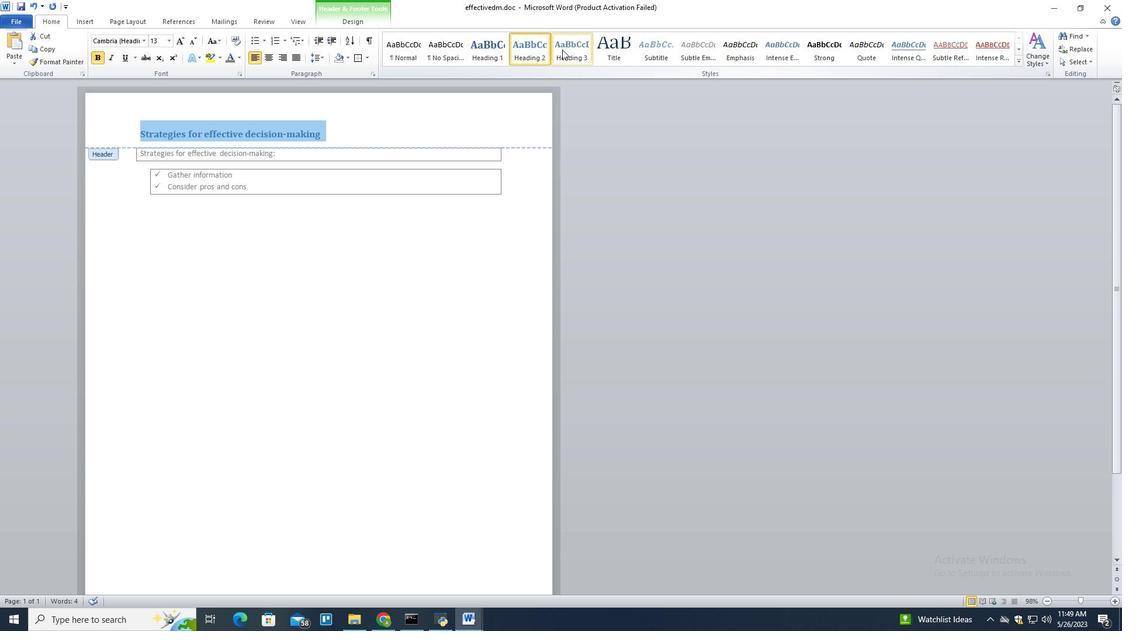
Action: Mouse pressed left at (570, 47)
Screenshot: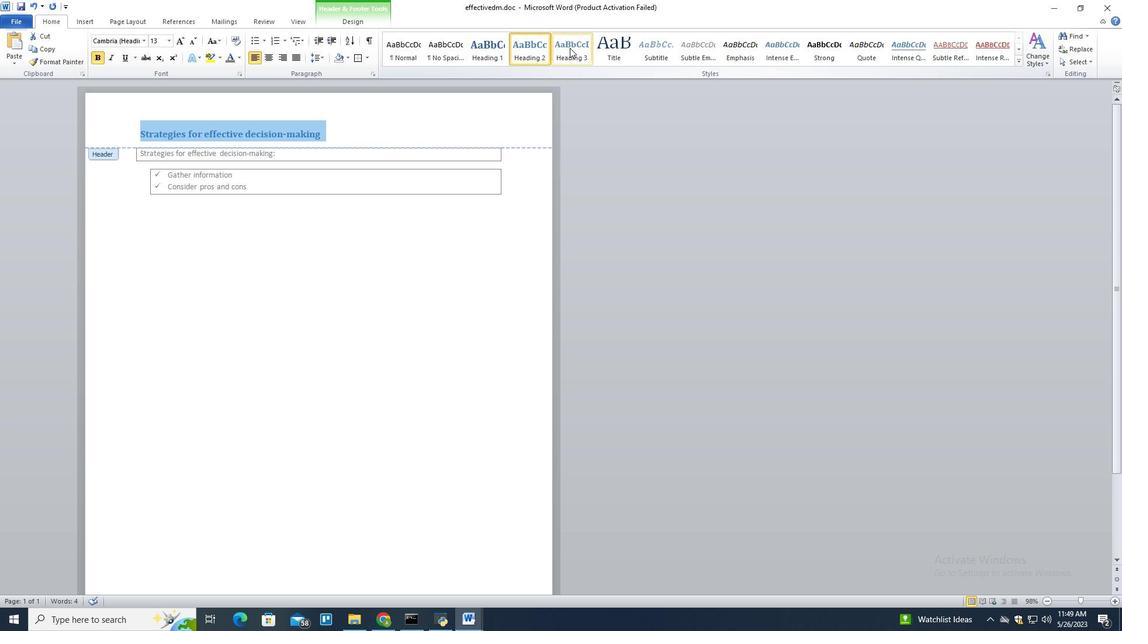 
Action: Mouse moved to (607, 49)
Screenshot: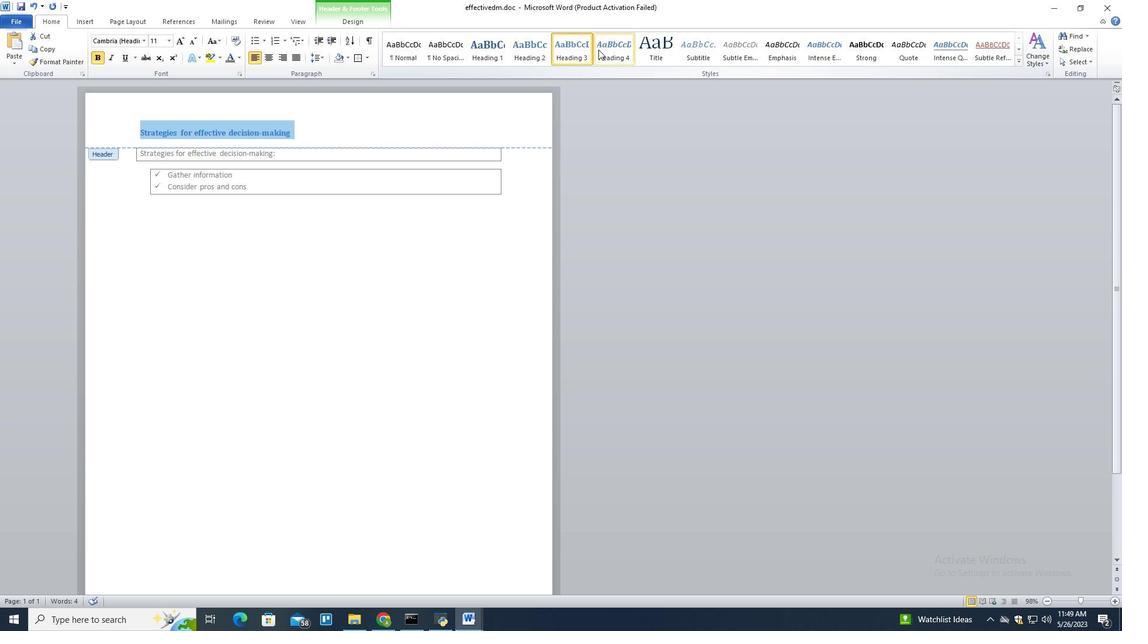 
Action: Mouse pressed left at (607, 49)
Screenshot: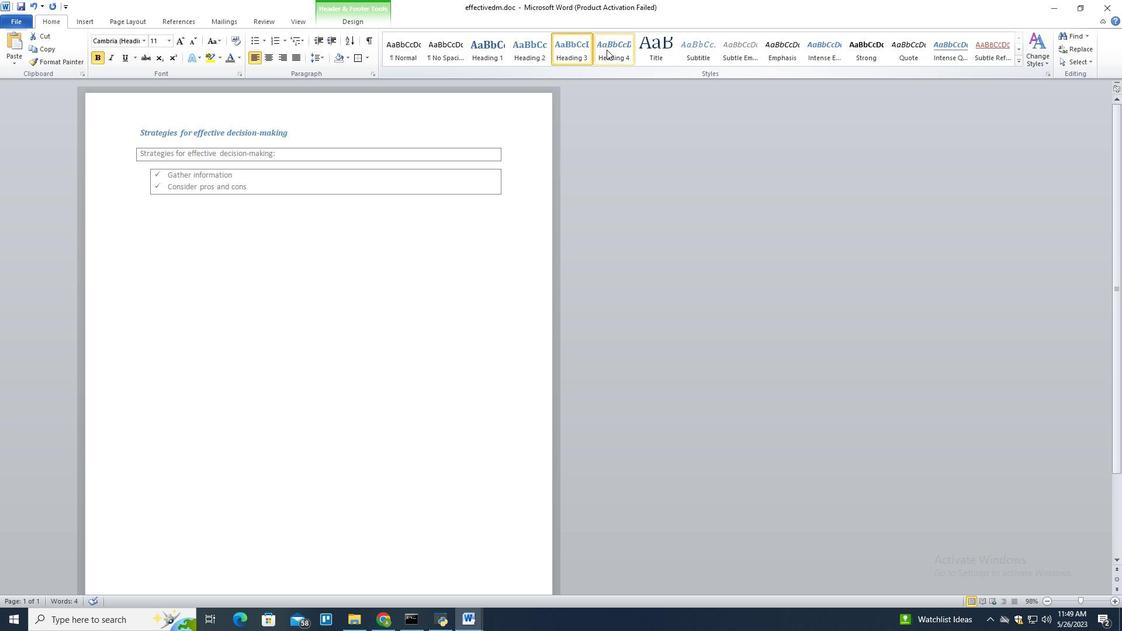 
Action: Mouse moved to (404, 48)
Screenshot: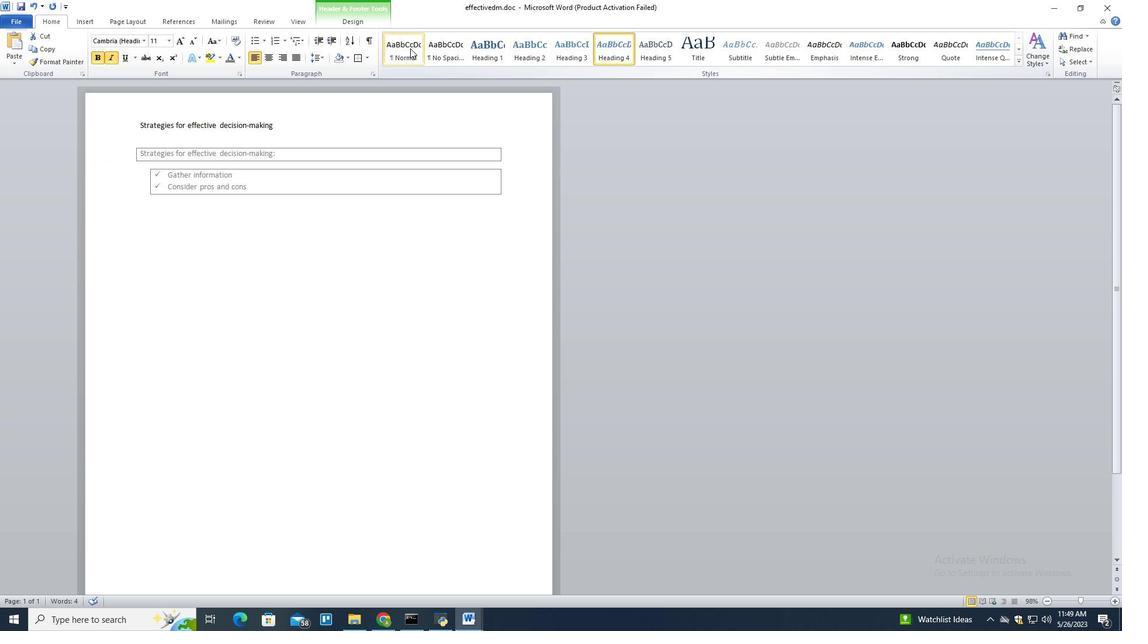 
Action: Mouse pressed left at (404, 48)
Screenshot: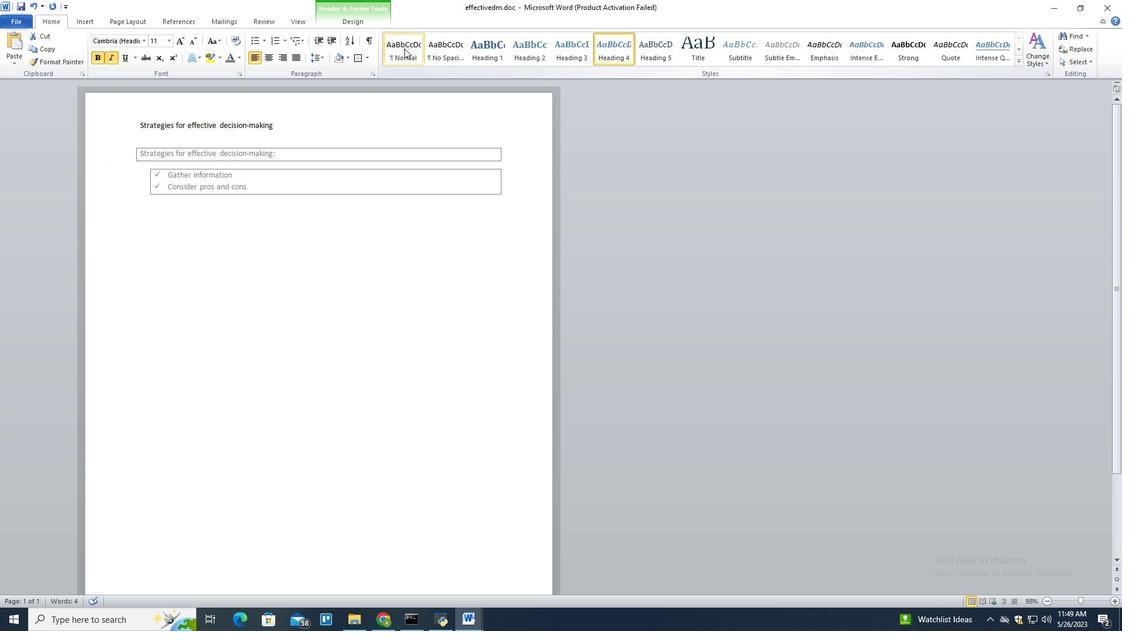
Action: Mouse moved to (283, 250)
Screenshot: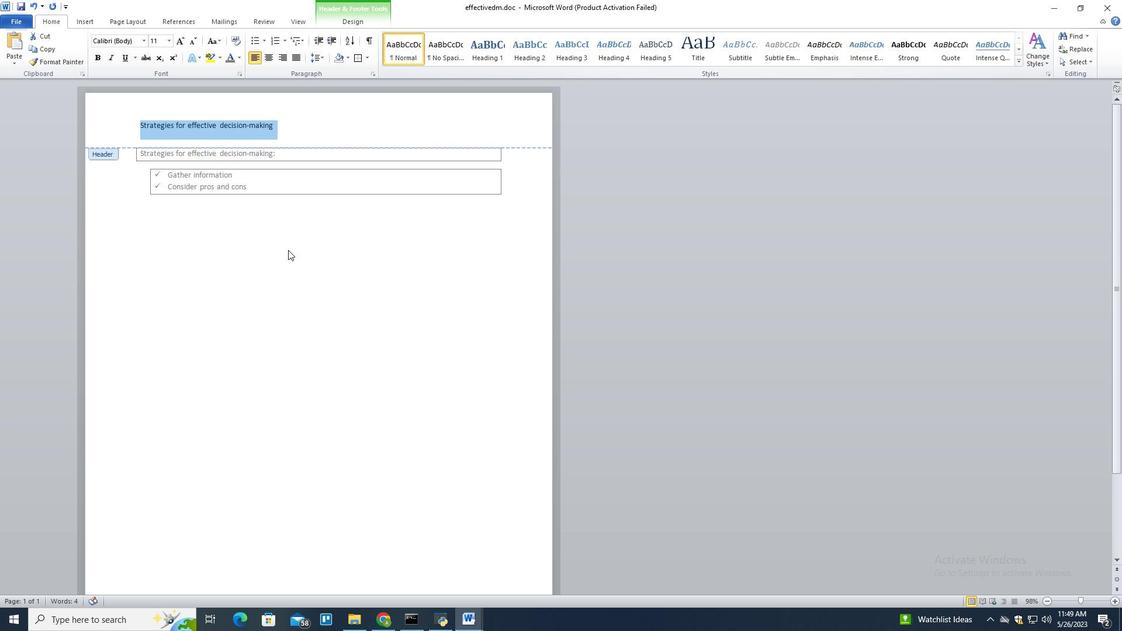 
Action: Mouse pressed left at (283, 250)
Screenshot: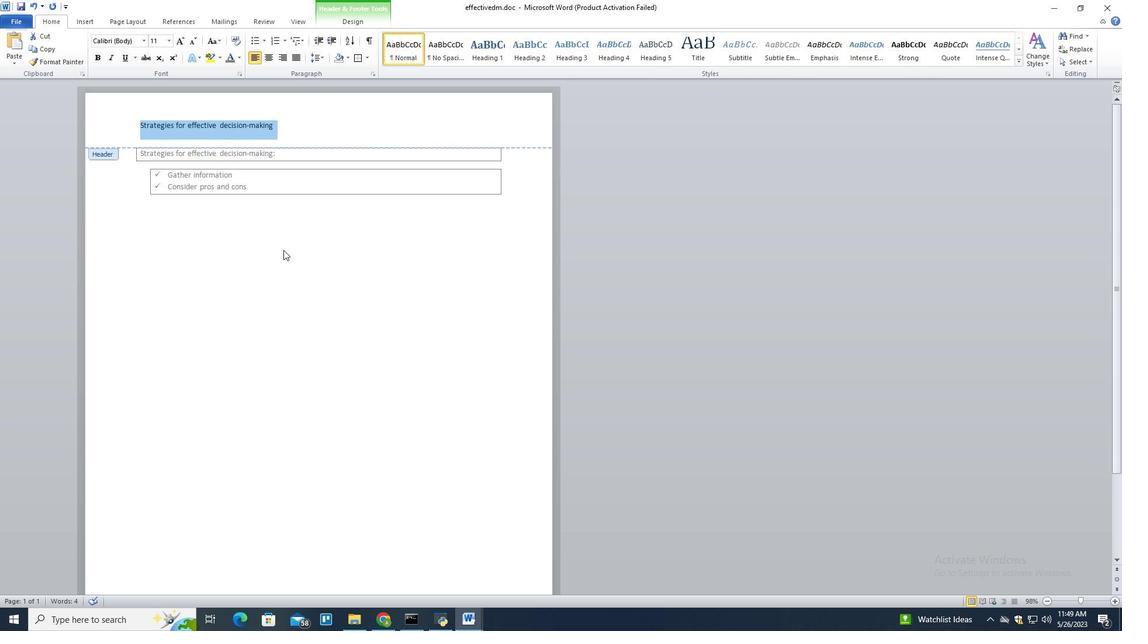 
Action: Mouse moved to (386, 132)
Screenshot: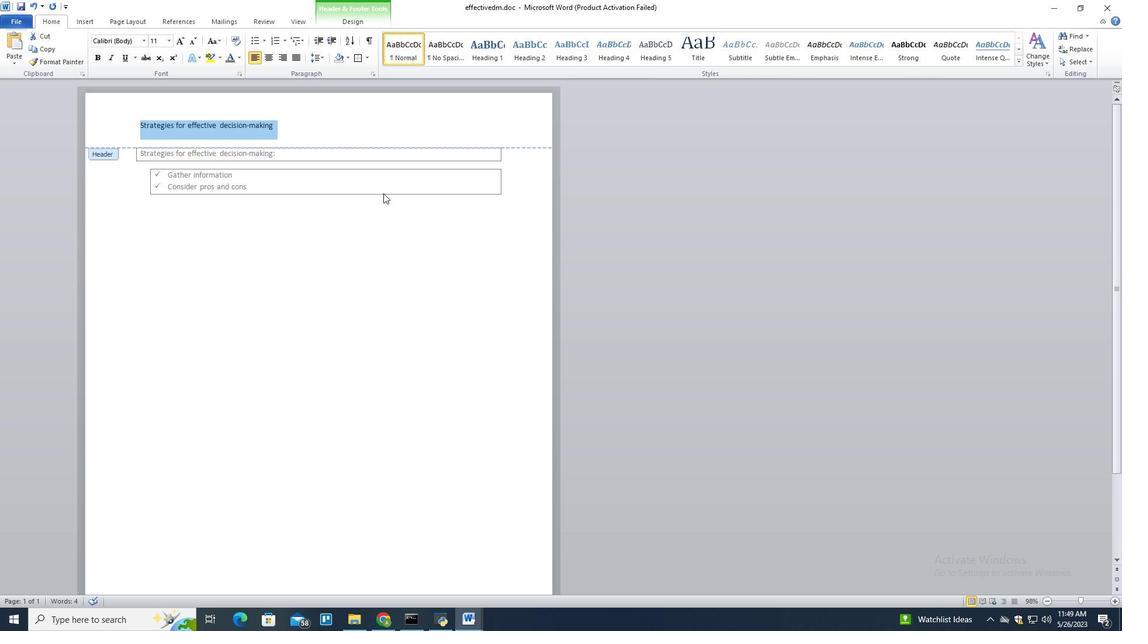 
Action: Mouse pressed left at (386, 132)
Screenshot: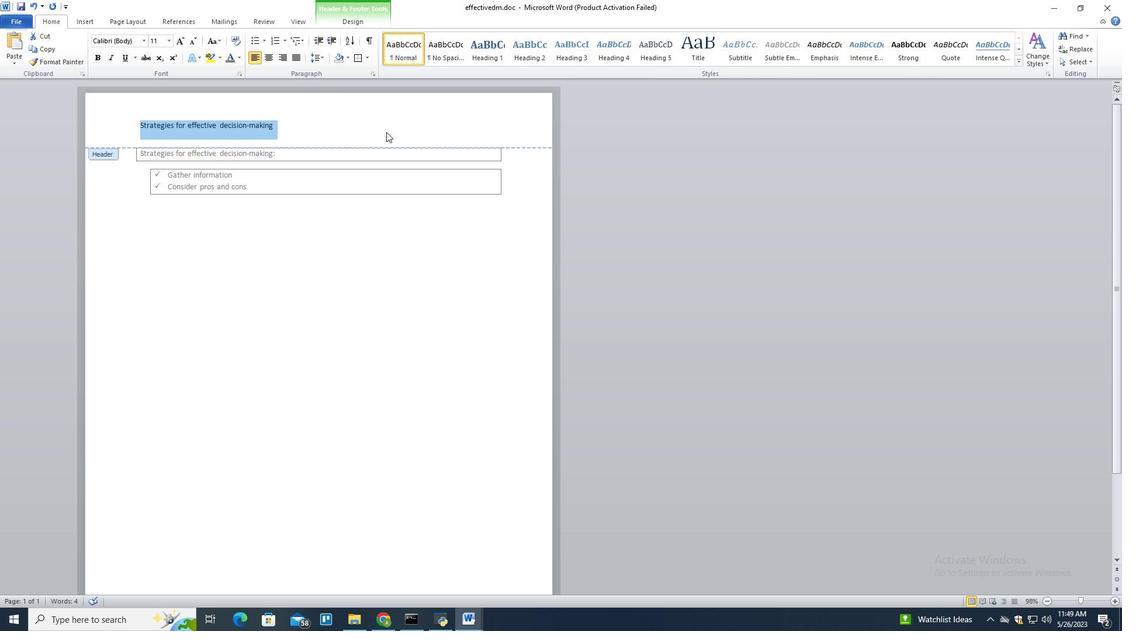 
Action: Mouse moved to (392, 166)
Screenshot: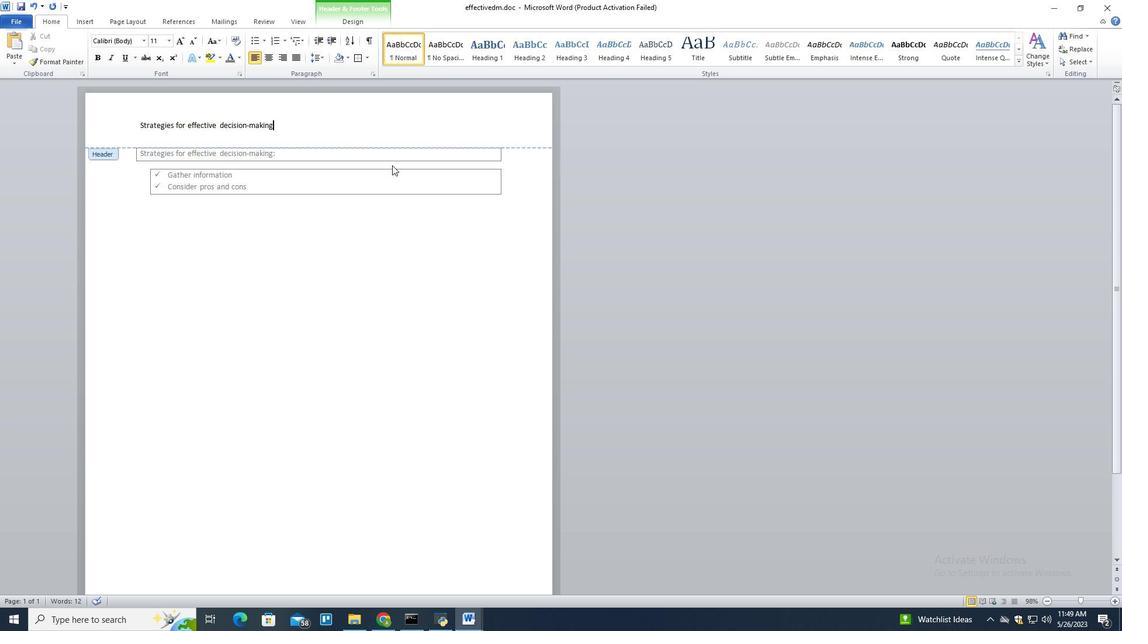 
Action: Key pressed ctrl+Z<'\x1a'><'\x1a'><'\x1a'><'\x1a'>
Screenshot: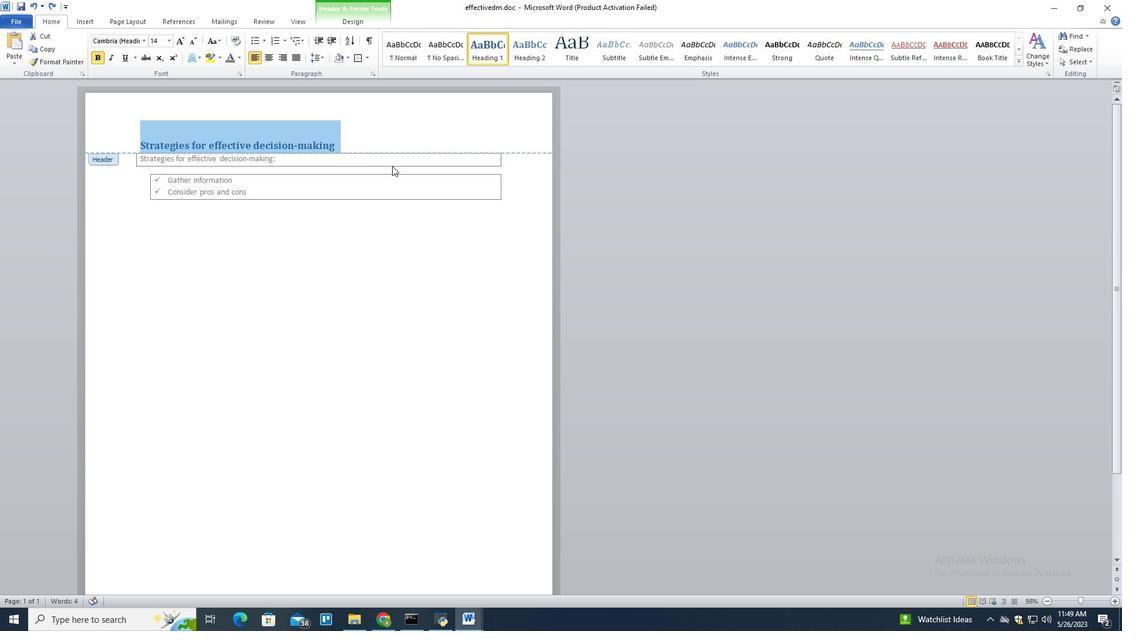 
Action: Mouse moved to (392, 235)
Screenshot: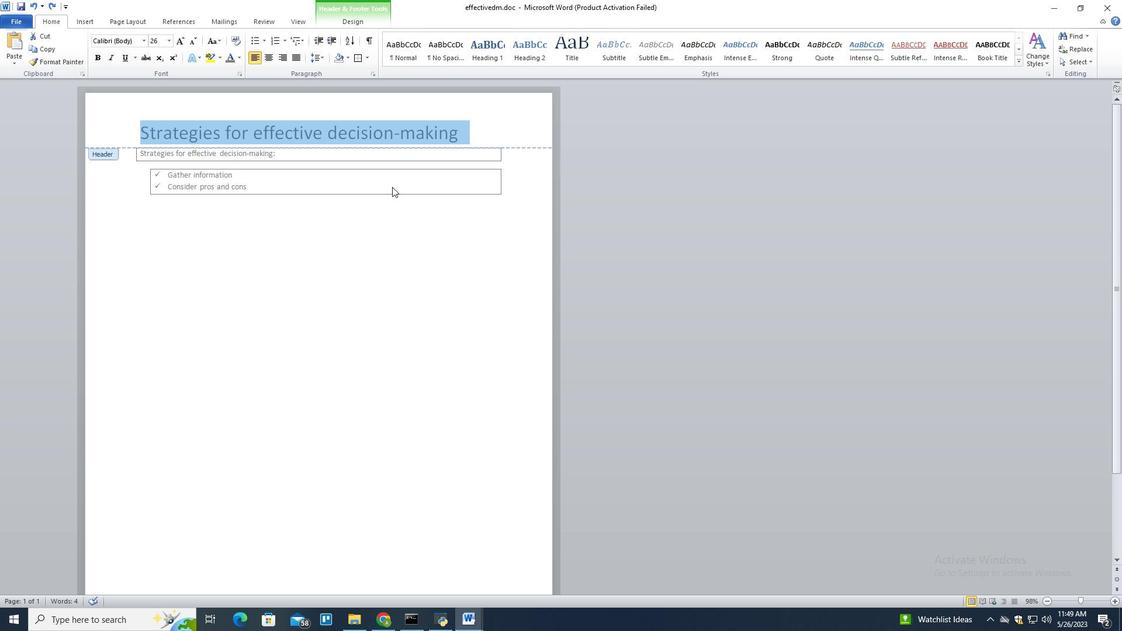 
Action: Mouse pressed left at (392, 235)
Screenshot: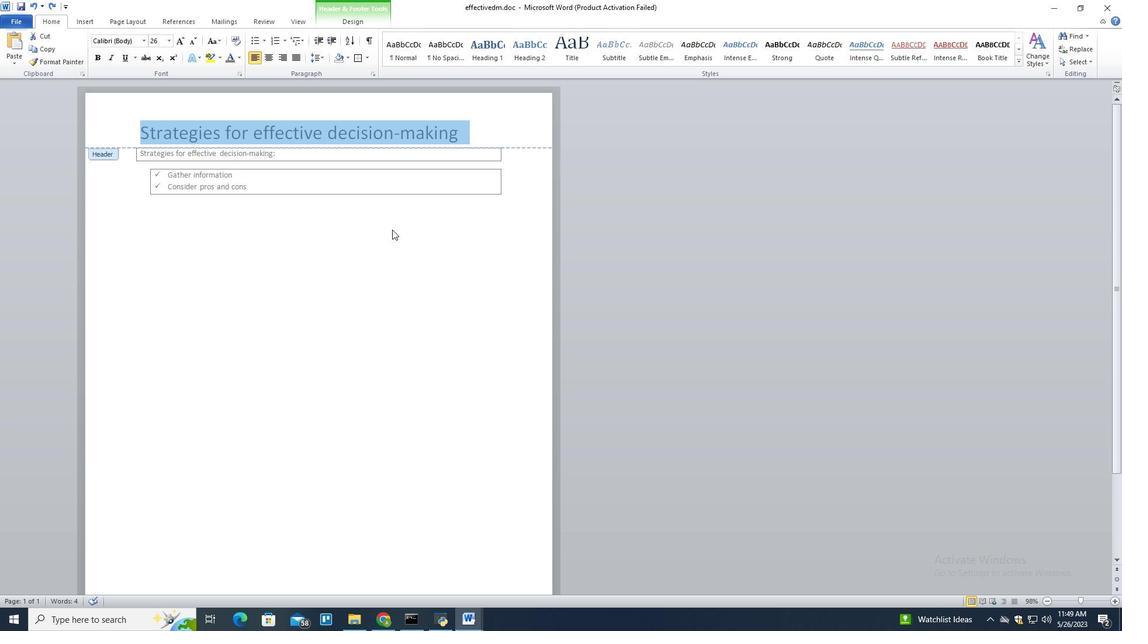 
Action: Mouse moved to (406, 208)
Screenshot: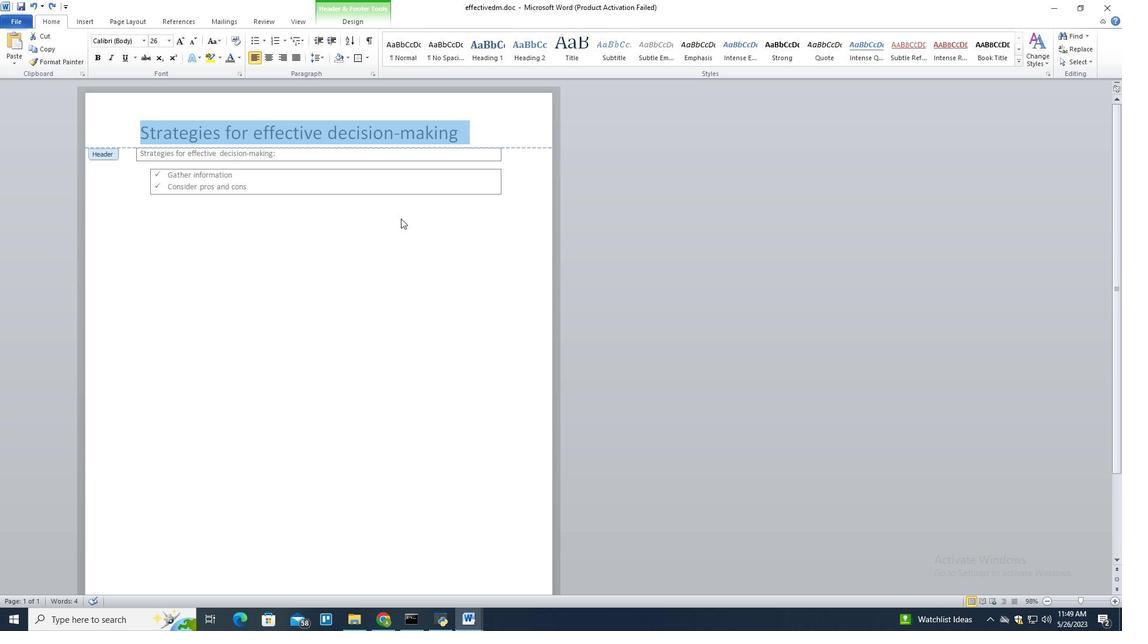 
Action: Mouse pressed left at (406, 208)
Screenshot: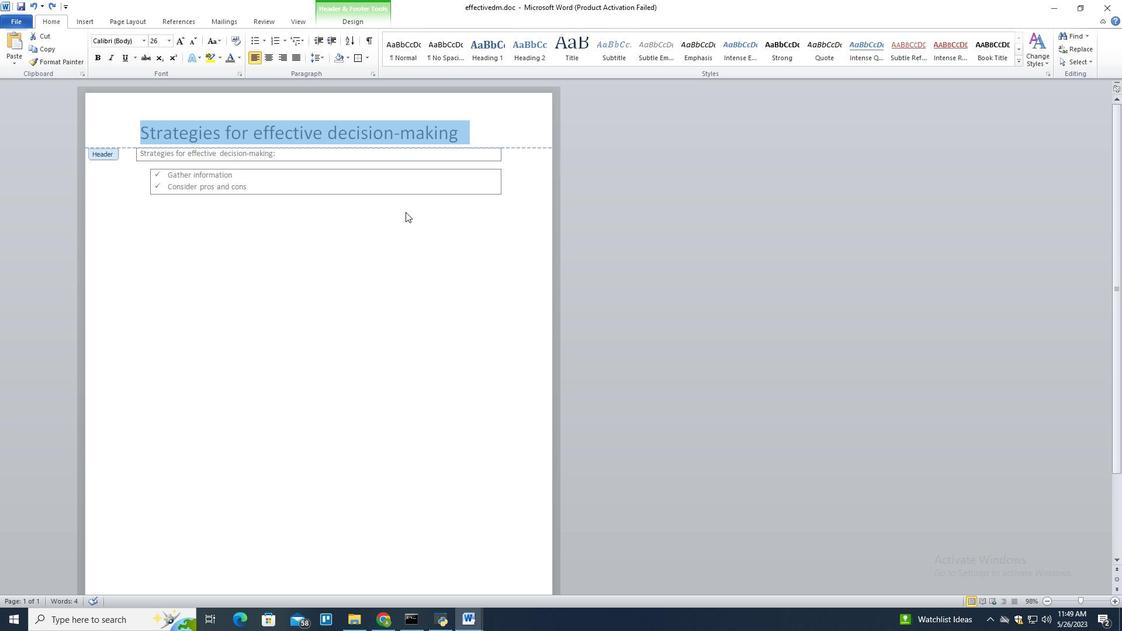 
Action: Mouse moved to (531, 184)
Screenshot: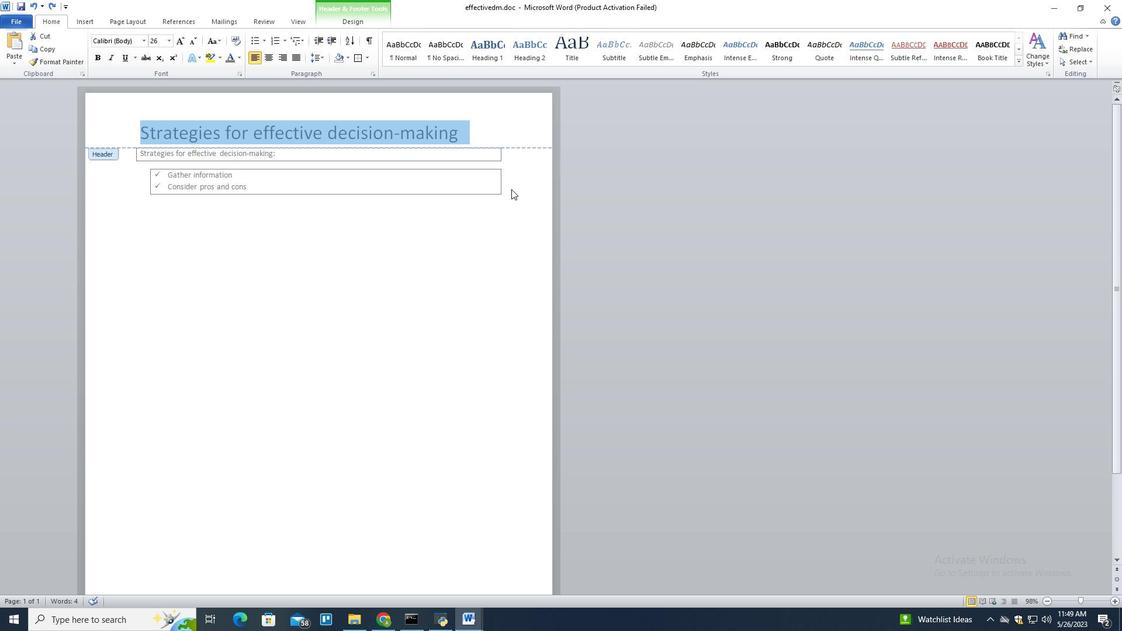
Action: Mouse pressed left at (531, 184)
Screenshot: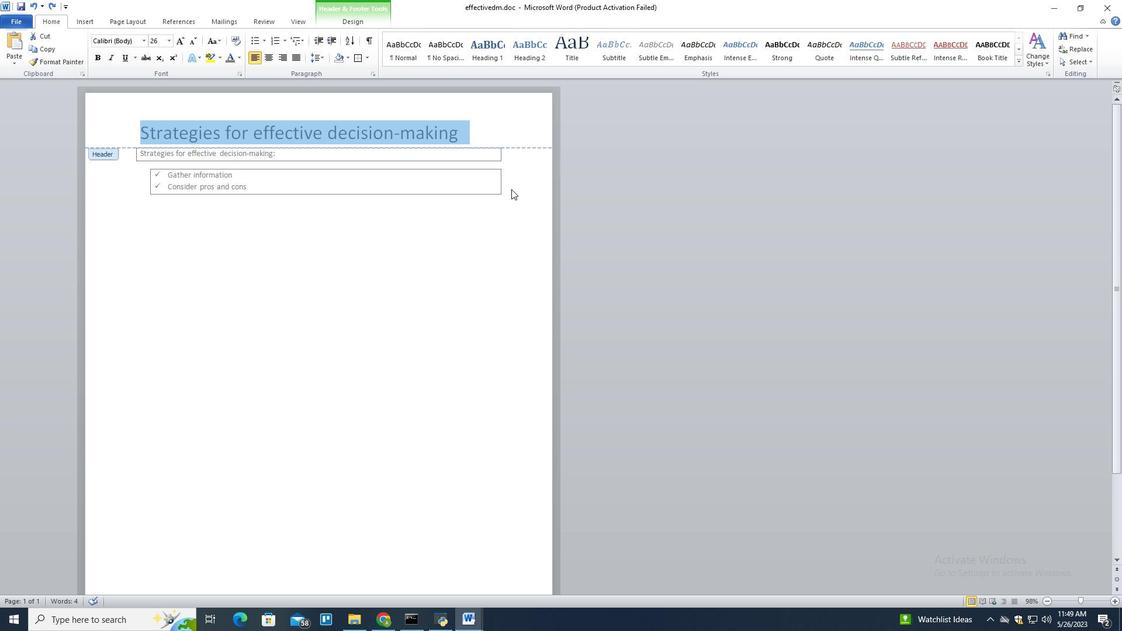 
Action: Mouse moved to (531, 183)
Screenshot: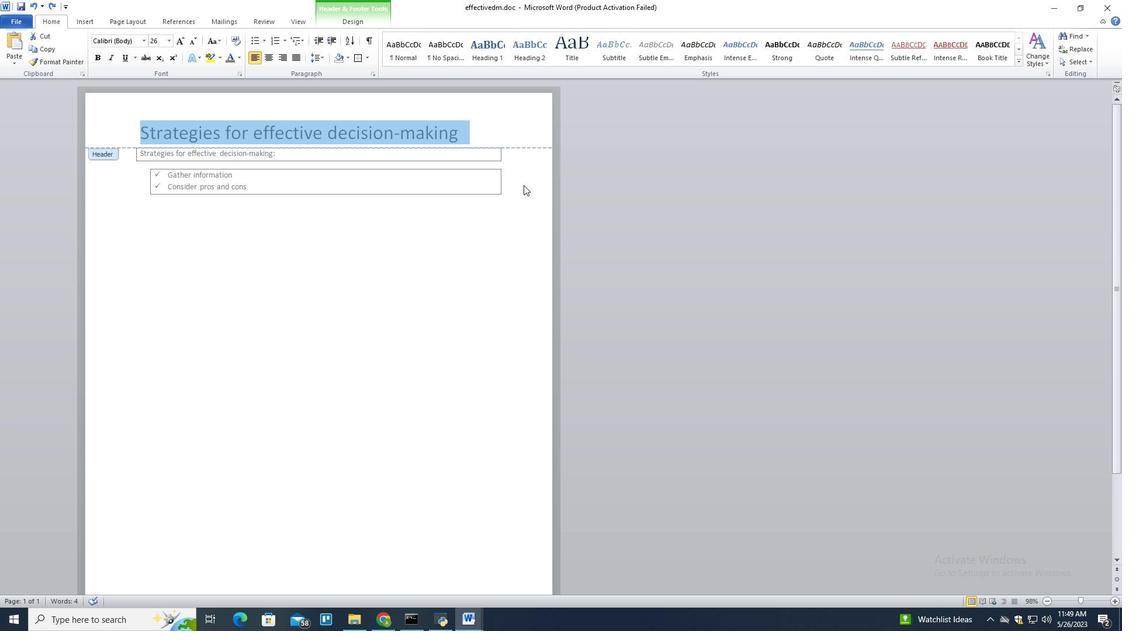 
Action: Mouse pressed left at (531, 183)
Screenshot: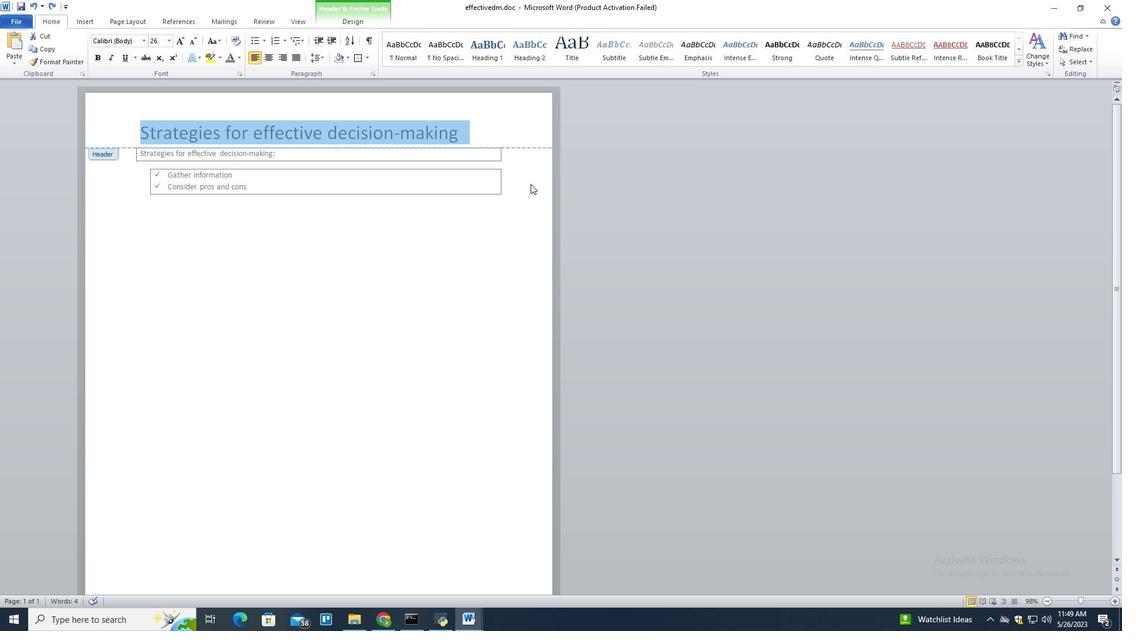 
Action: Mouse moved to (498, 291)
Screenshot: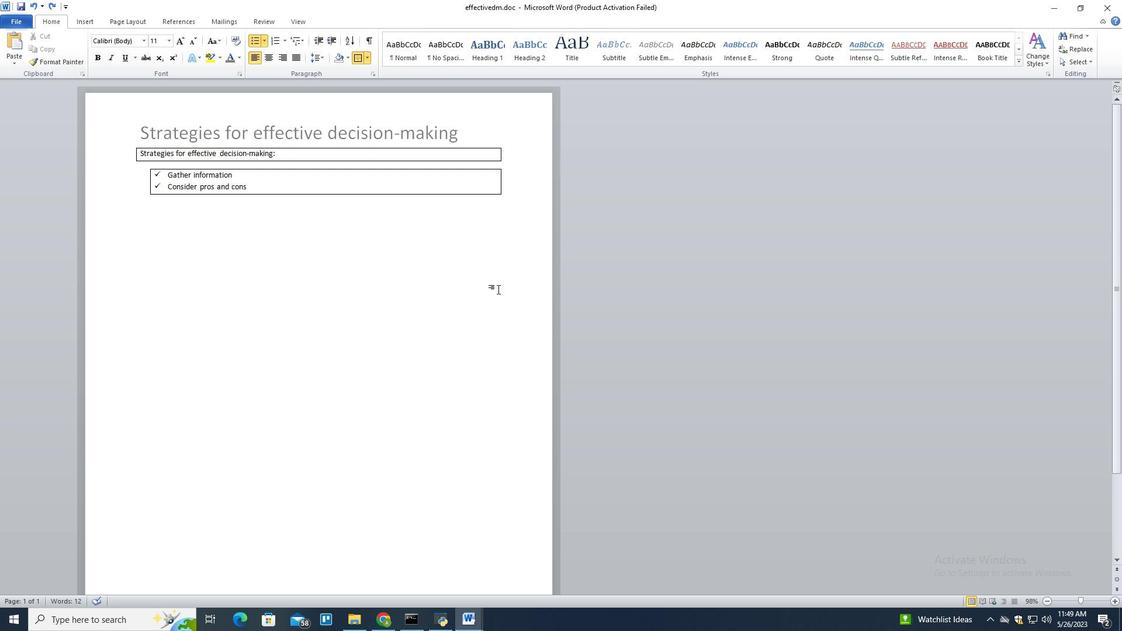 
